 Task: Forward email as attachment with the signature Colton Mitchell with the subject Follow up on a demo or trial from softage.1@softage.net to softage.8@softage.net with the message Would it be possible to provide a progress report on the project by the end of the week?
Action: Mouse moved to (1159, 99)
Screenshot: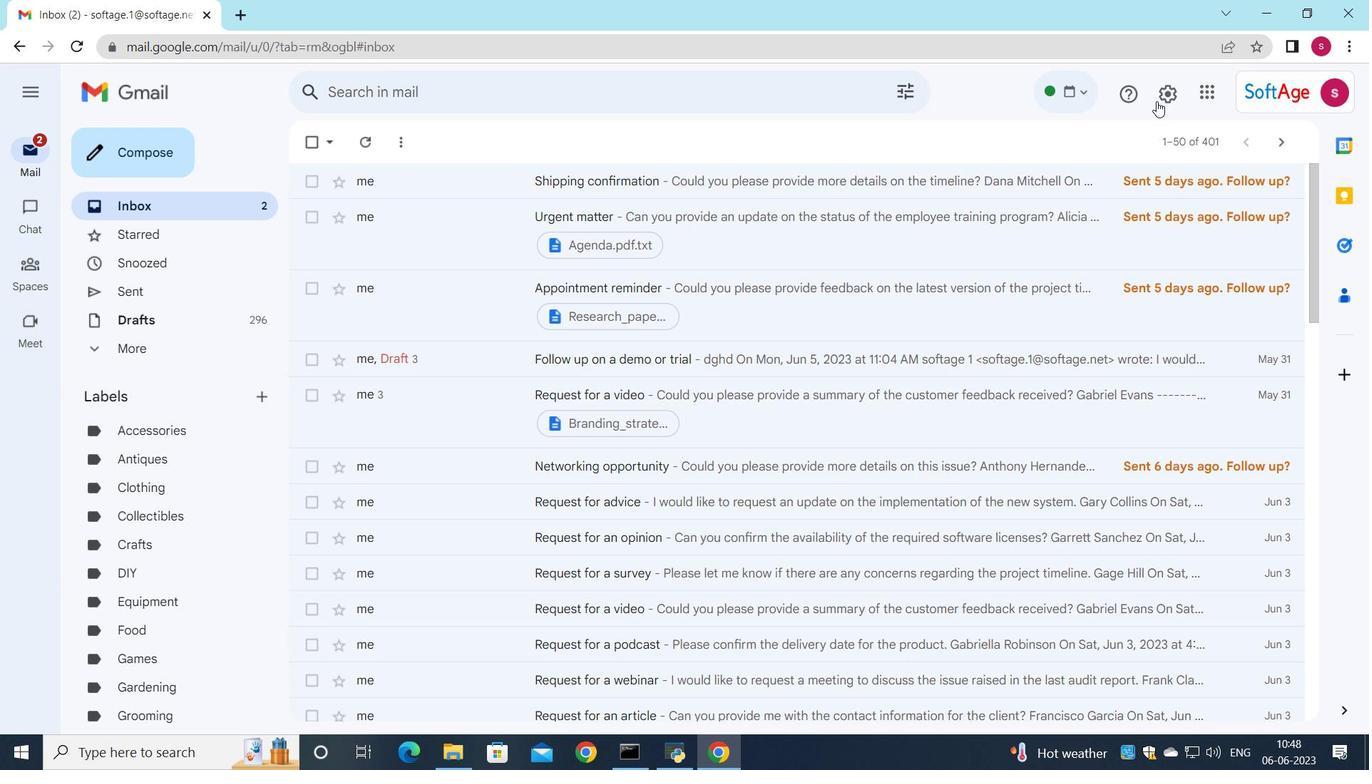
Action: Mouse pressed left at (1159, 99)
Screenshot: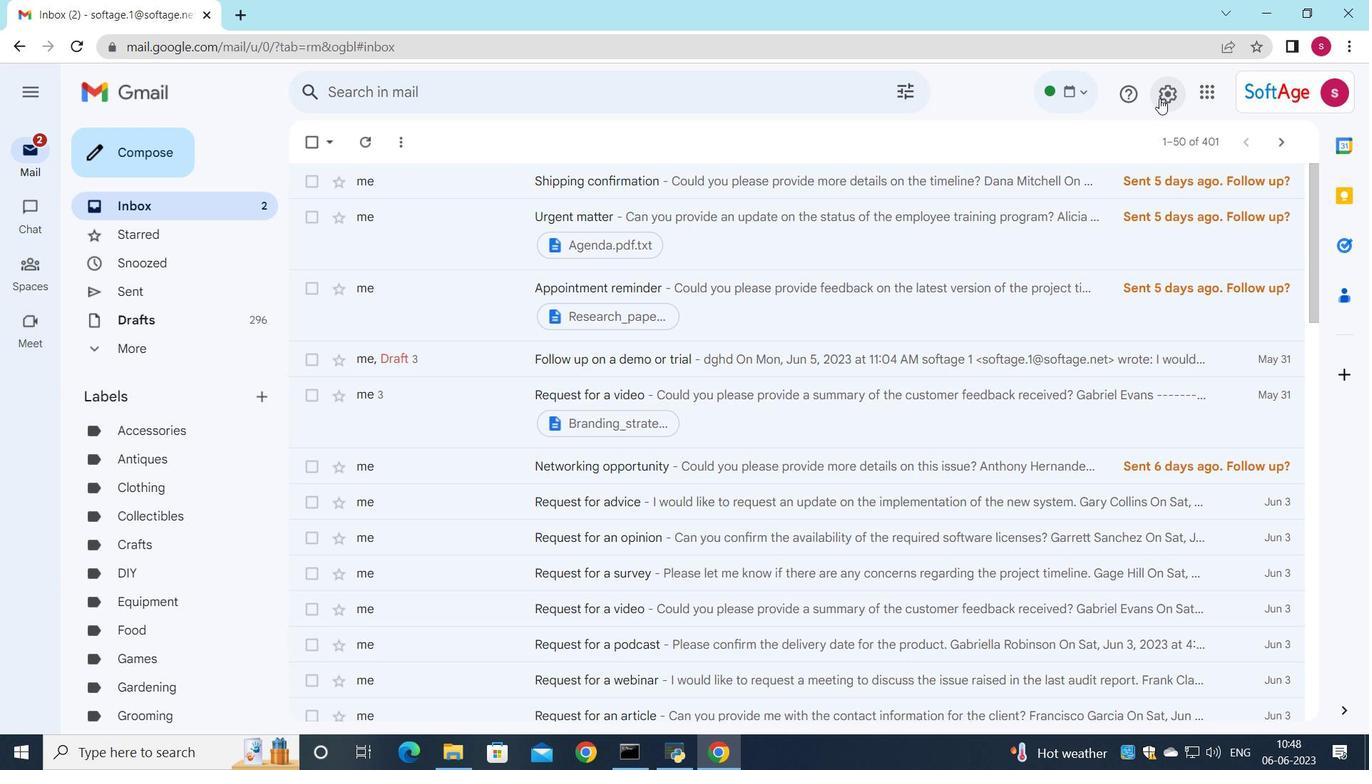 
Action: Mouse moved to (1147, 174)
Screenshot: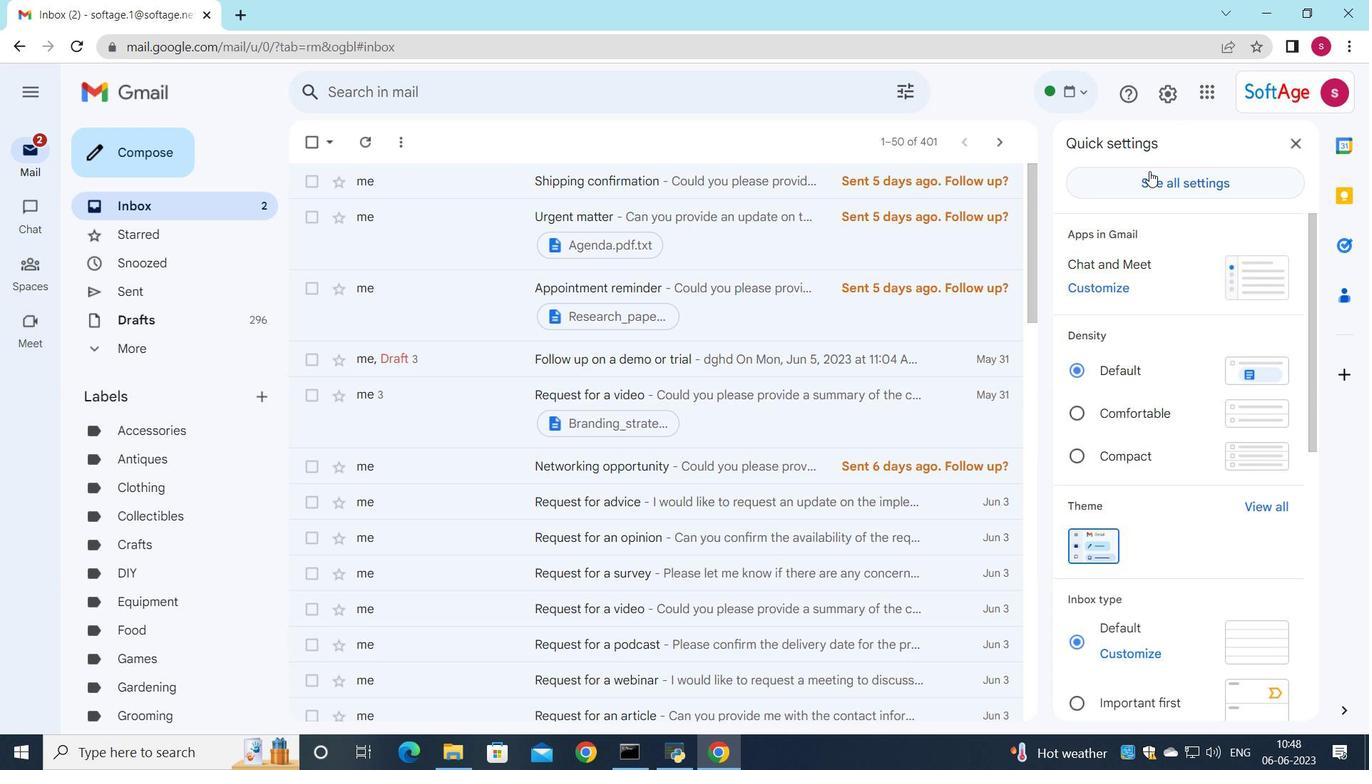 
Action: Mouse pressed left at (1147, 174)
Screenshot: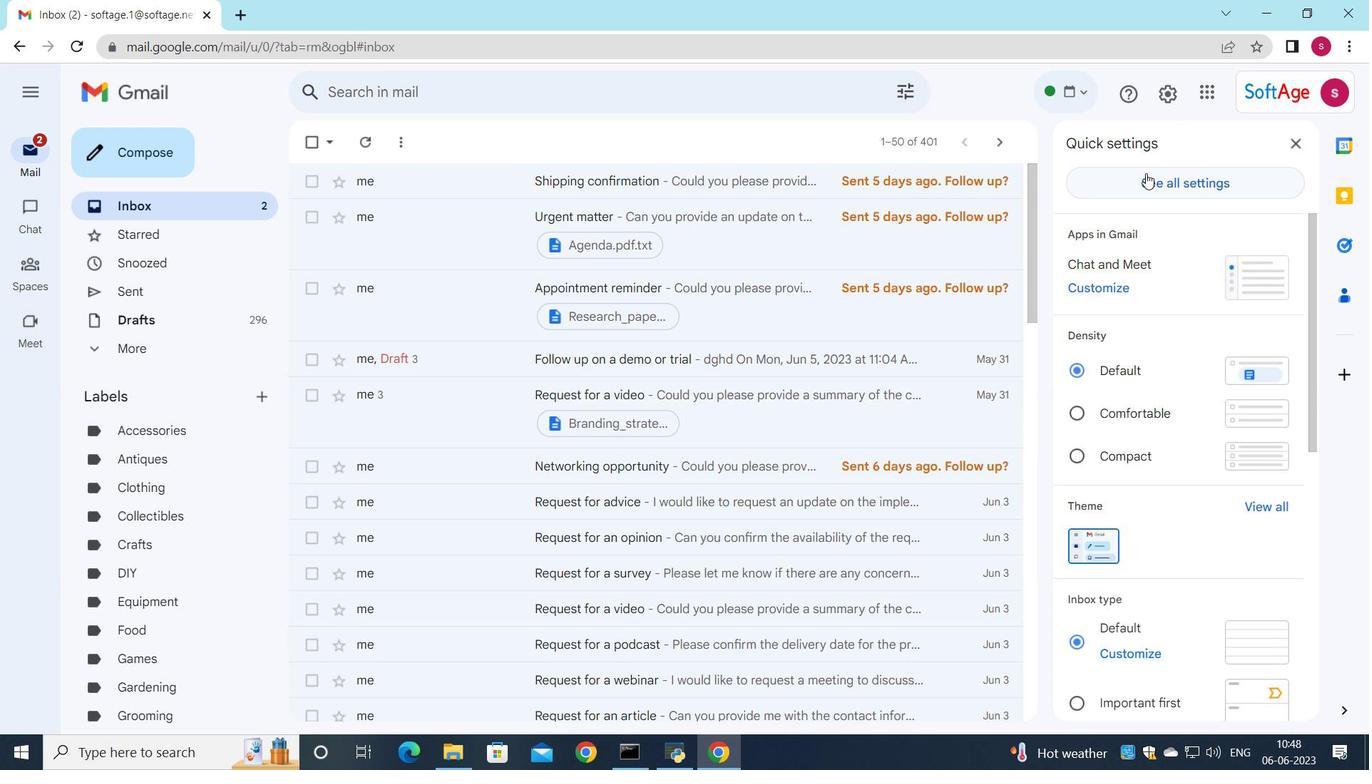 
Action: Mouse moved to (722, 348)
Screenshot: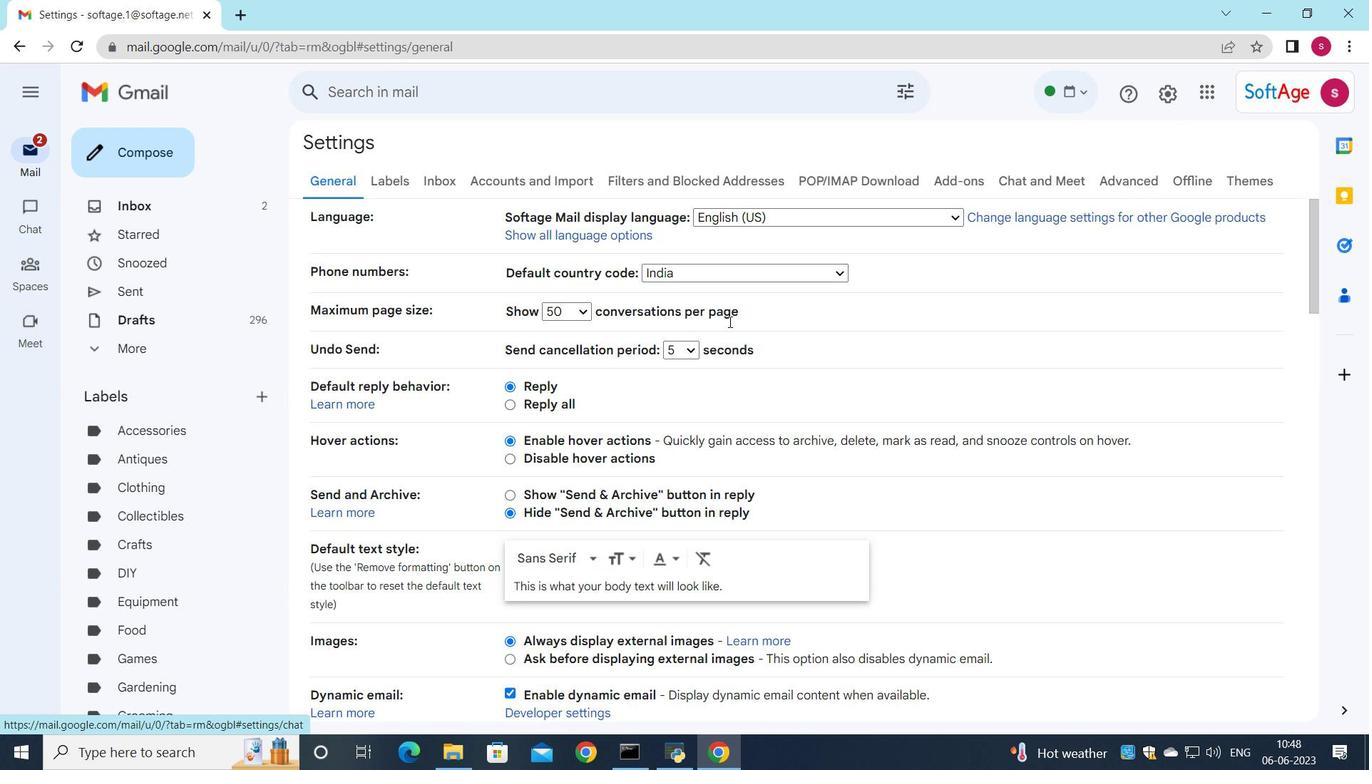 
Action: Mouse scrolled (722, 348) with delta (0, 0)
Screenshot: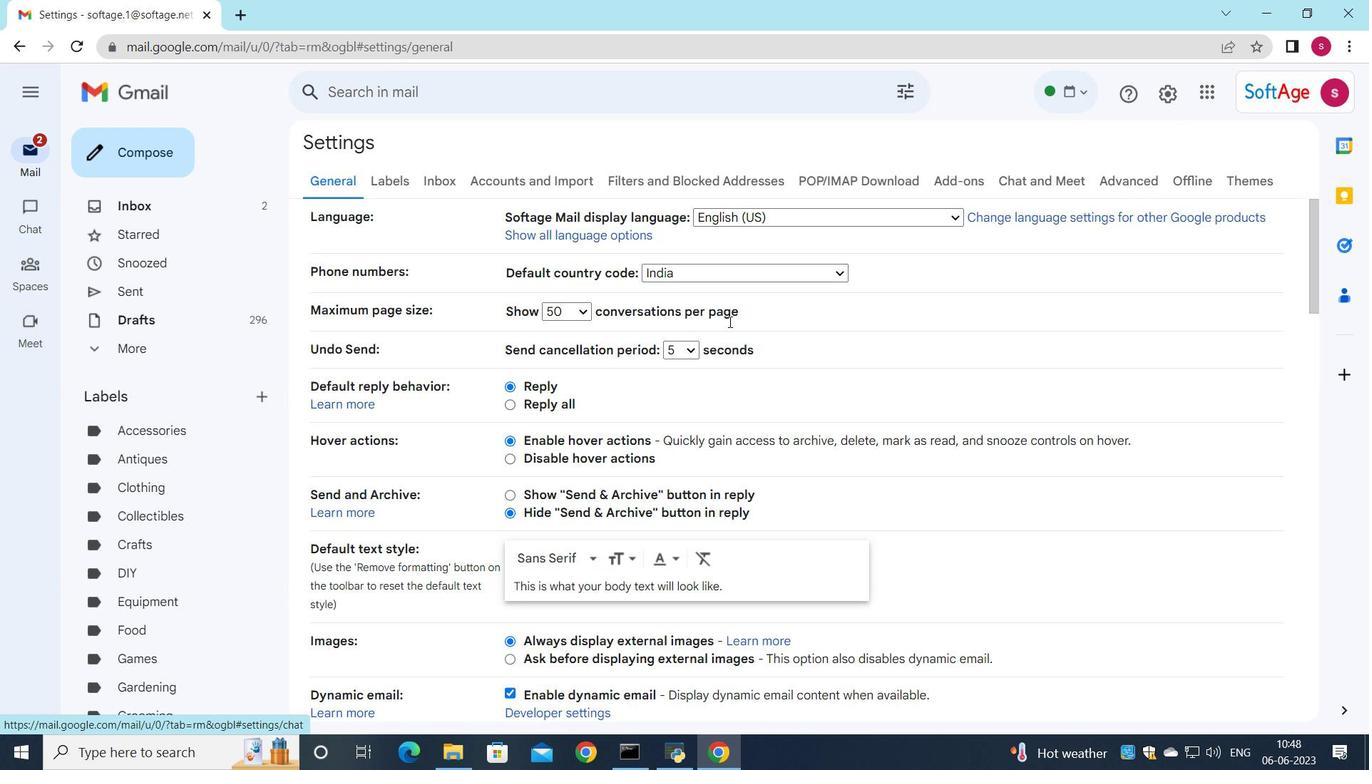 
Action: Mouse moved to (722, 350)
Screenshot: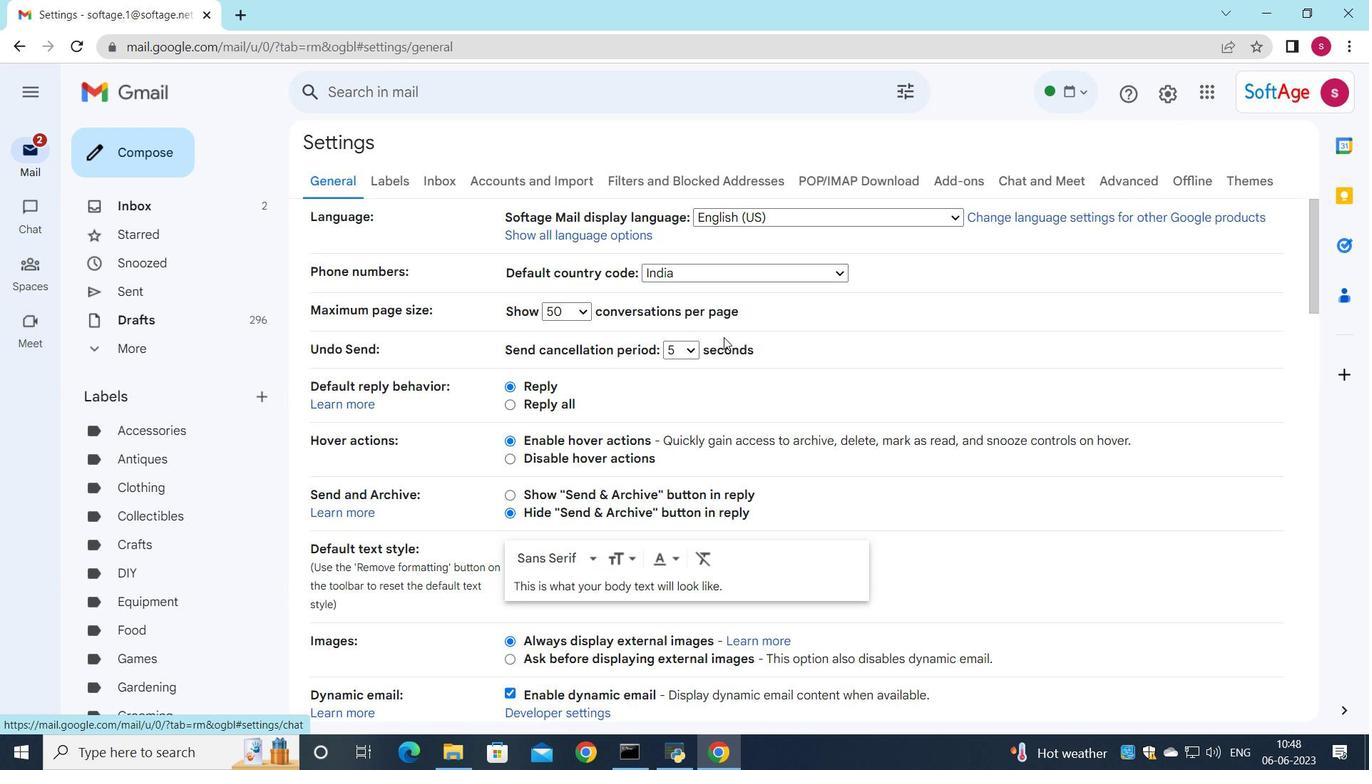 
Action: Mouse scrolled (722, 350) with delta (0, 0)
Screenshot: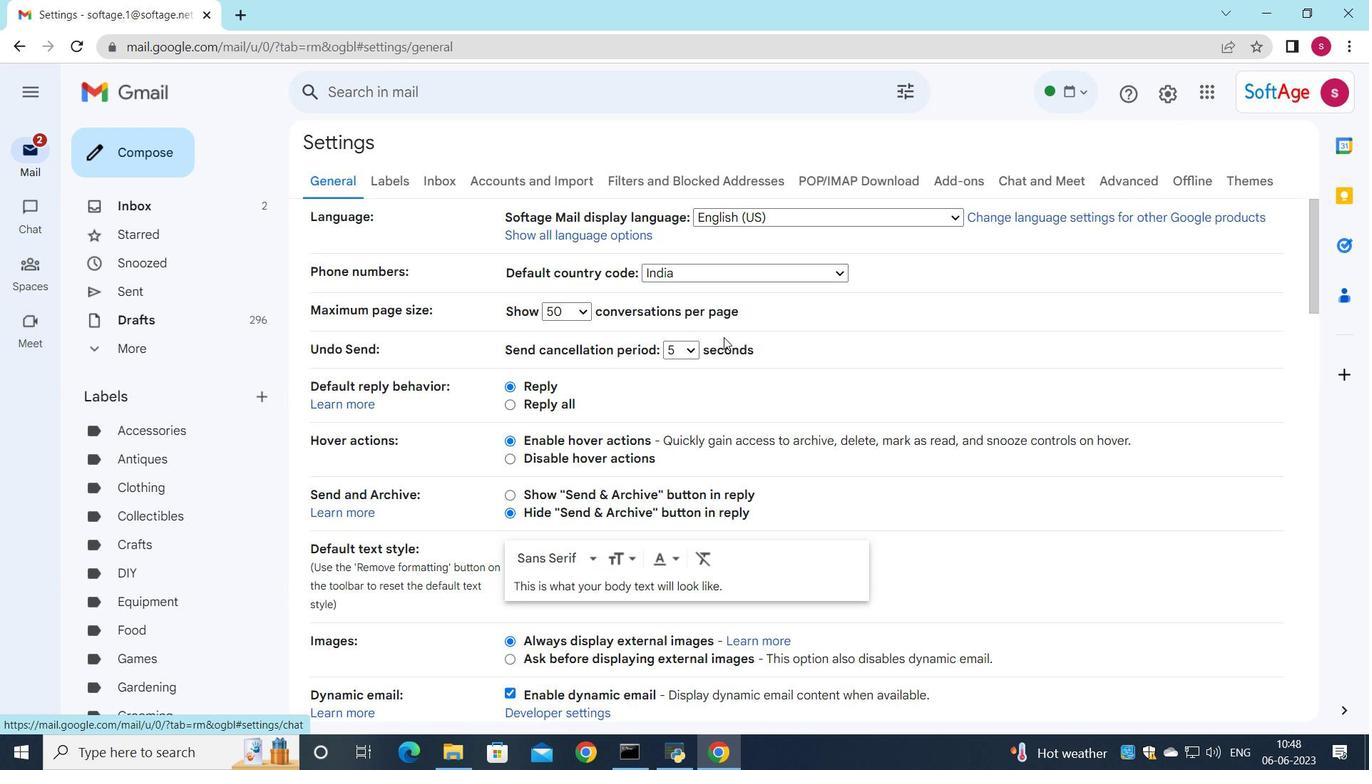 
Action: Mouse moved to (722, 351)
Screenshot: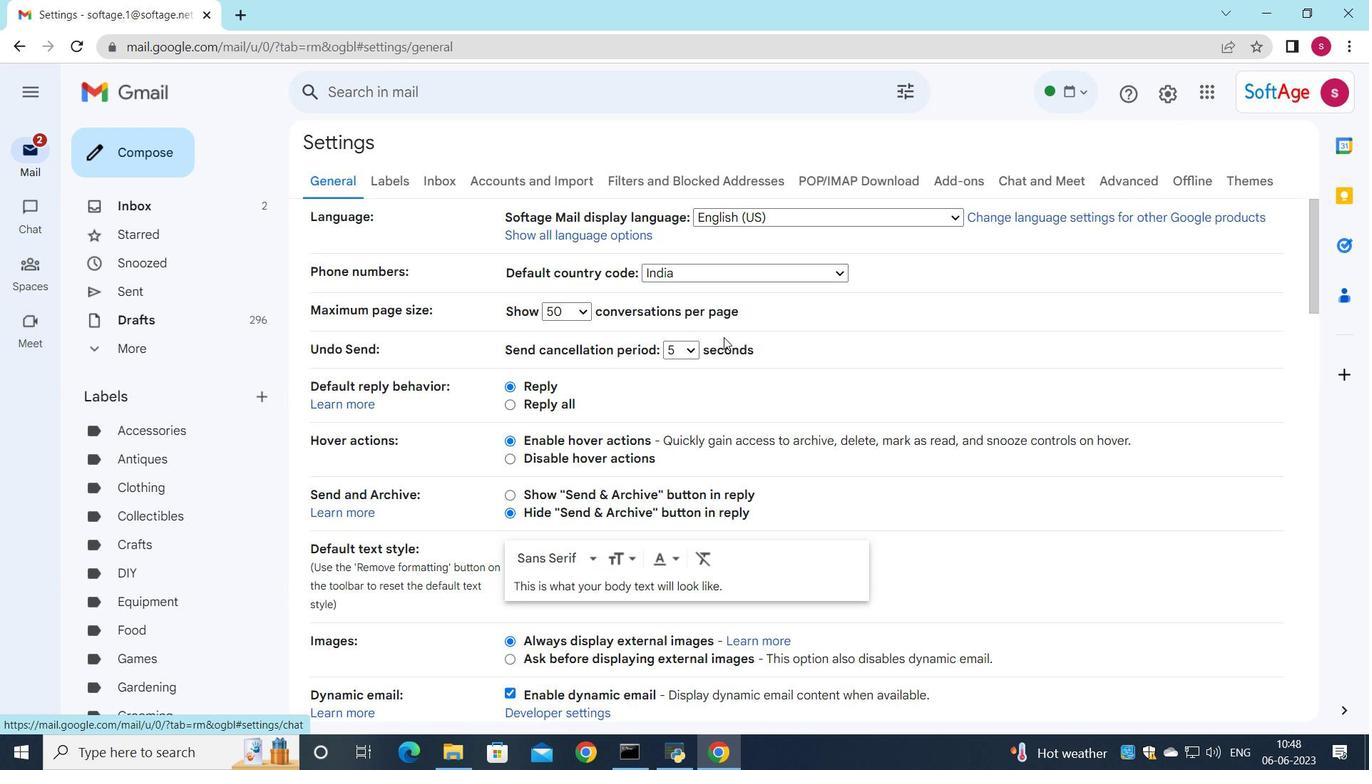 
Action: Mouse scrolled (722, 350) with delta (0, 0)
Screenshot: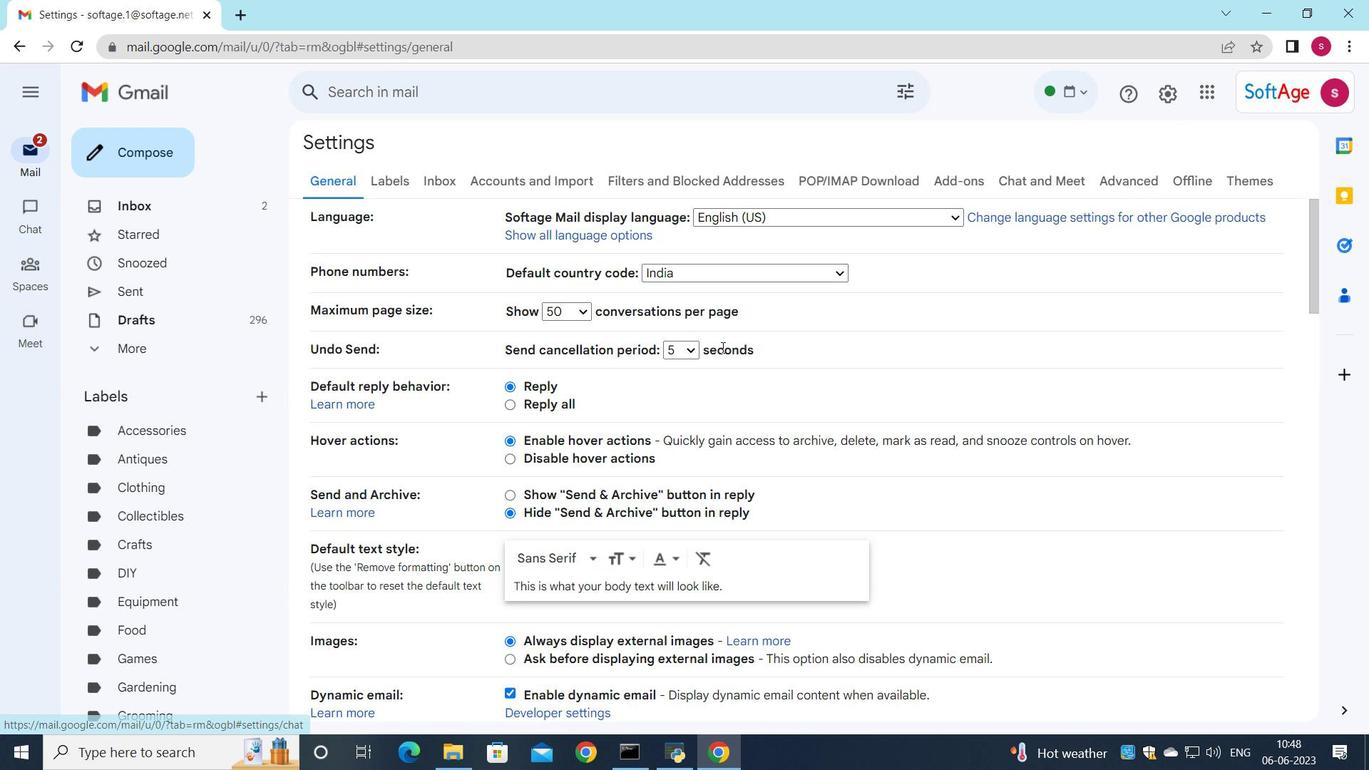 
Action: Mouse moved to (726, 345)
Screenshot: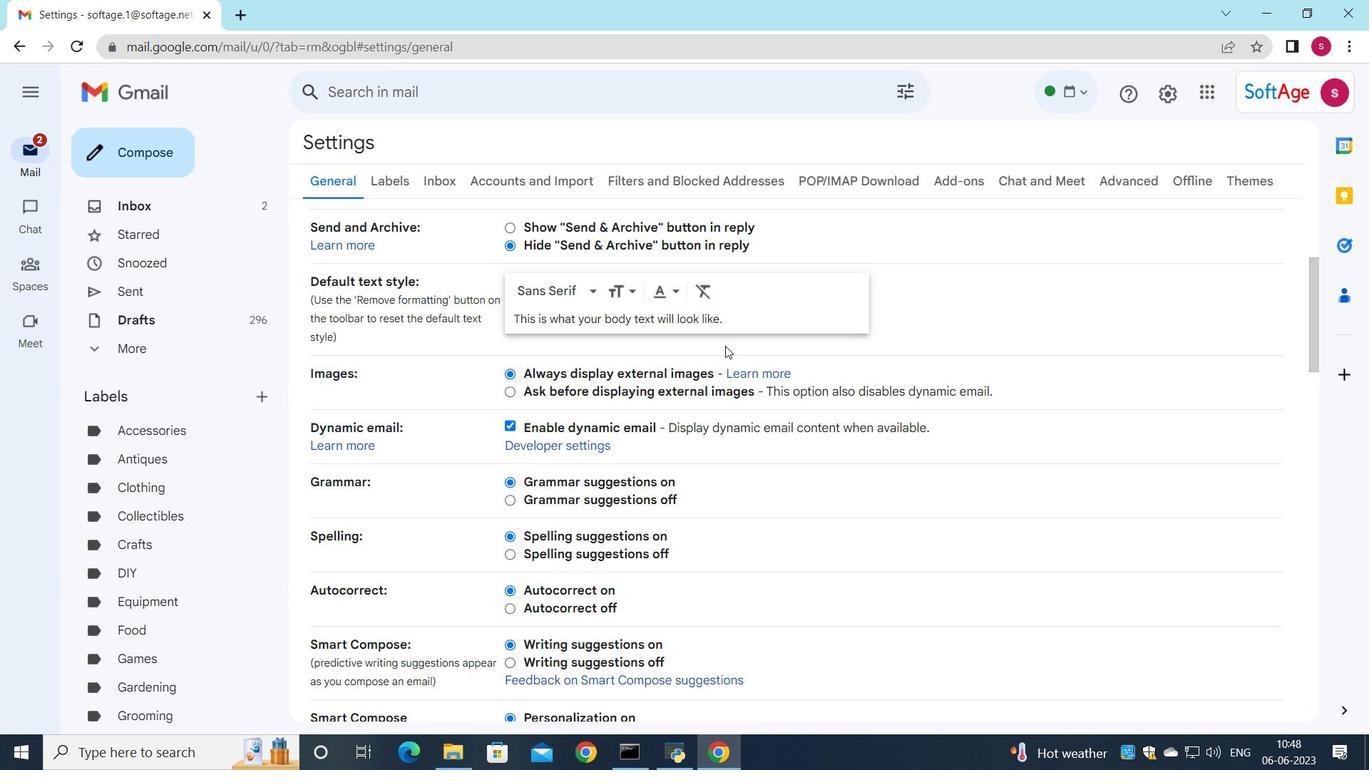 
Action: Mouse scrolled (726, 344) with delta (0, 0)
Screenshot: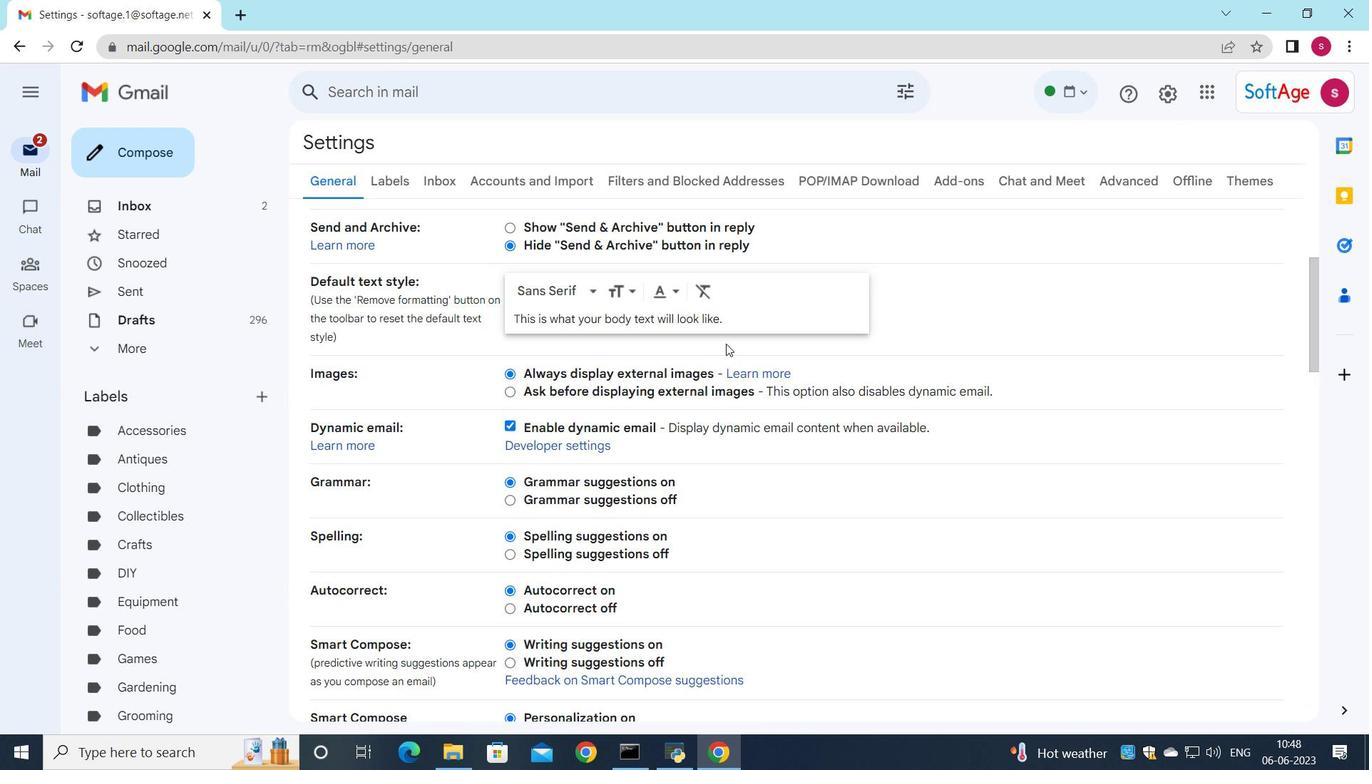 
Action: Mouse moved to (726, 346)
Screenshot: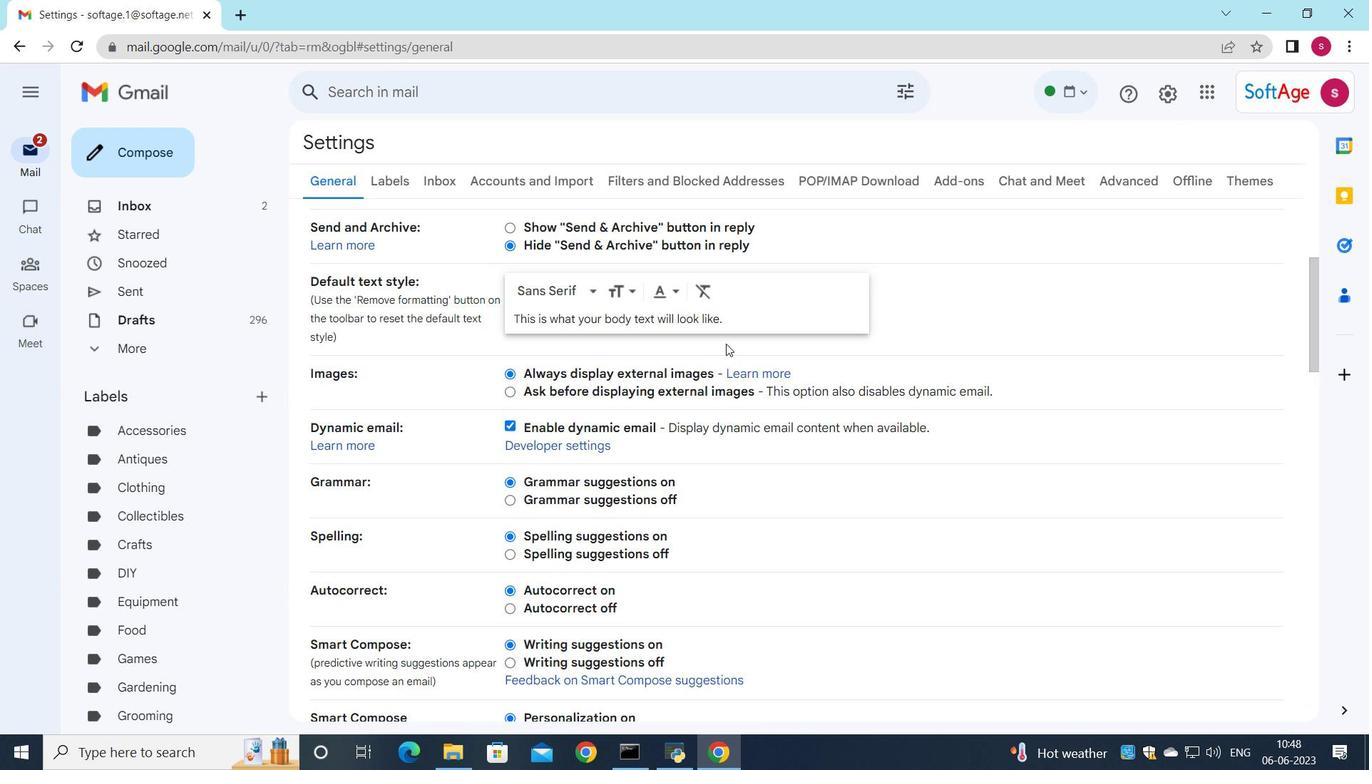 
Action: Mouse scrolled (726, 345) with delta (0, 0)
Screenshot: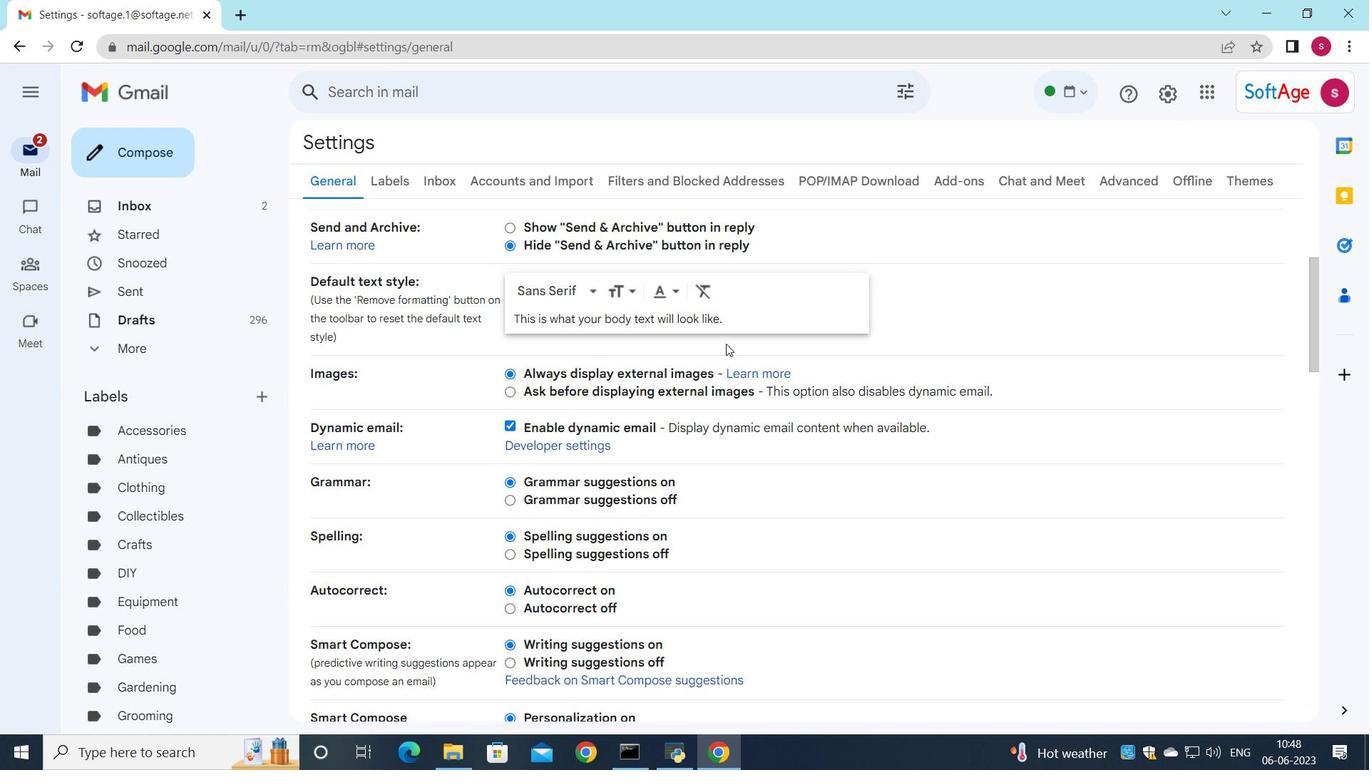 
Action: Mouse moved to (726, 345)
Screenshot: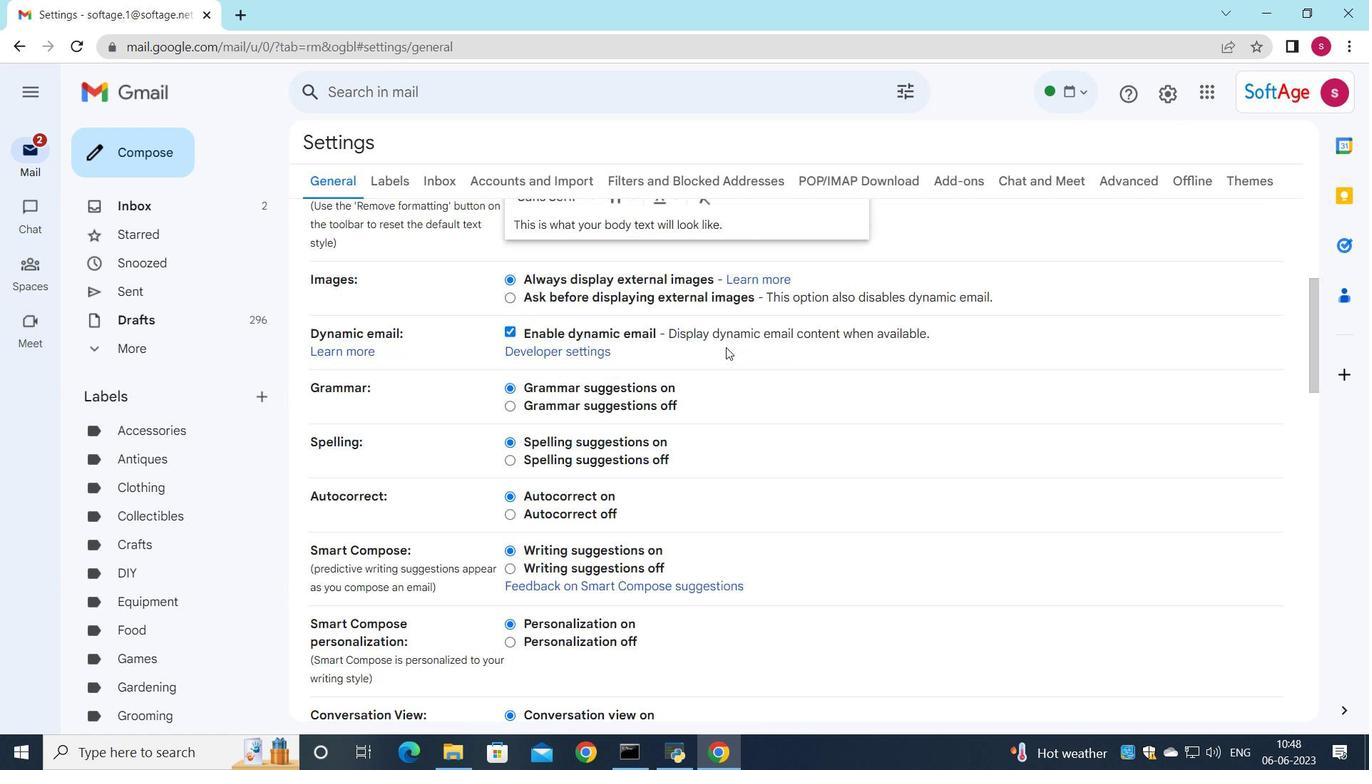 
Action: Mouse scrolled (726, 345) with delta (0, 0)
Screenshot: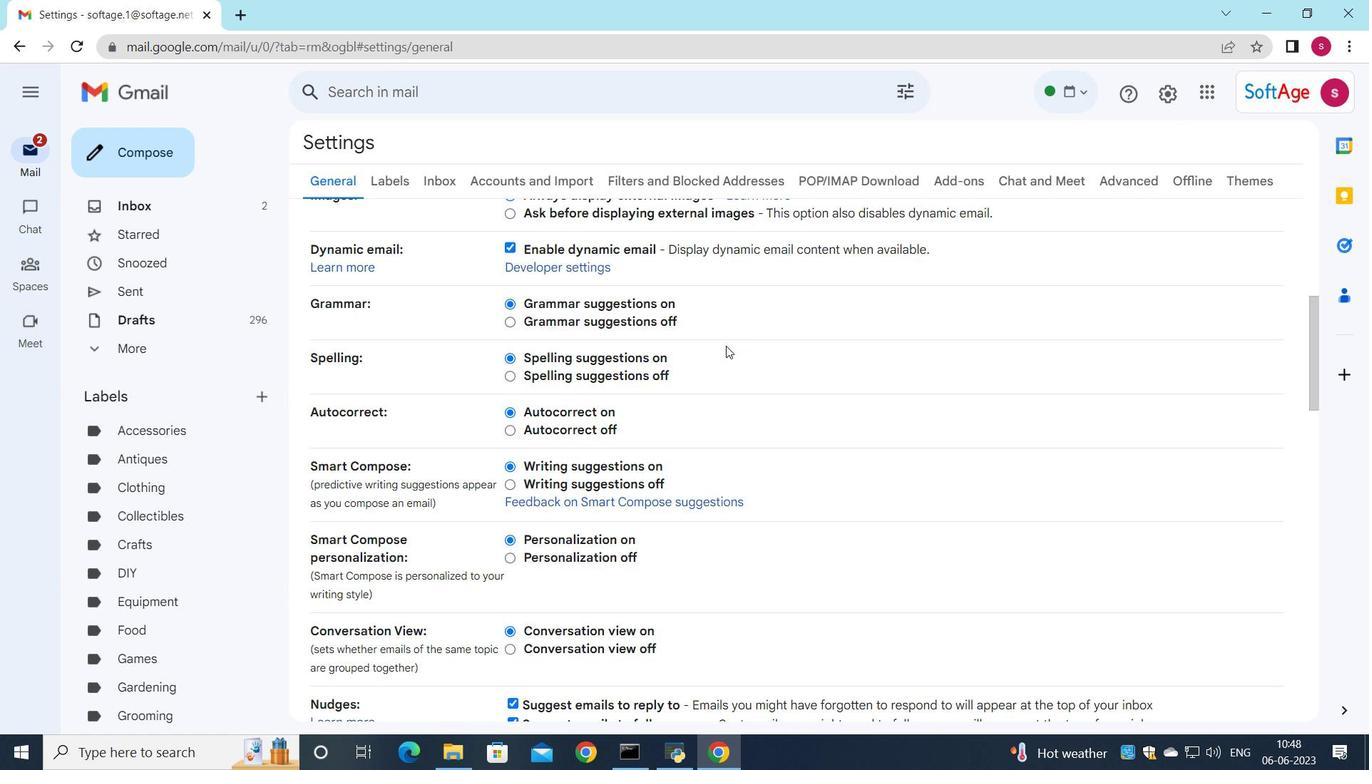
Action: Mouse moved to (726, 345)
Screenshot: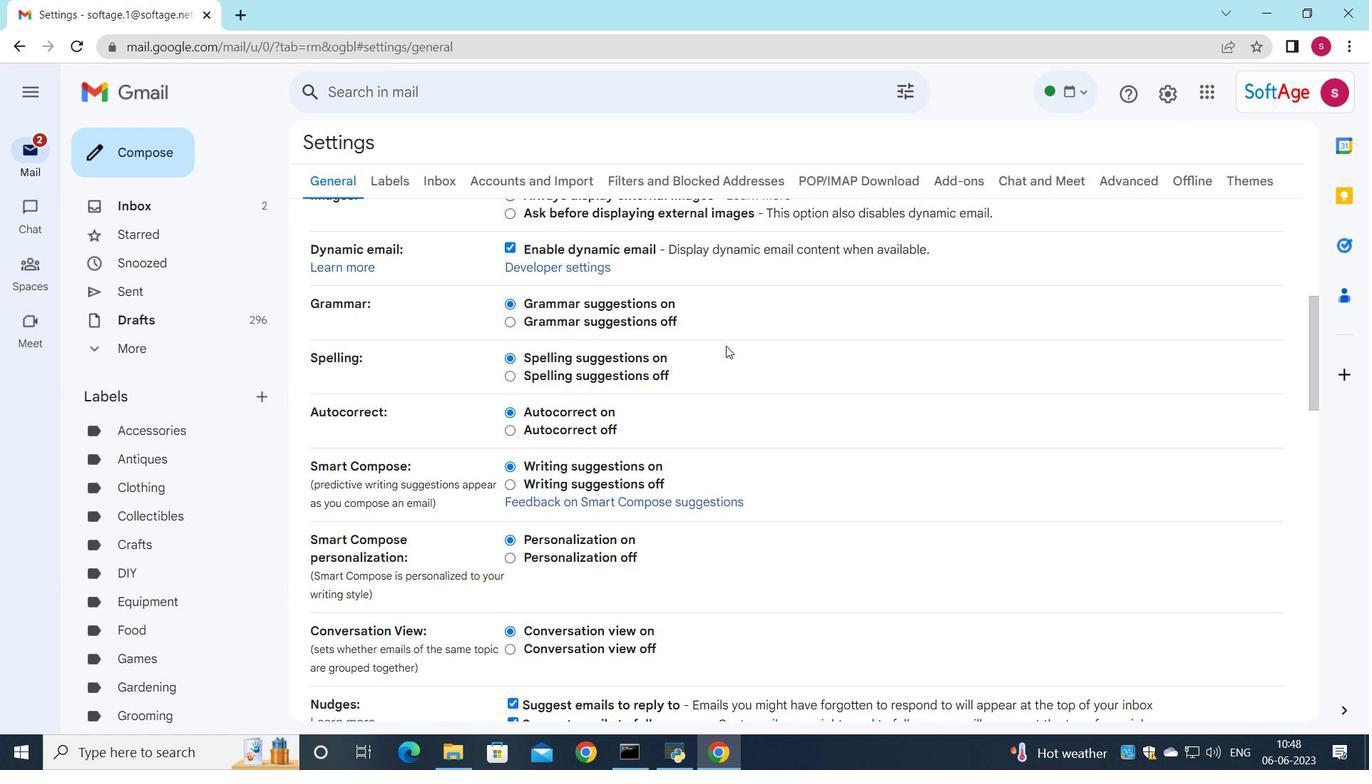 
Action: Mouse scrolled (726, 345) with delta (0, 0)
Screenshot: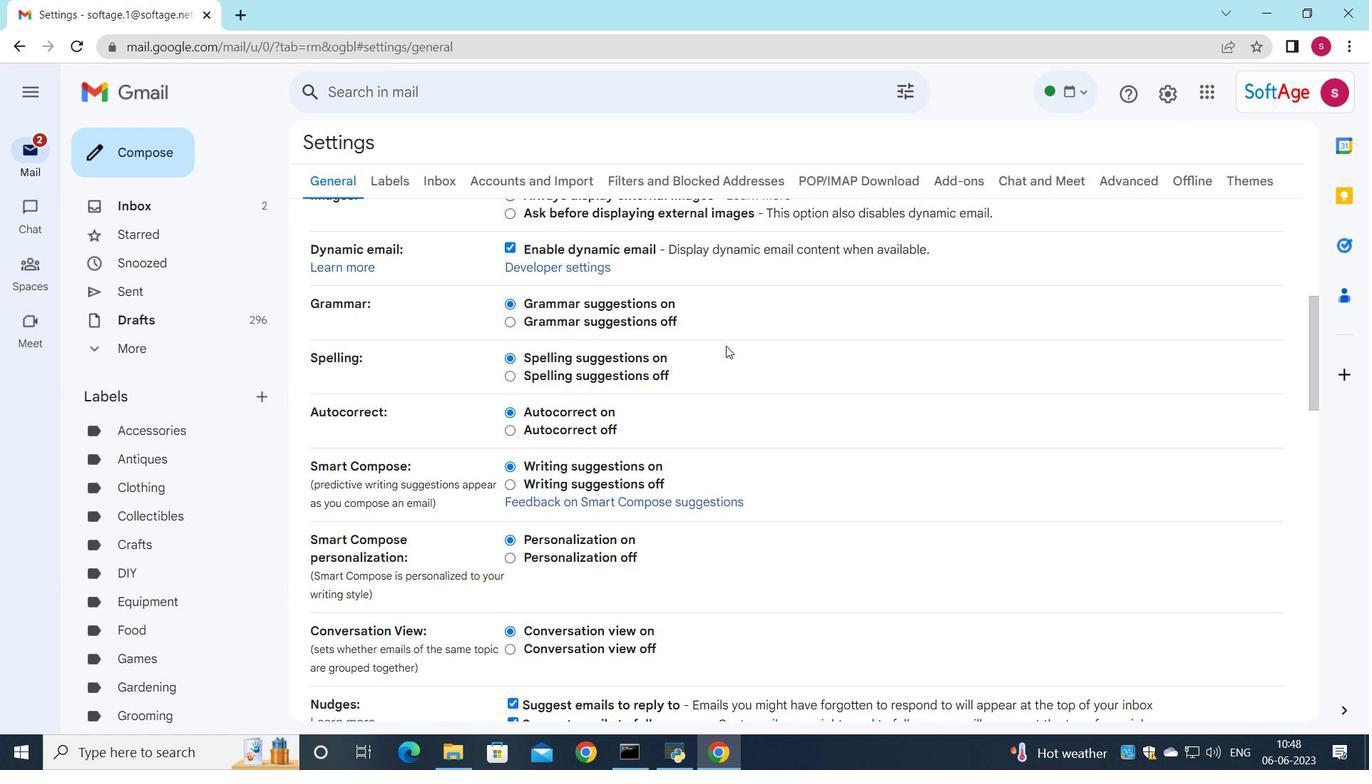 
Action: Mouse moved to (728, 345)
Screenshot: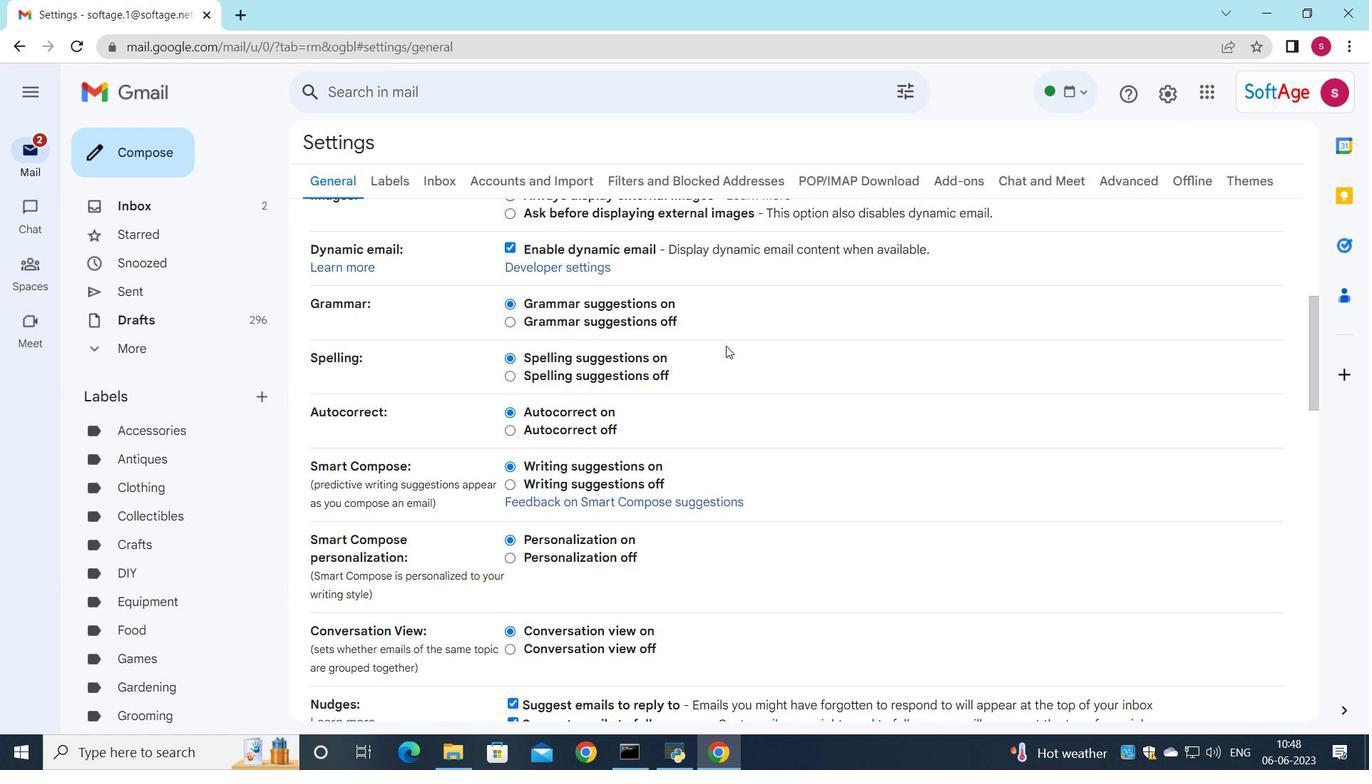 
Action: Mouse scrolled (728, 345) with delta (0, 0)
Screenshot: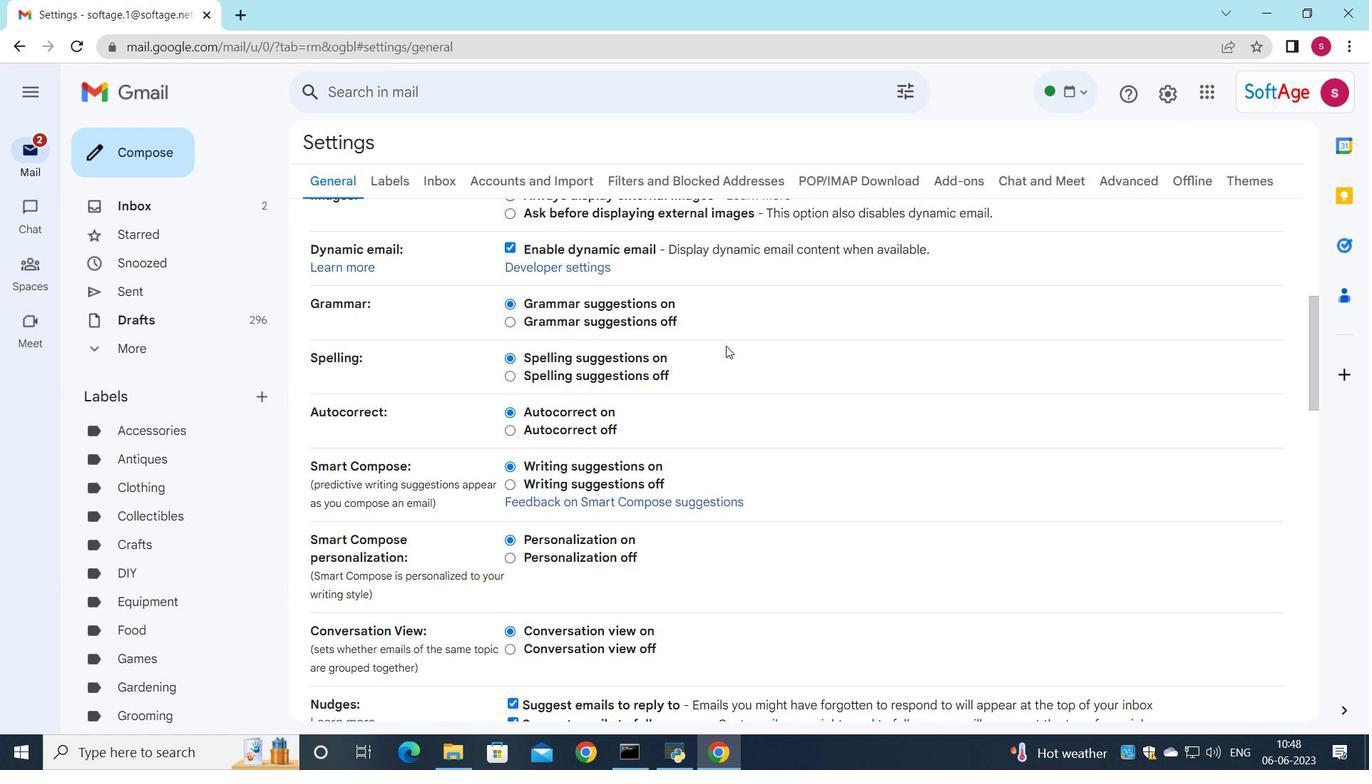 
Action: Mouse moved to (728, 345)
Screenshot: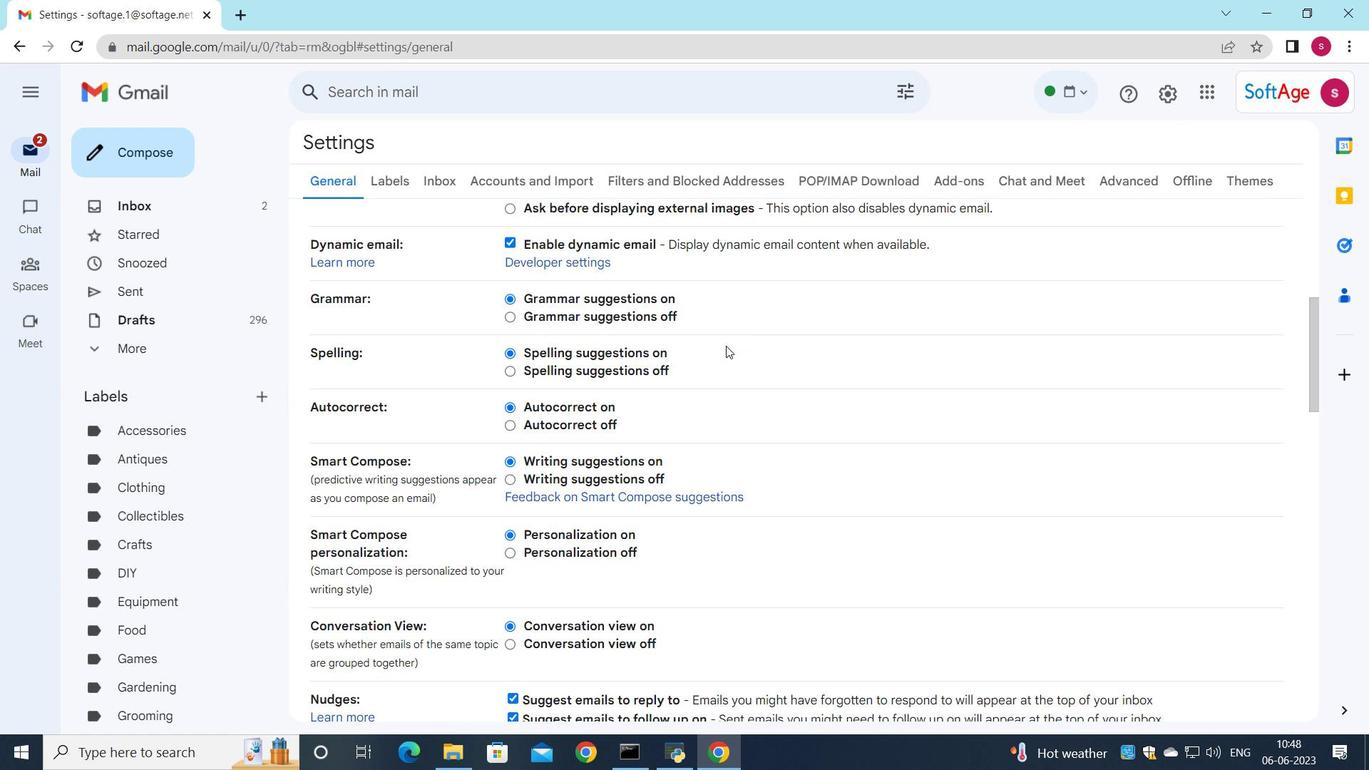 
Action: Mouse scrolled (728, 345) with delta (0, 0)
Screenshot: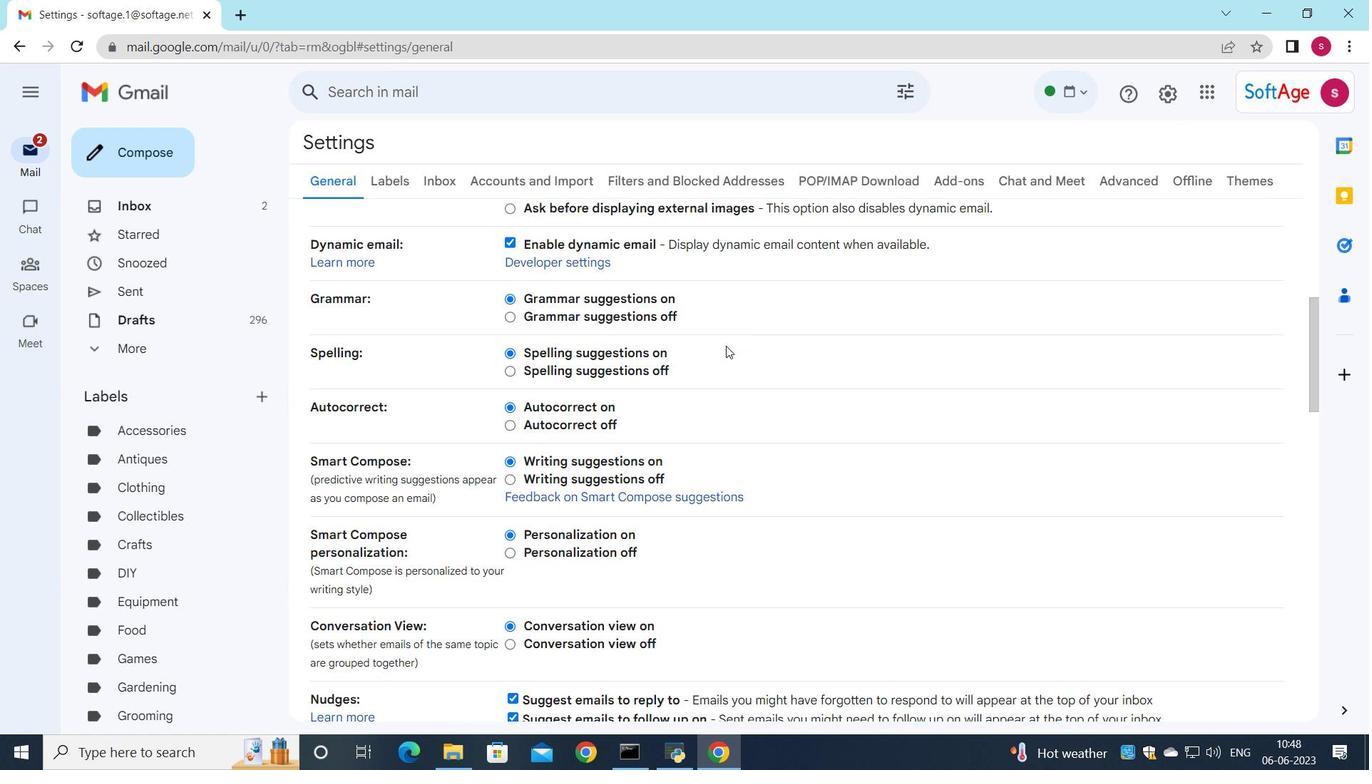 
Action: Mouse moved to (727, 353)
Screenshot: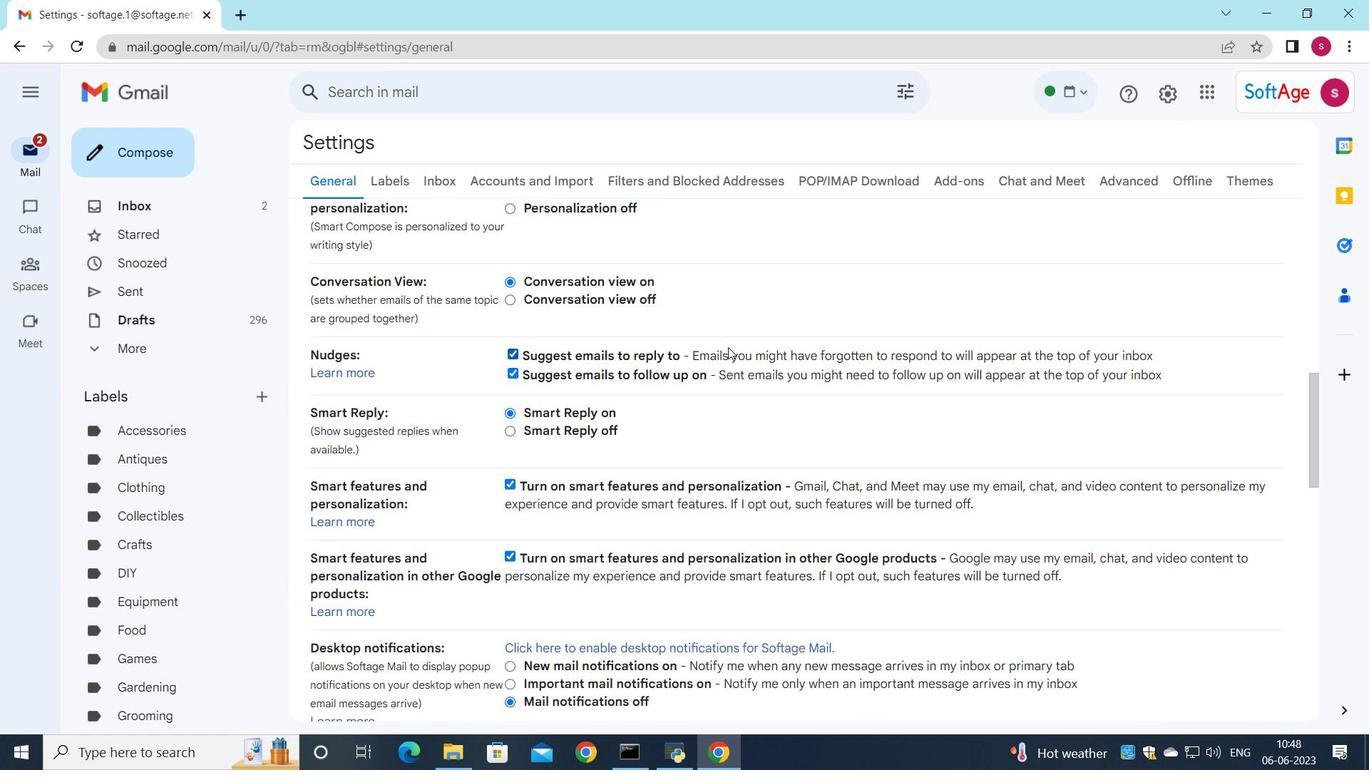 
Action: Mouse scrolled (727, 352) with delta (0, 0)
Screenshot: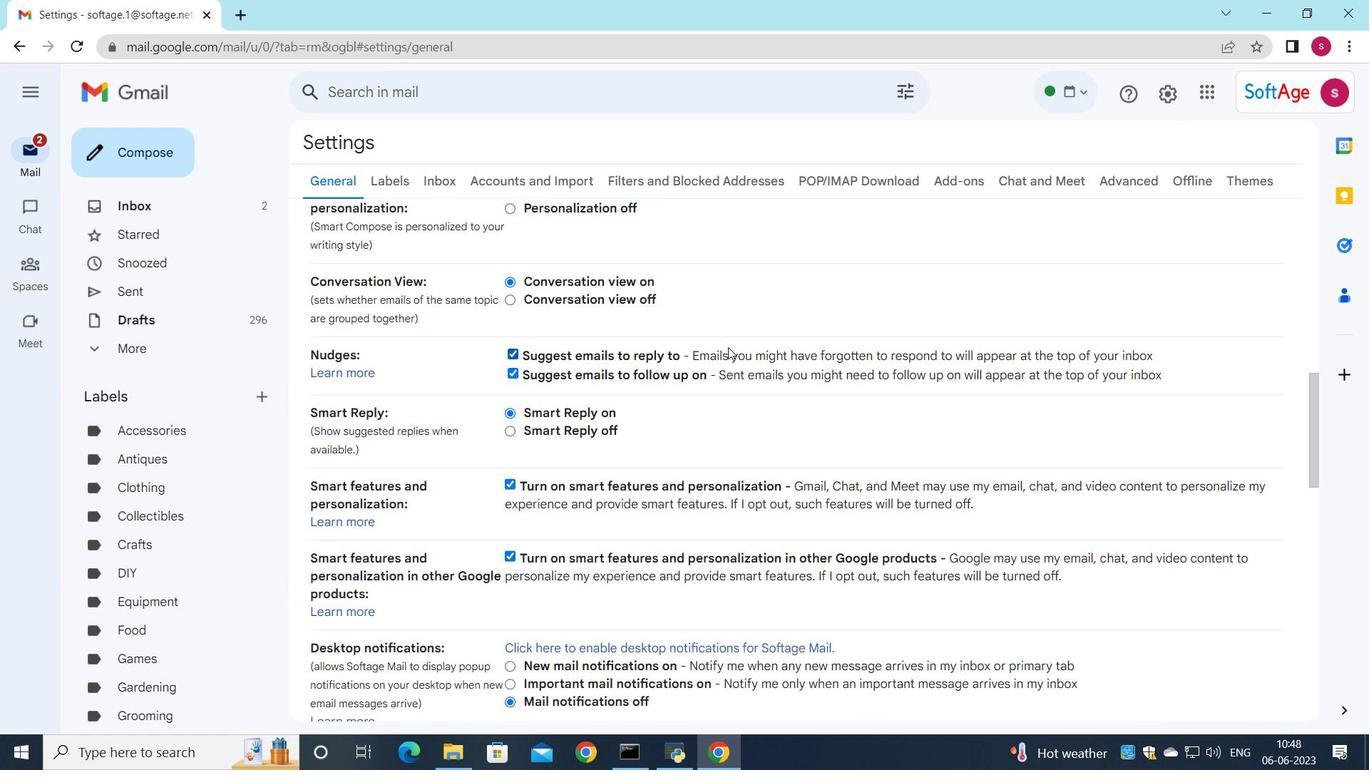 
Action: Mouse moved to (727, 353)
Screenshot: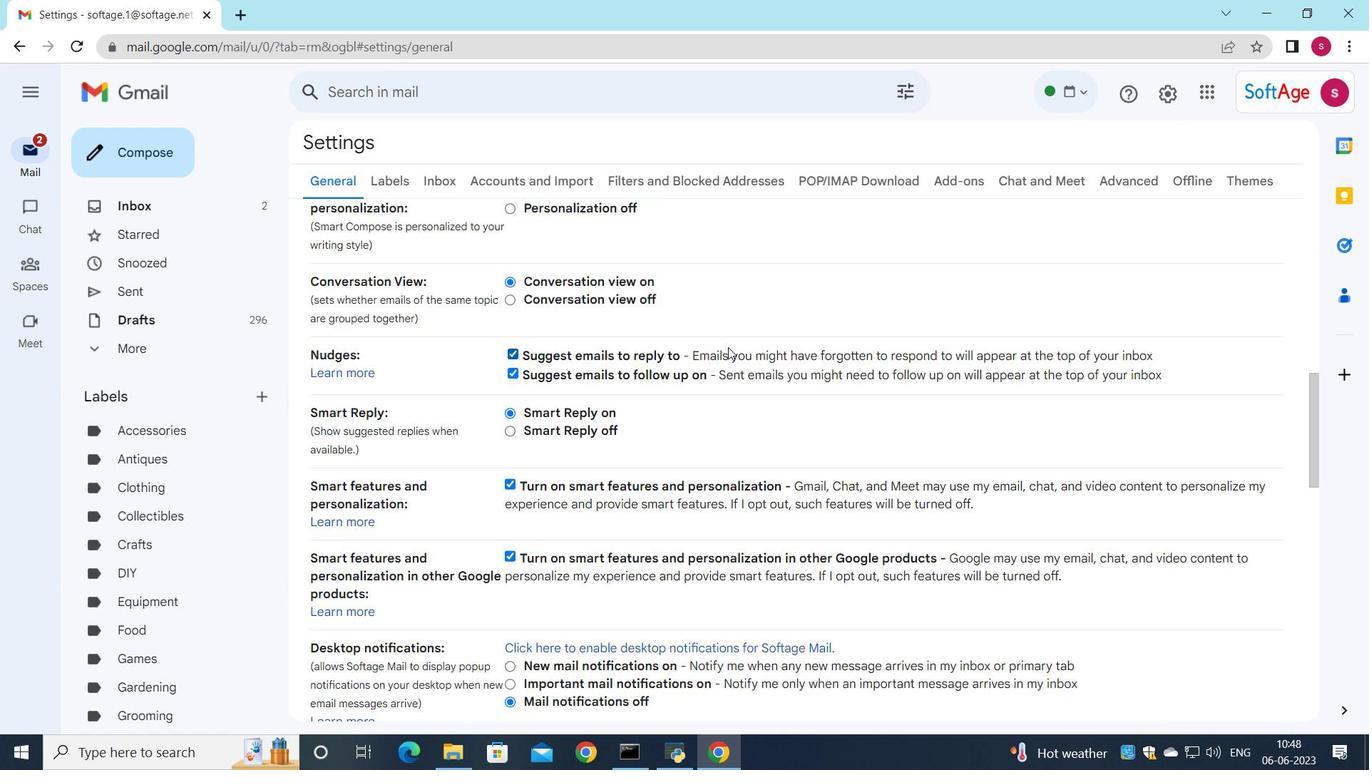 
Action: Mouse scrolled (727, 353) with delta (0, 0)
Screenshot: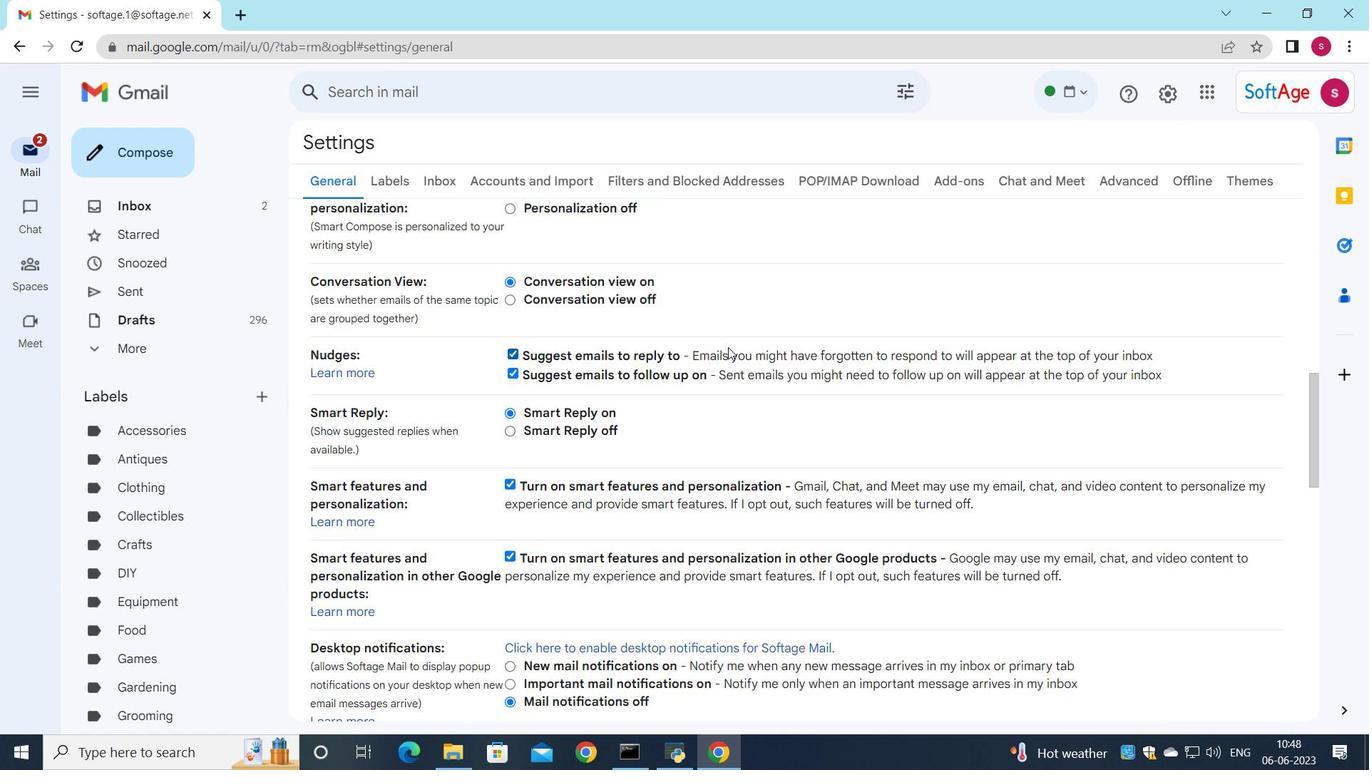 
Action: Mouse moved to (720, 368)
Screenshot: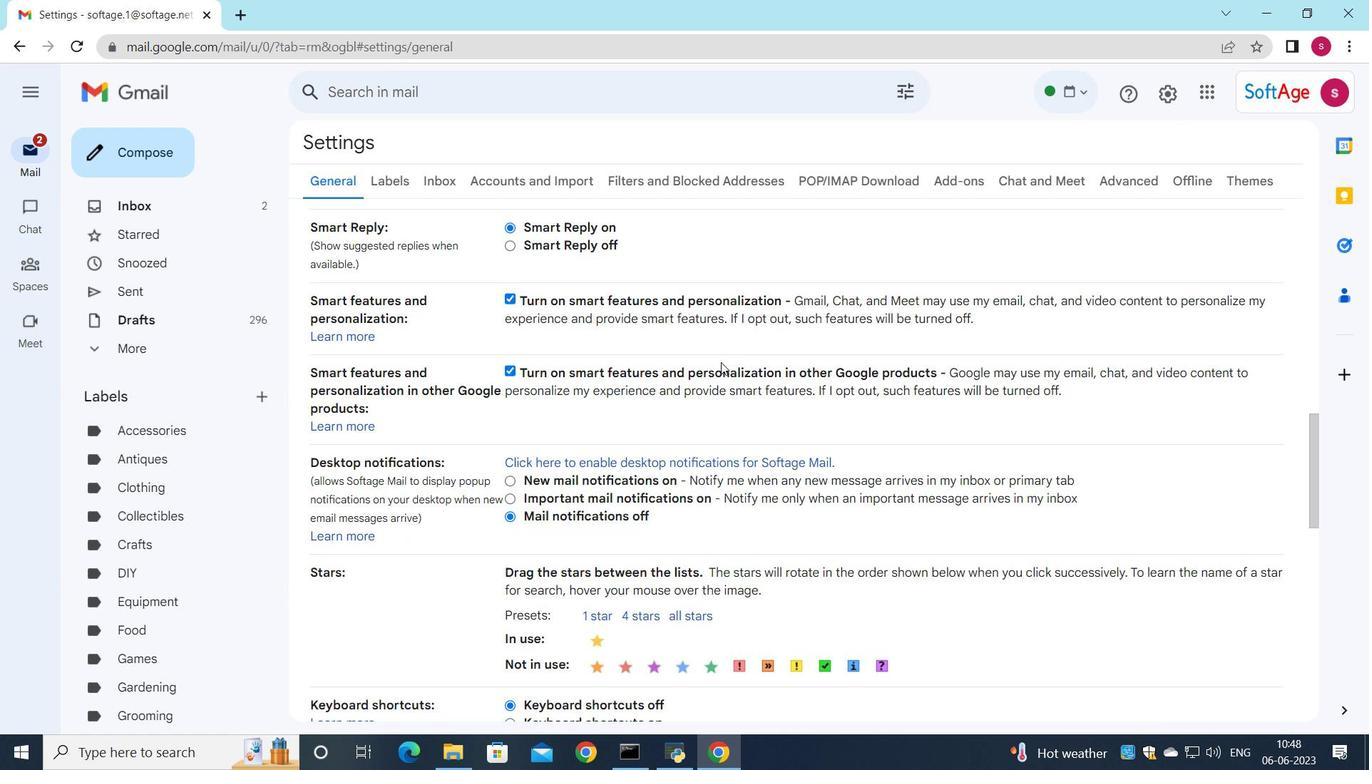 
Action: Mouse scrolled (720, 364) with delta (0, 0)
Screenshot: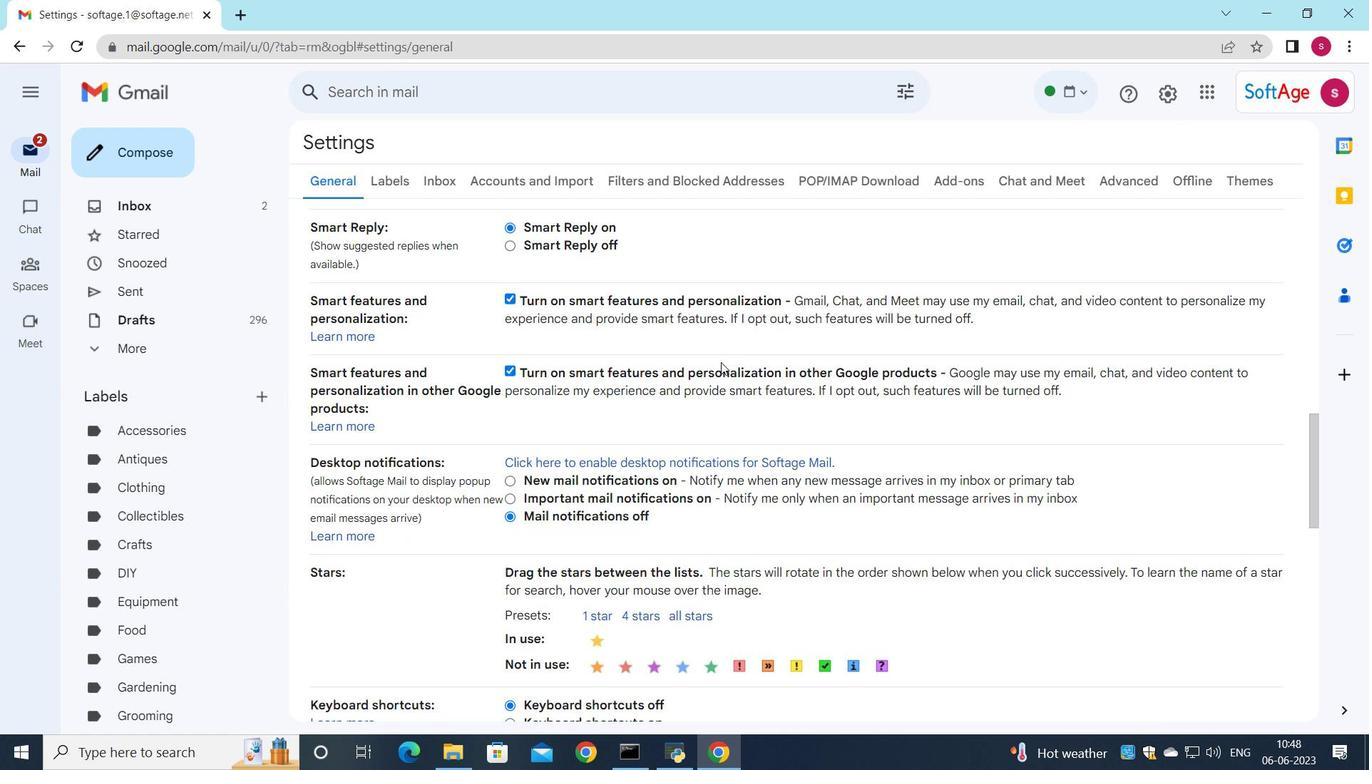 
Action: Mouse scrolled (720, 365) with delta (0, 0)
Screenshot: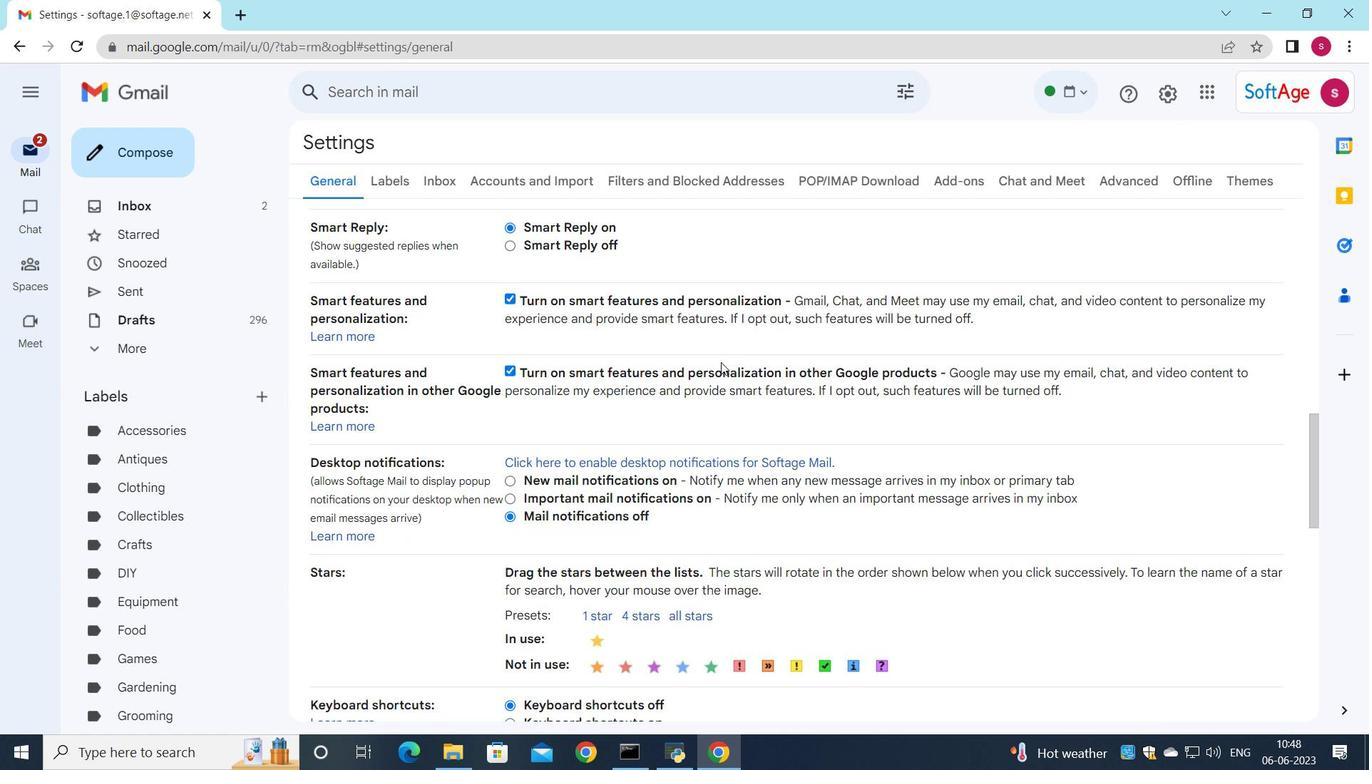 
Action: Mouse moved to (720, 368)
Screenshot: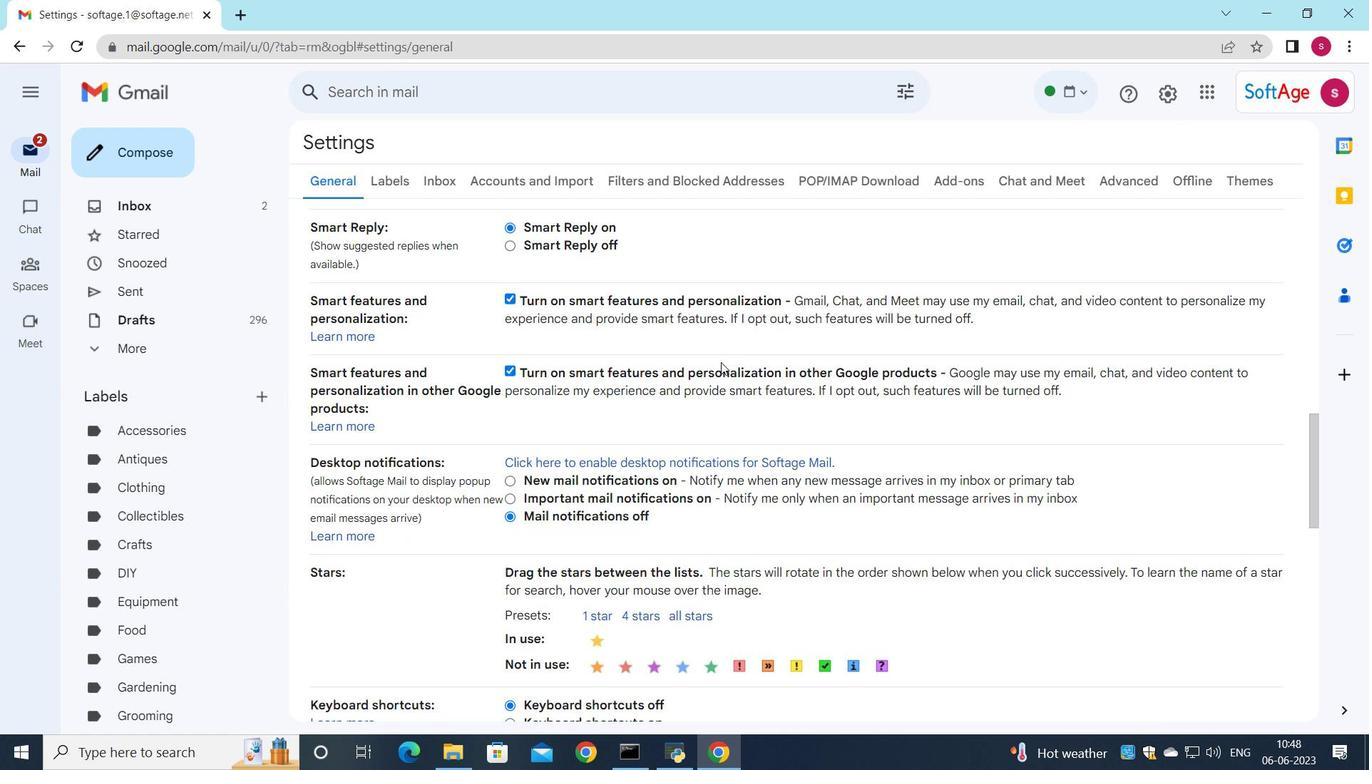 
Action: Mouse scrolled (720, 367) with delta (0, 0)
Screenshot: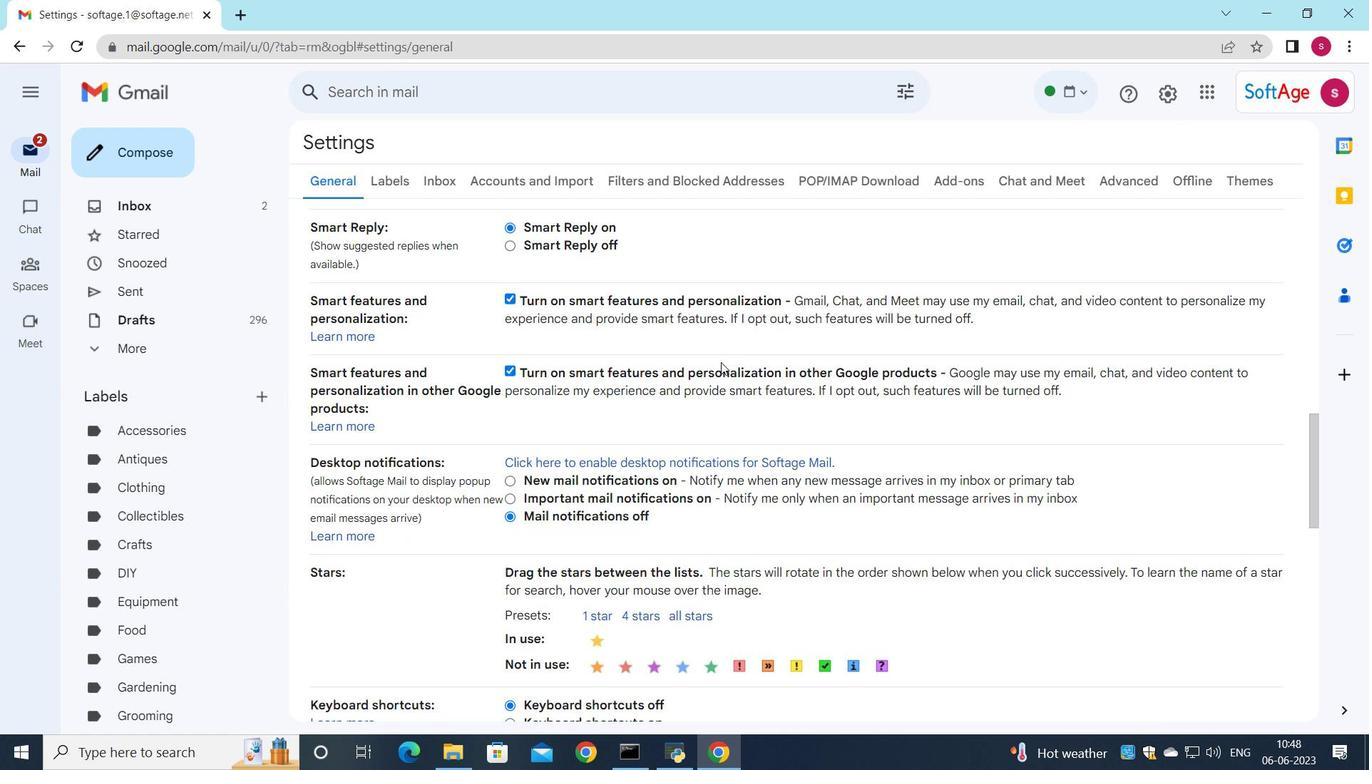 
Action: Mouse moved to (711, 399)
Screenshot: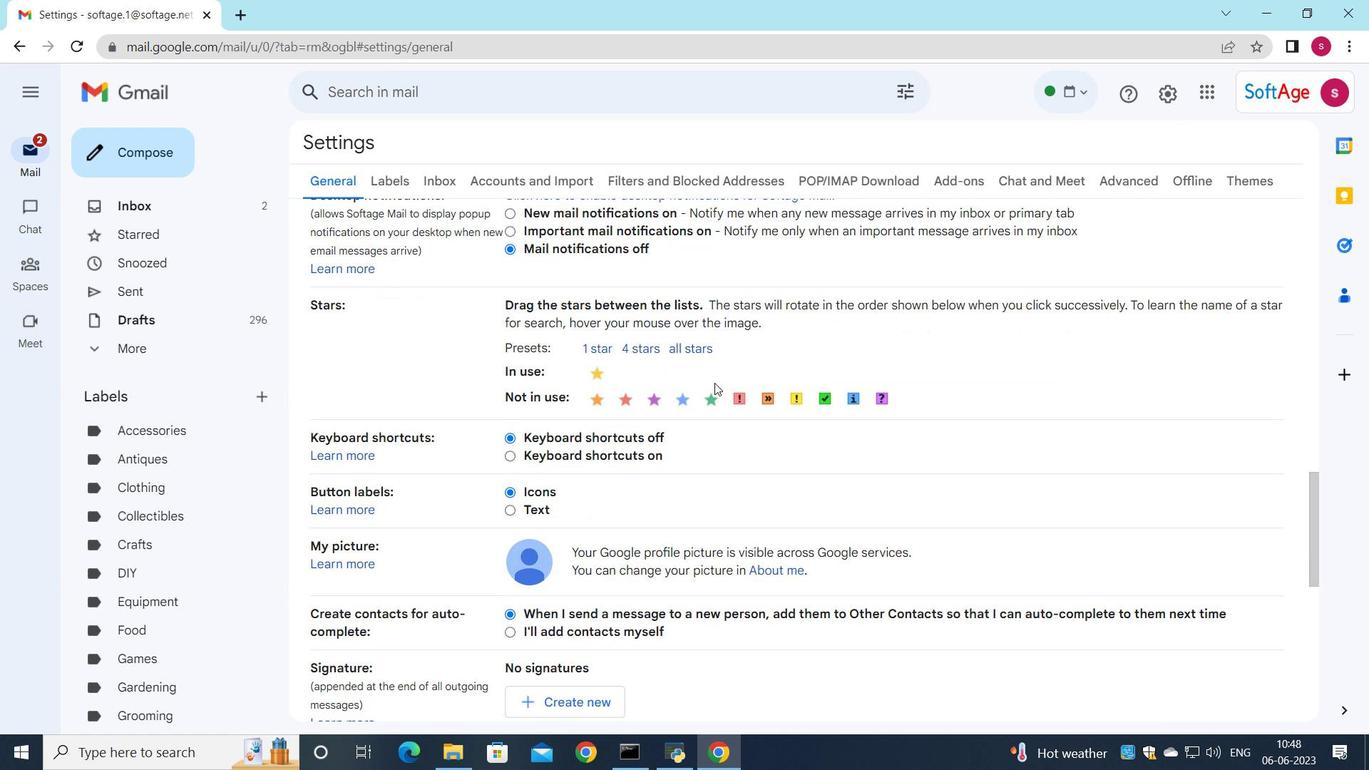 
Action: Mouse scrolled (711, 398) with delta (0, 0)
Screenshot: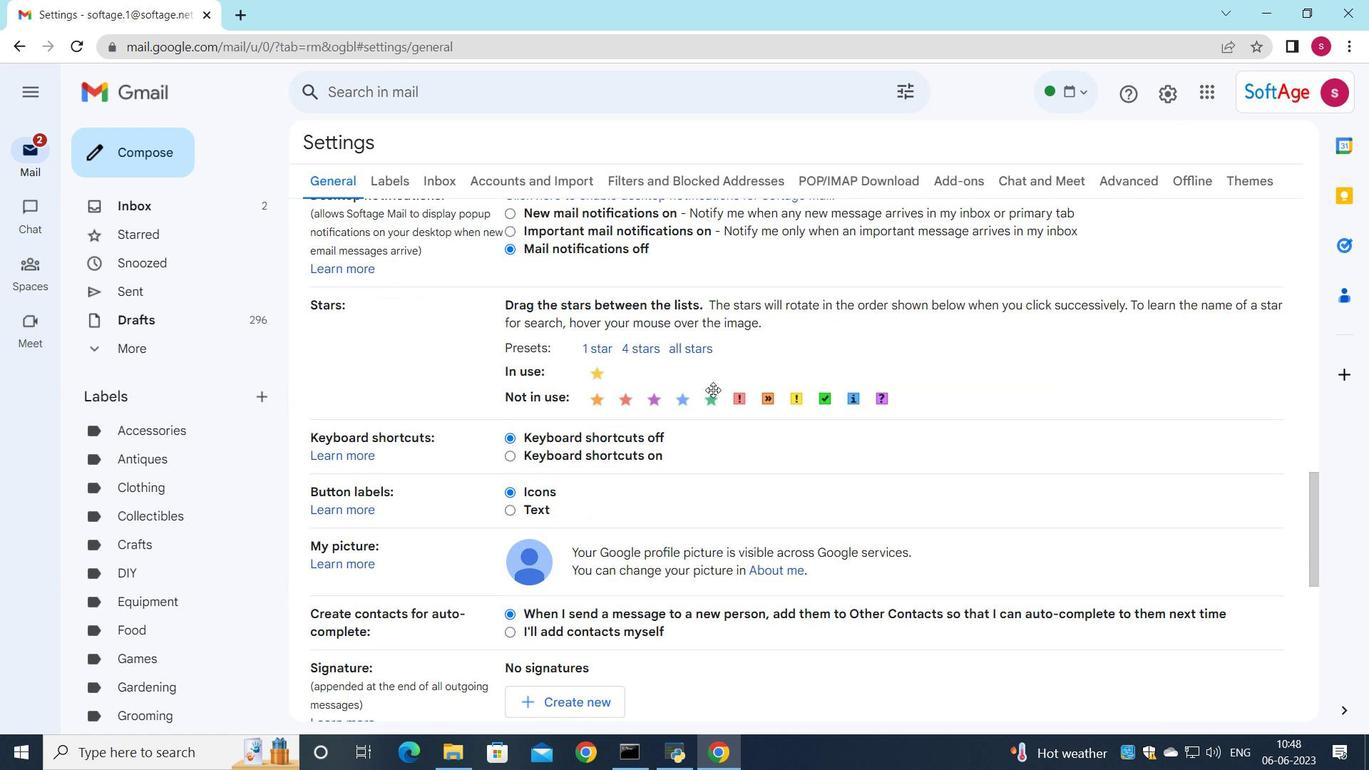 
Action: Mouse moved to (711, 399)
Screenshot: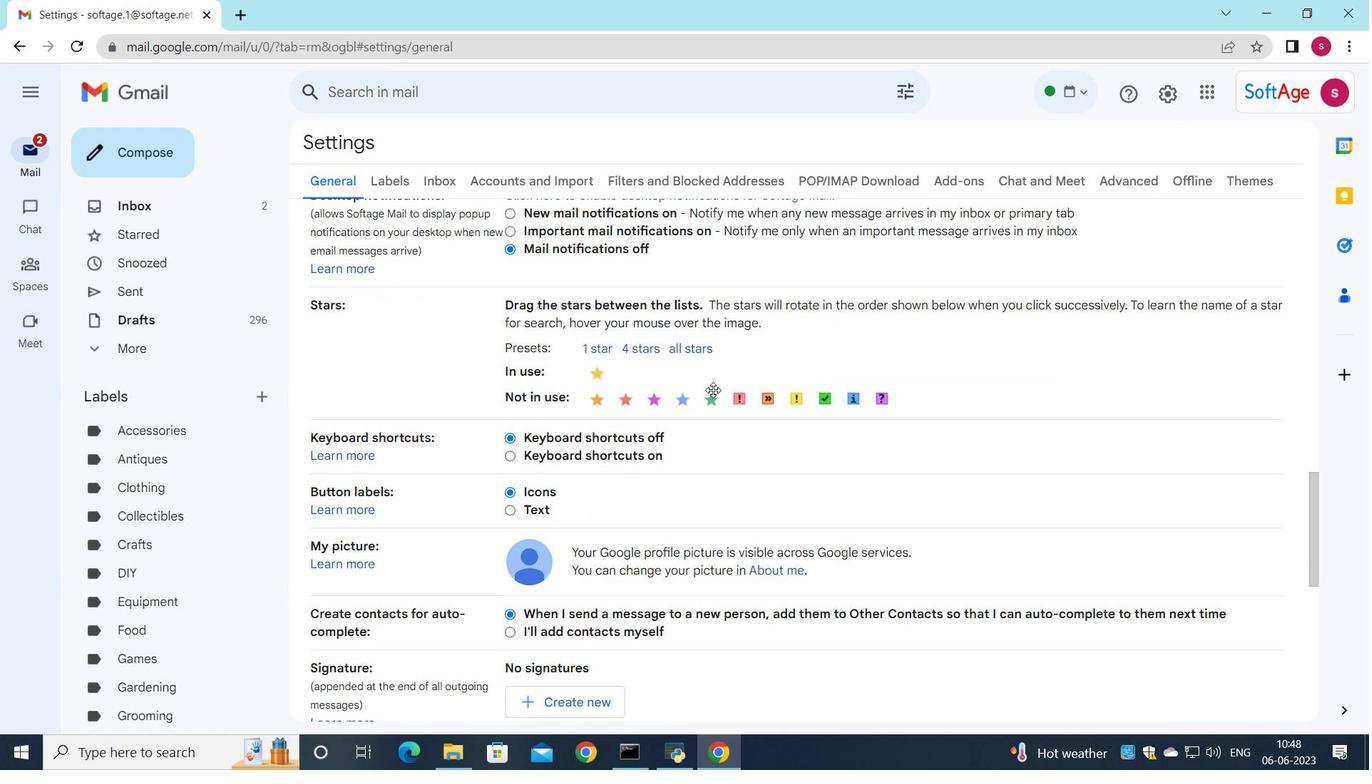 
Action: Mouse scrolled (711, 398) with delta (0, 0)
Screenshot: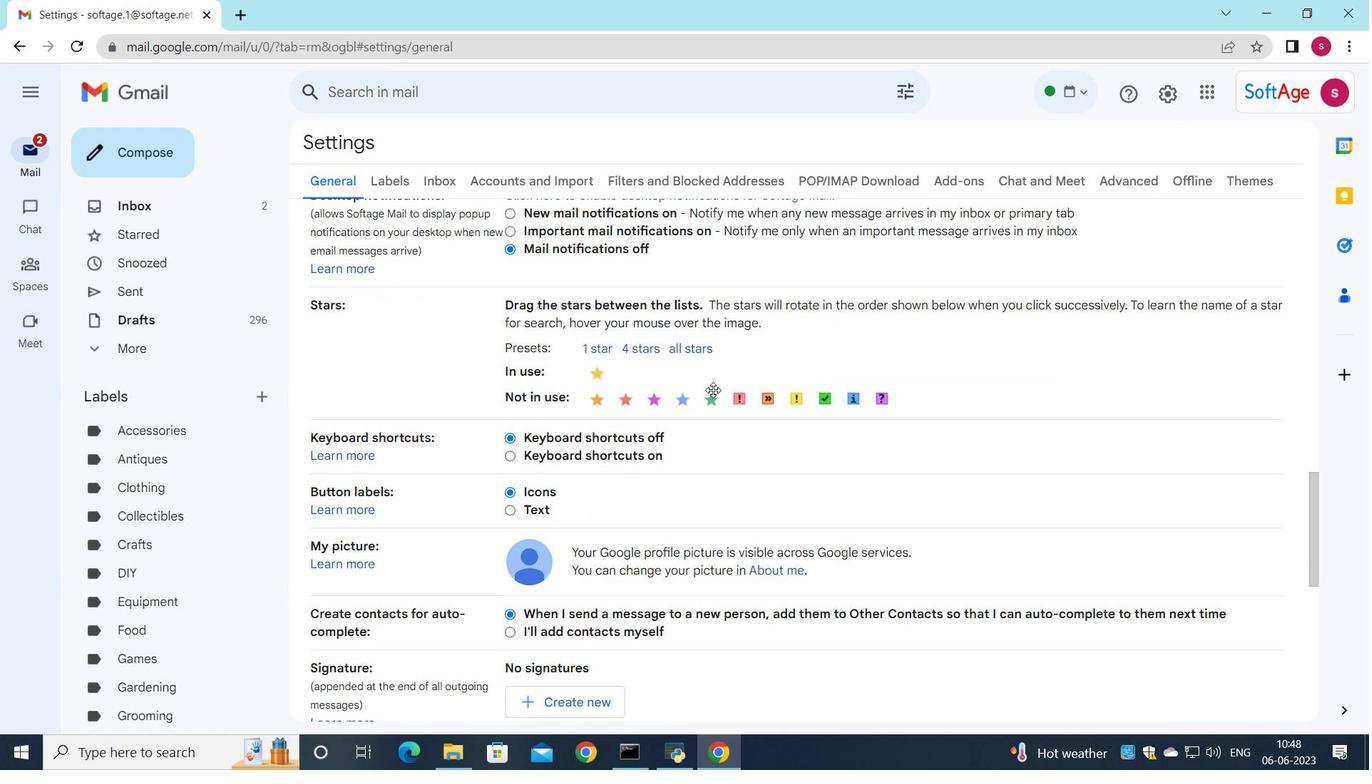 
Action: Mouse moved to (711, 400)
Screenshot: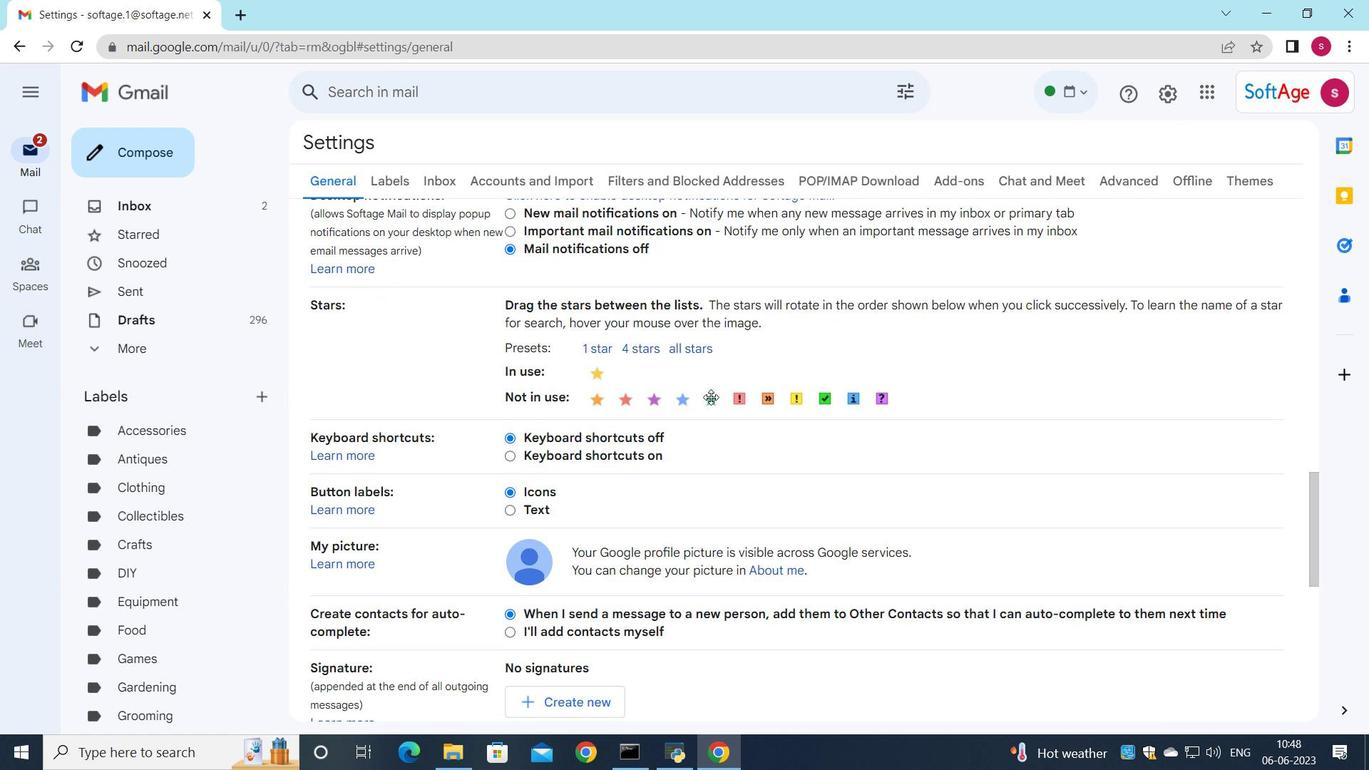 
Action: Mouse scrolled (711, 400) with delta (0, 0)
Screenshot: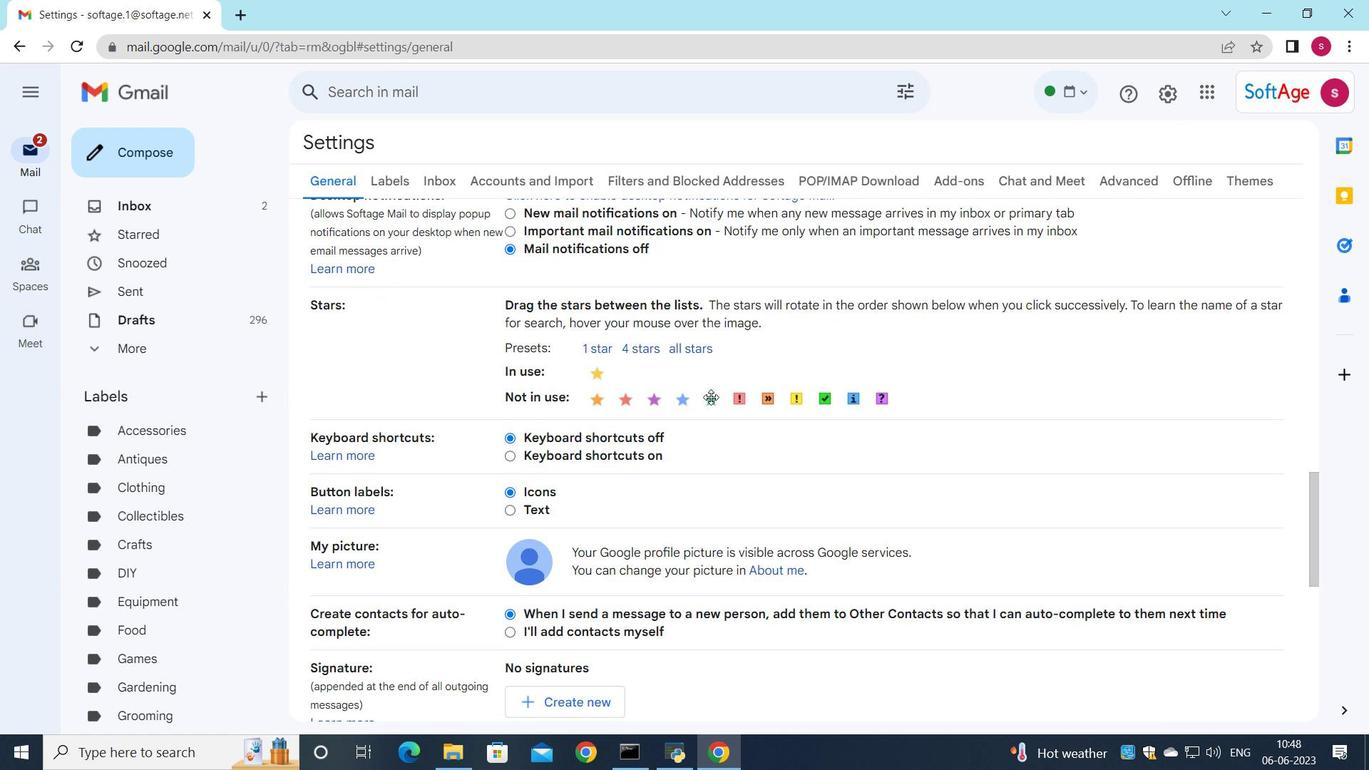 
Action: Mouse moved to (606, 437)
Screenshot: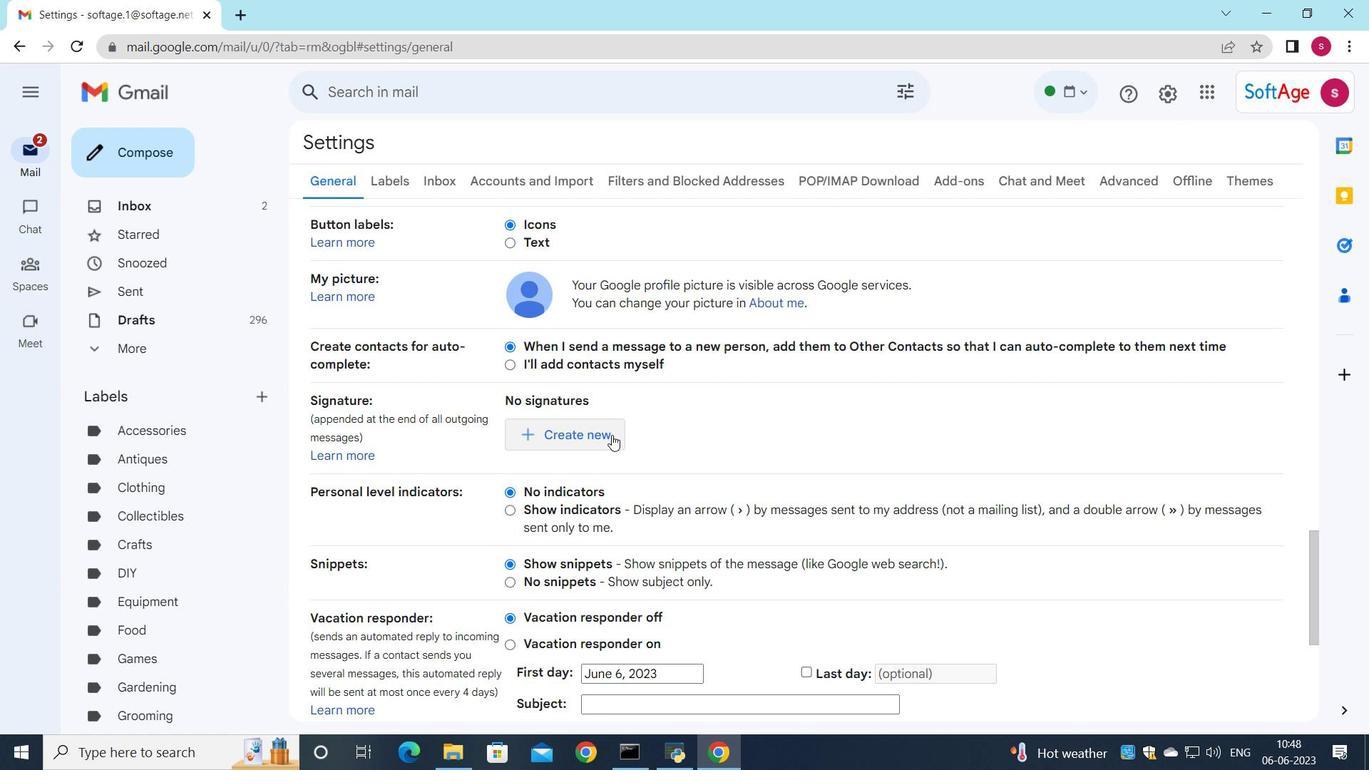 
Action: Mouse pressed left at (606, 437)
Screenshot: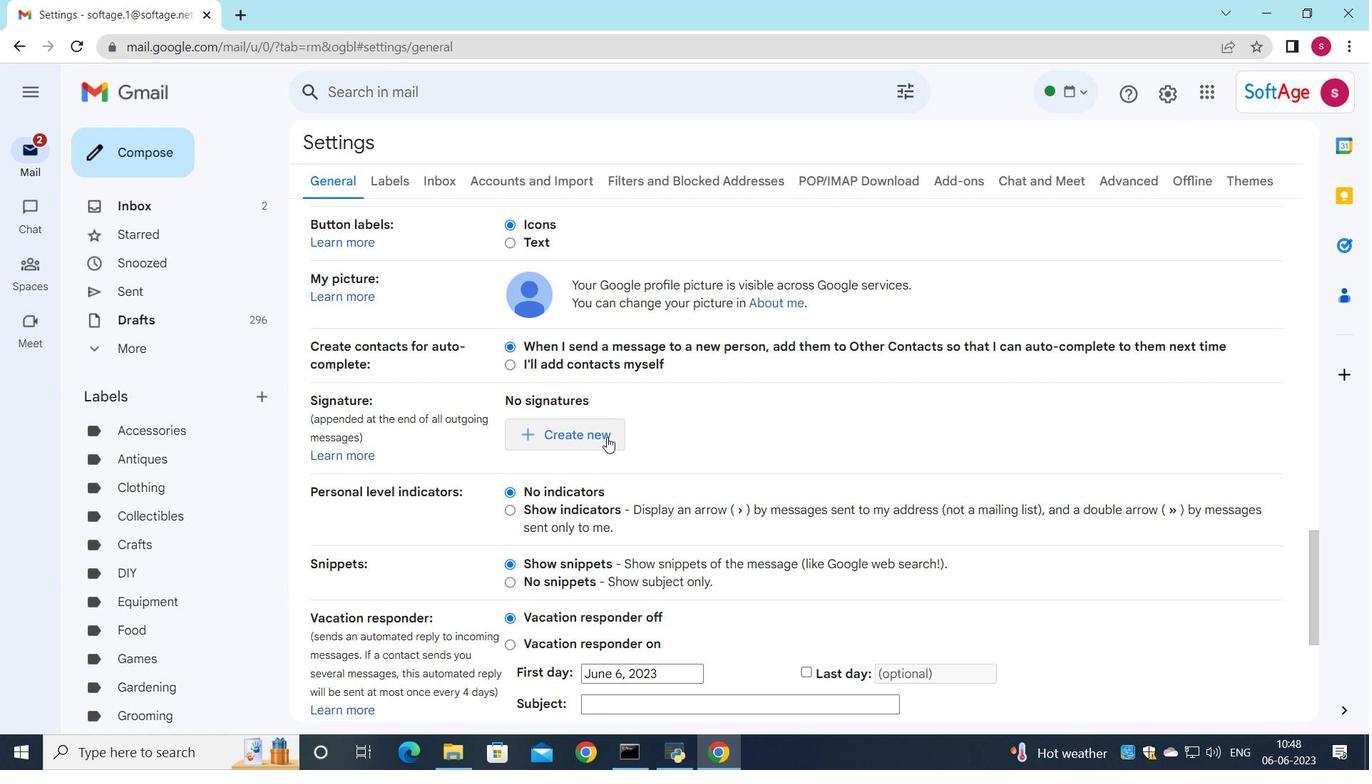 
Action: Mouse moved to (656, 380)
Screenshot: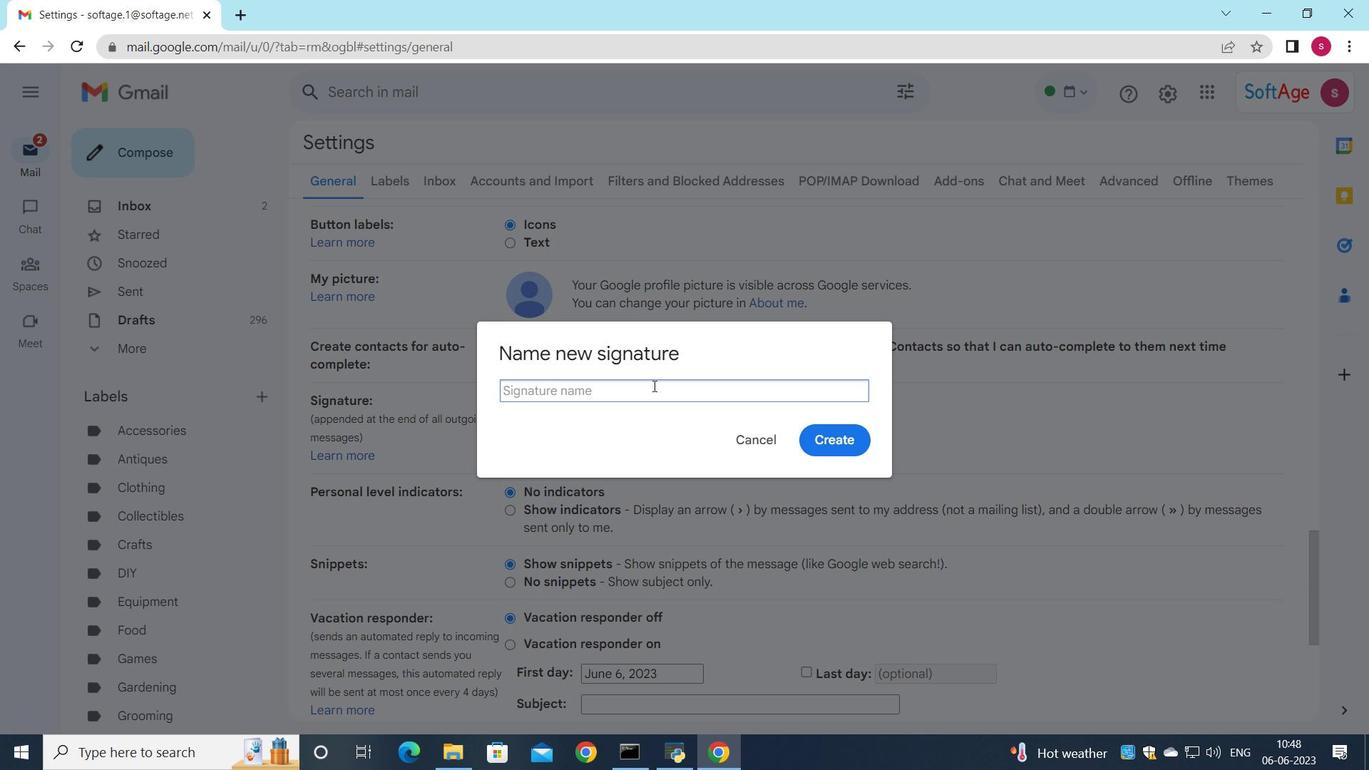 
Action: Key pressed <Key.shift><Key.shift><Key.shift>Colton<Key.space><Key.shift_r><Key.shift_r><Key.shift_r>Mitchell
Screenshot: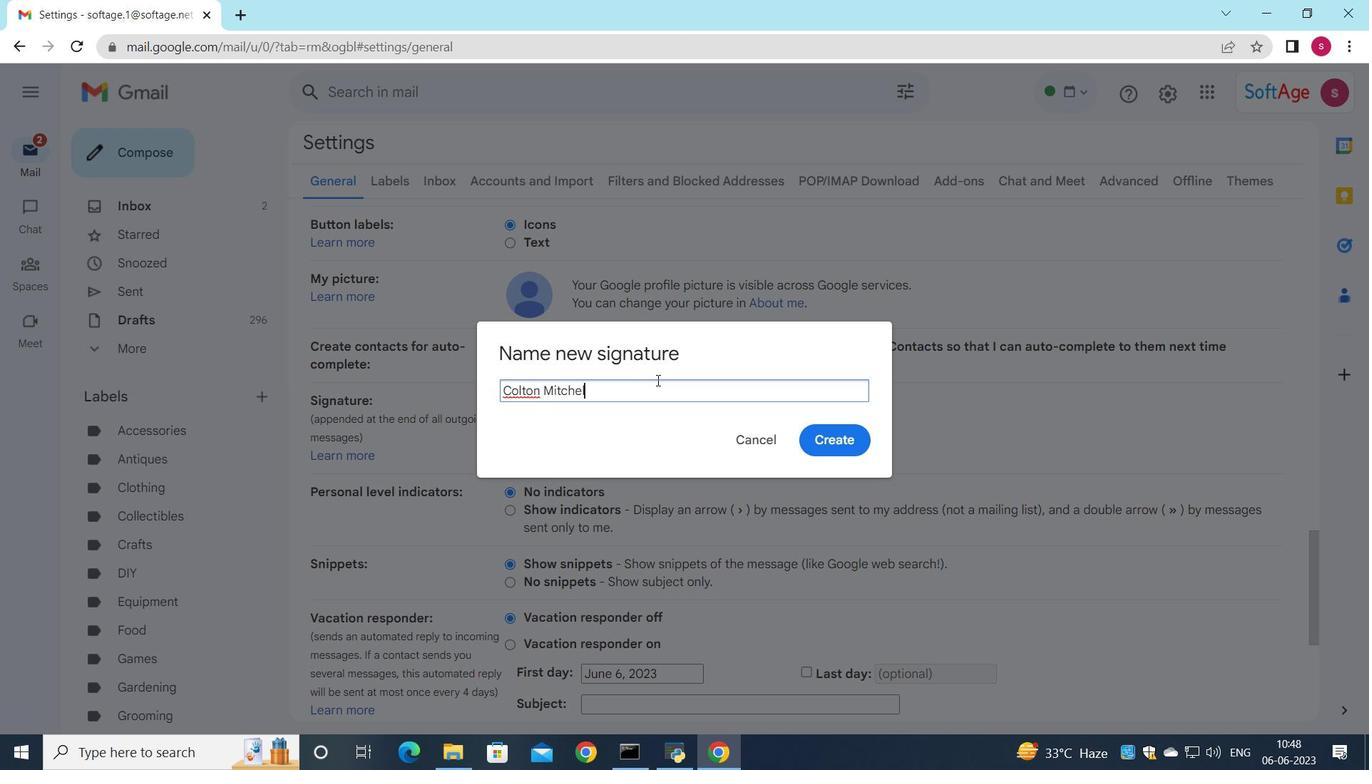 
Action: Mouse moved to (820, 440)
Screenshot: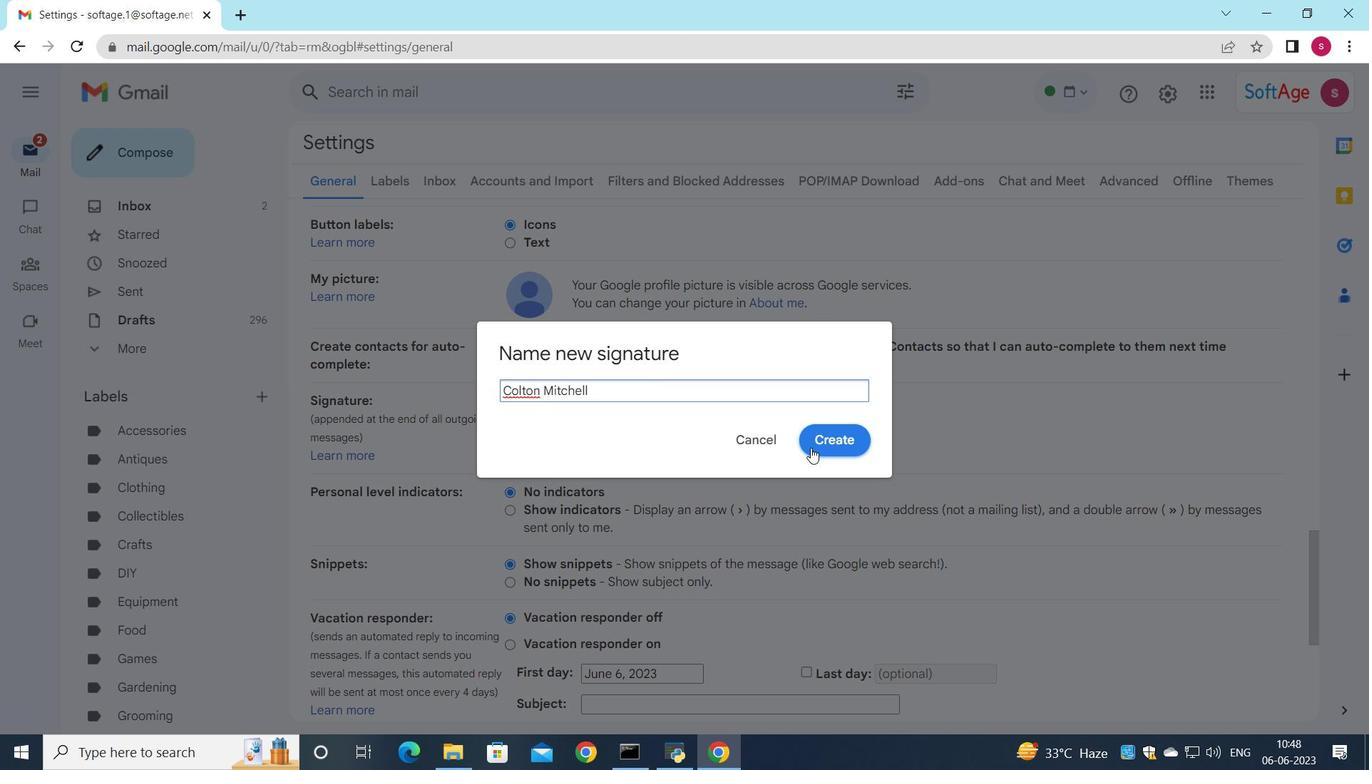 
Action: Mouse pressed left at (820, 440)
Screenshot: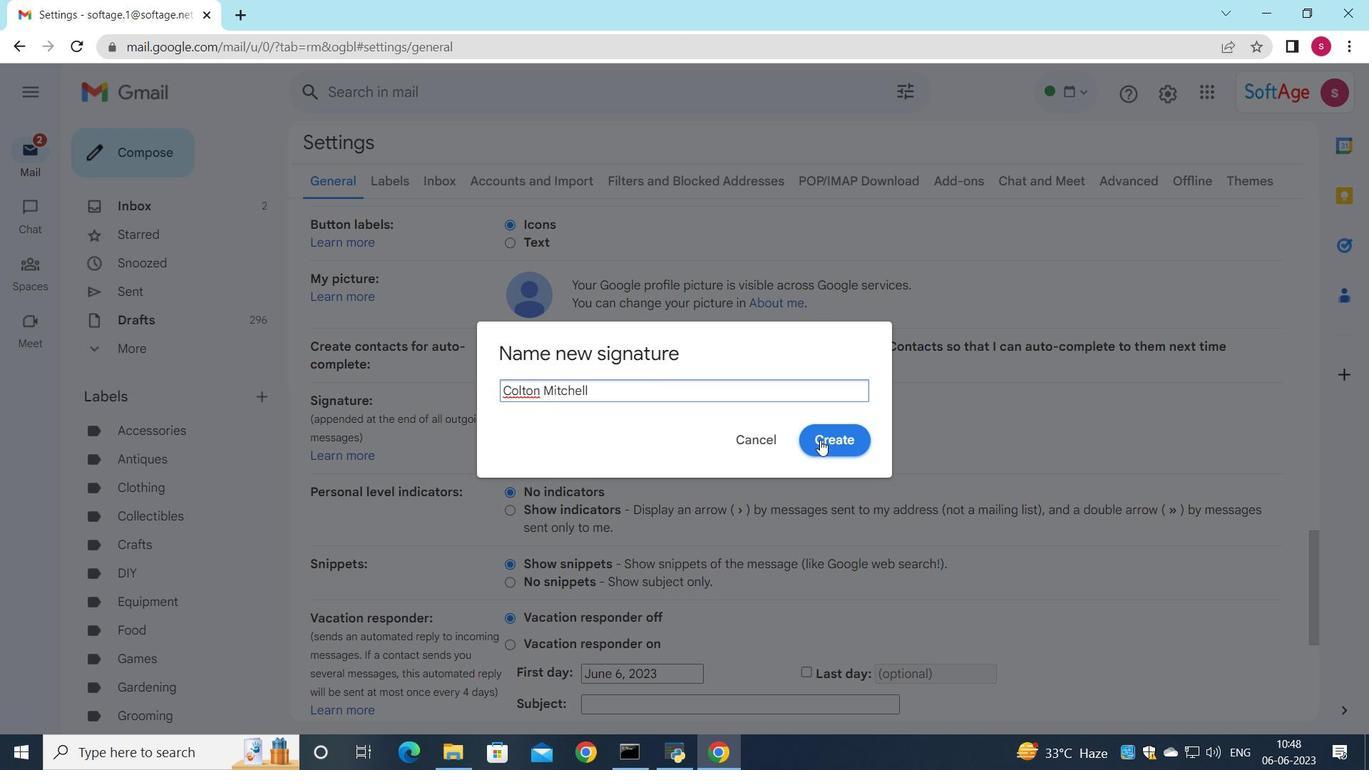 
Action: Mouse moved to (813, 438)
Screenshot: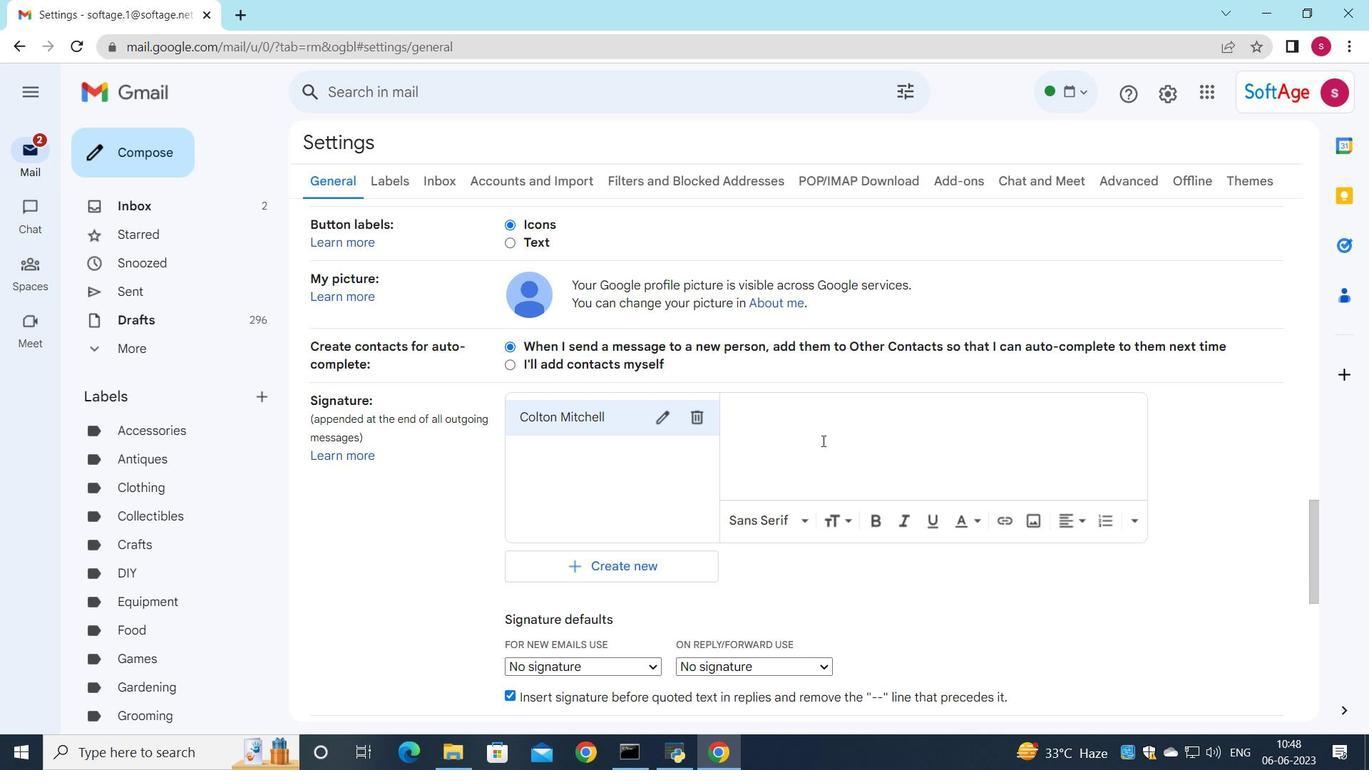 
Action: Mouse pressed left at (813, 438)
Screenshot: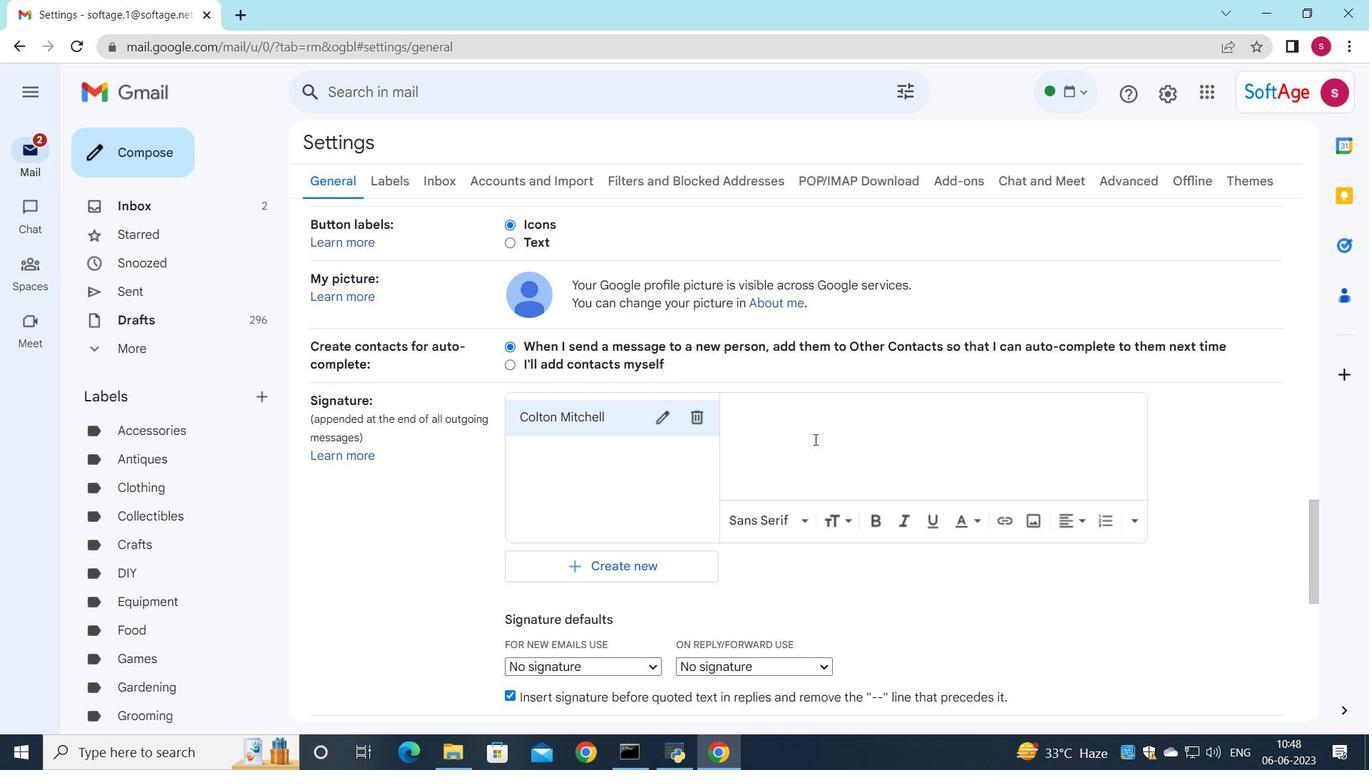 
Action: Key pressed <Key.shift>Colton<Key.space><Key.shift_r><Key.shift_r>Mitchell
Screenshot: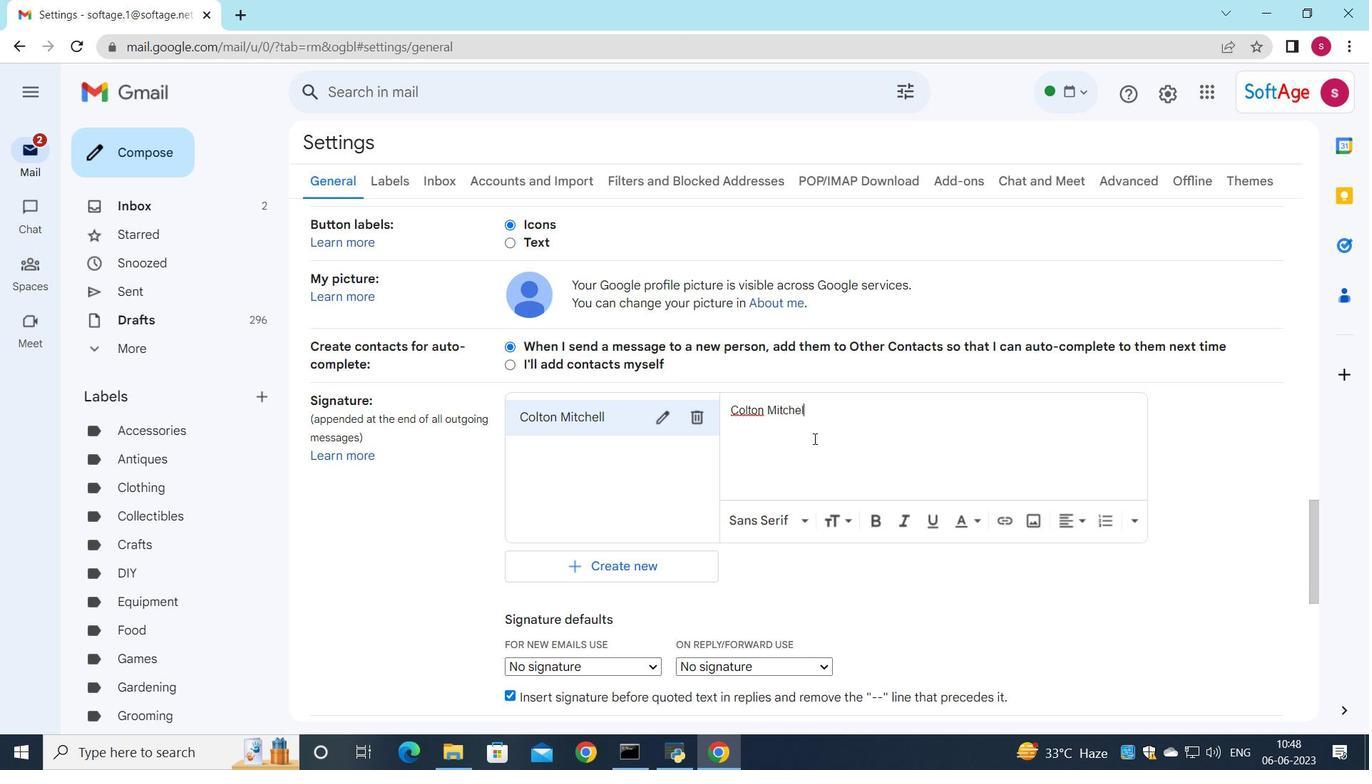 
Action: Mouse scrolled (813, 437) with delta (0, 0)
Screenshot: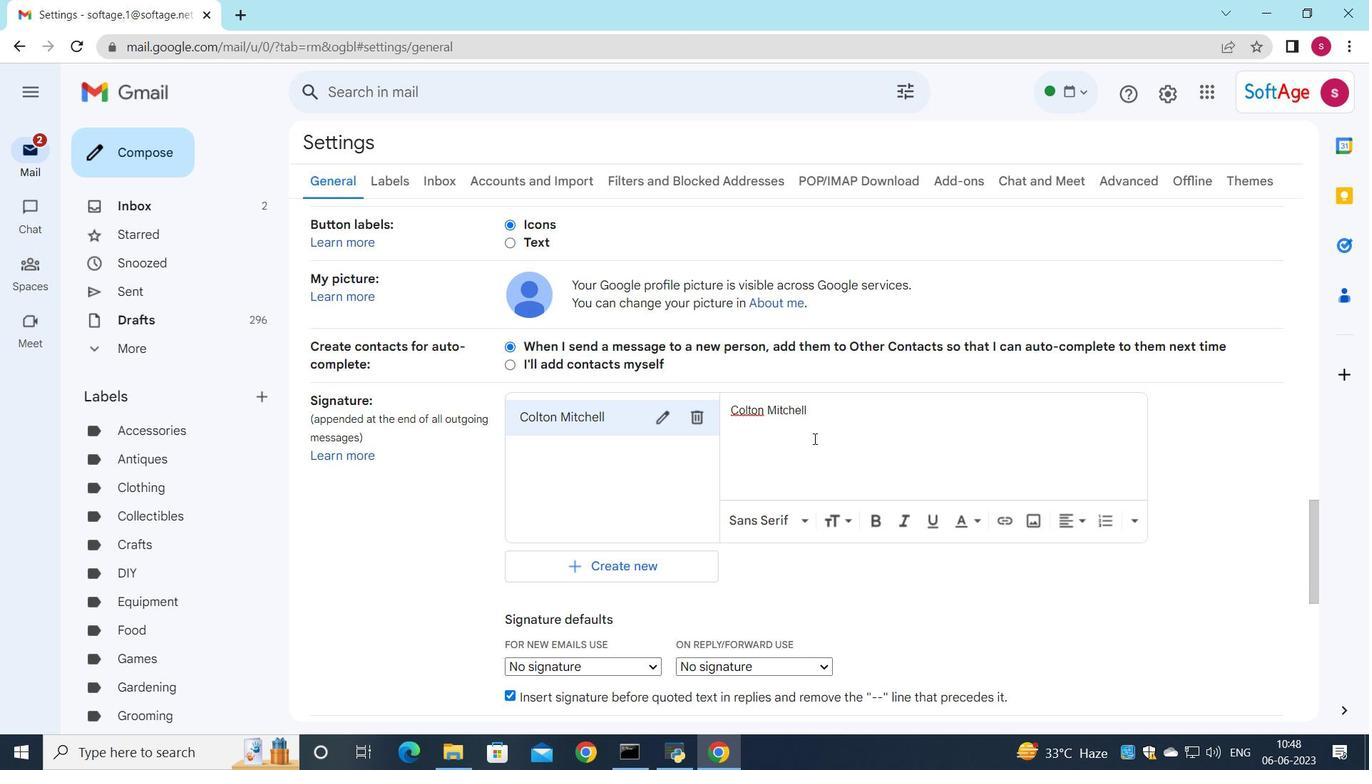 
Action: Mouse scrolled (813, 437) with delta (0, 0)
Screenshot: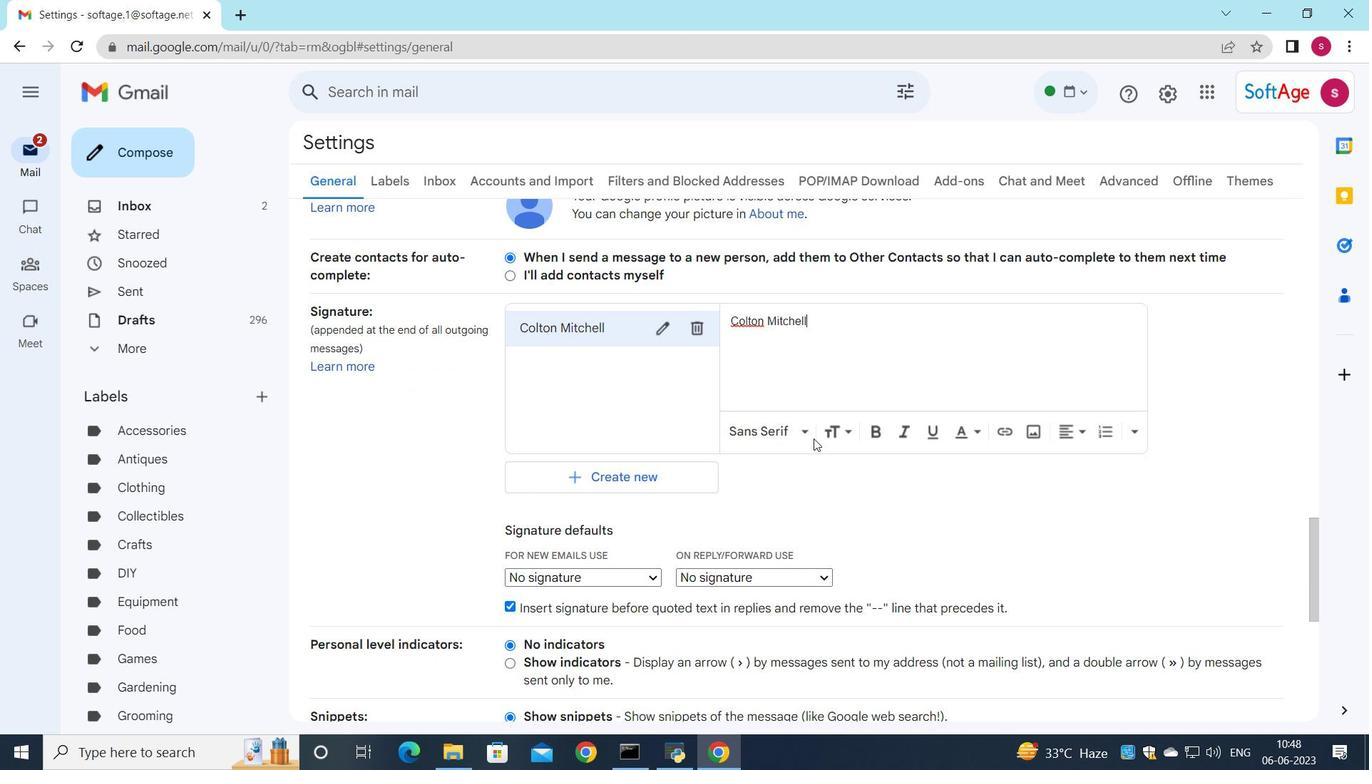 
Action: Mouse scrolled (813, 437) with delta (0, 0)
Screenshot: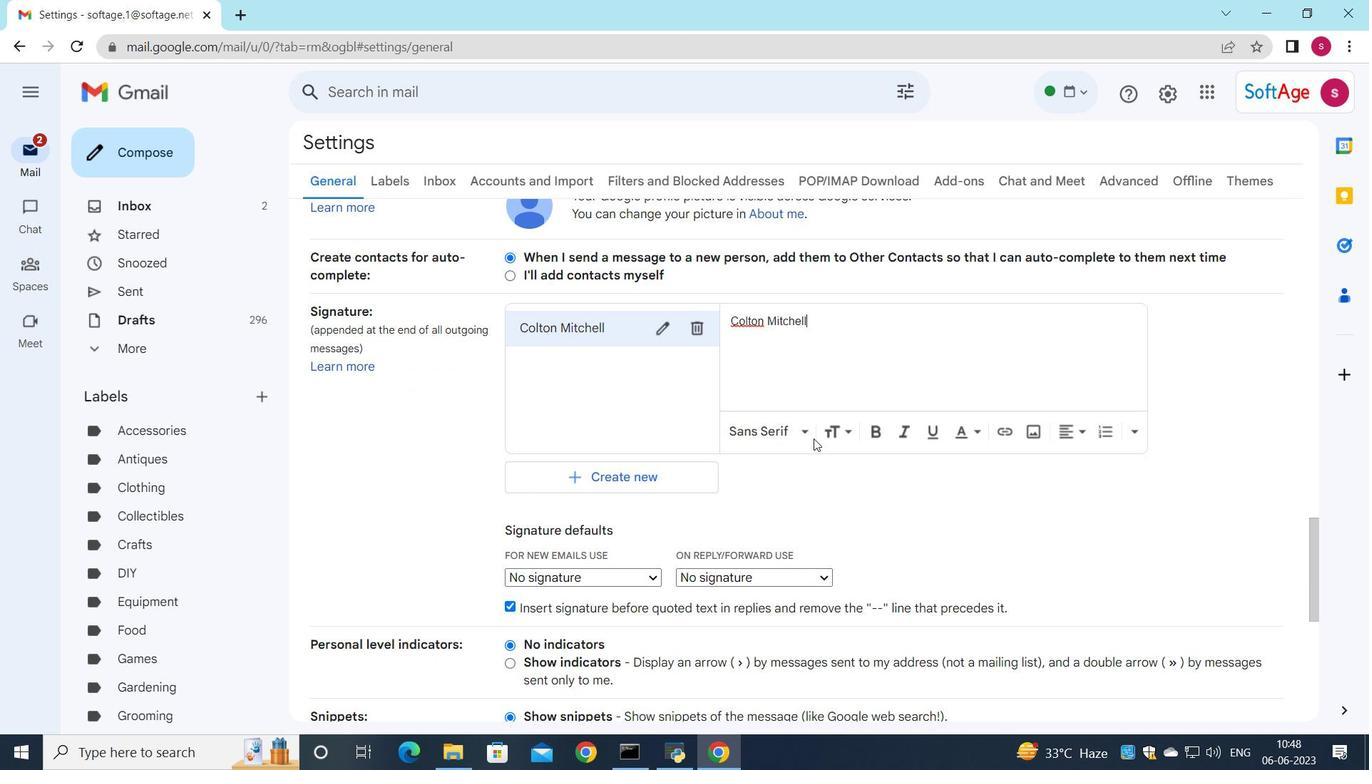 
Action: Mouse scrolled (813, 439) with delta (0, 0)
Screenshot: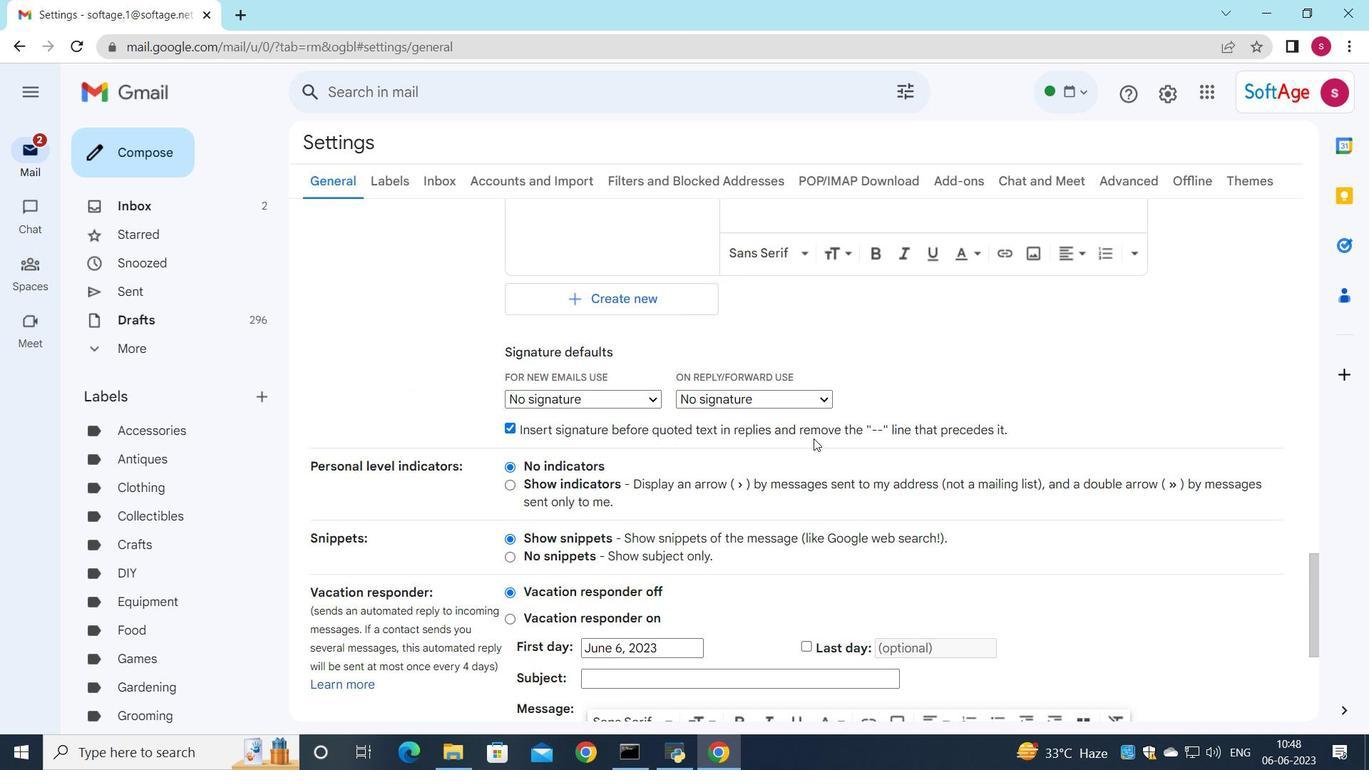 
Action: Mouse moved to (634, 489)
Screenshot: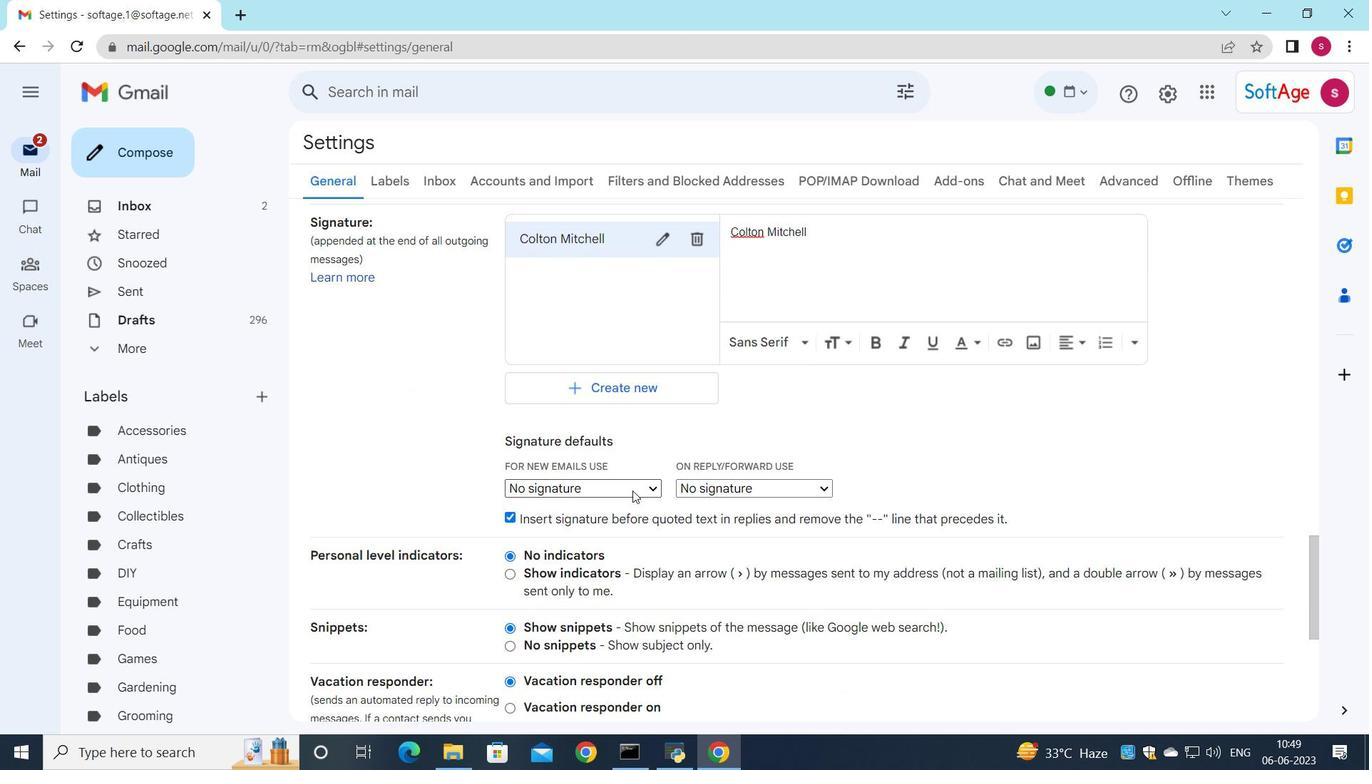
Action: Mouse pressed left at (634, 489)
Screenshot: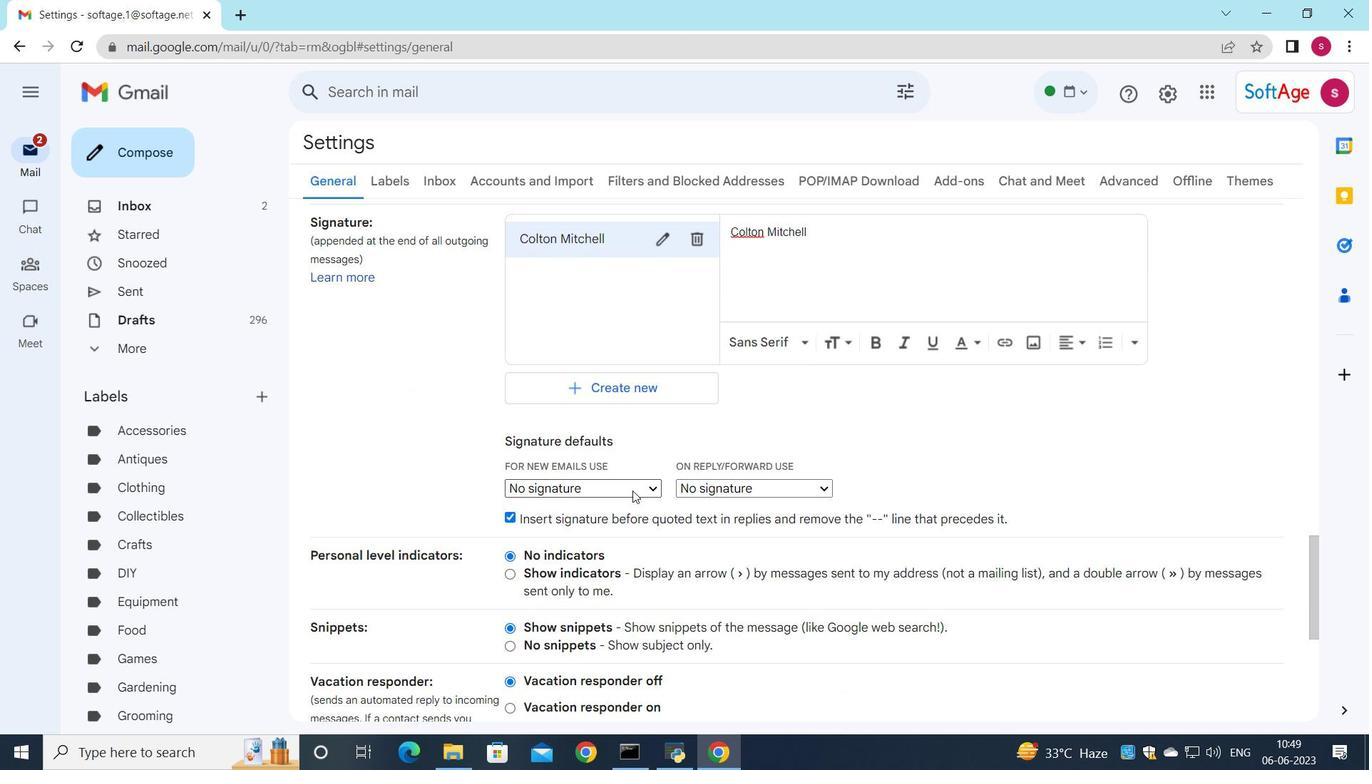 
Action: Mouse moved to (623, 523)
Screenshot: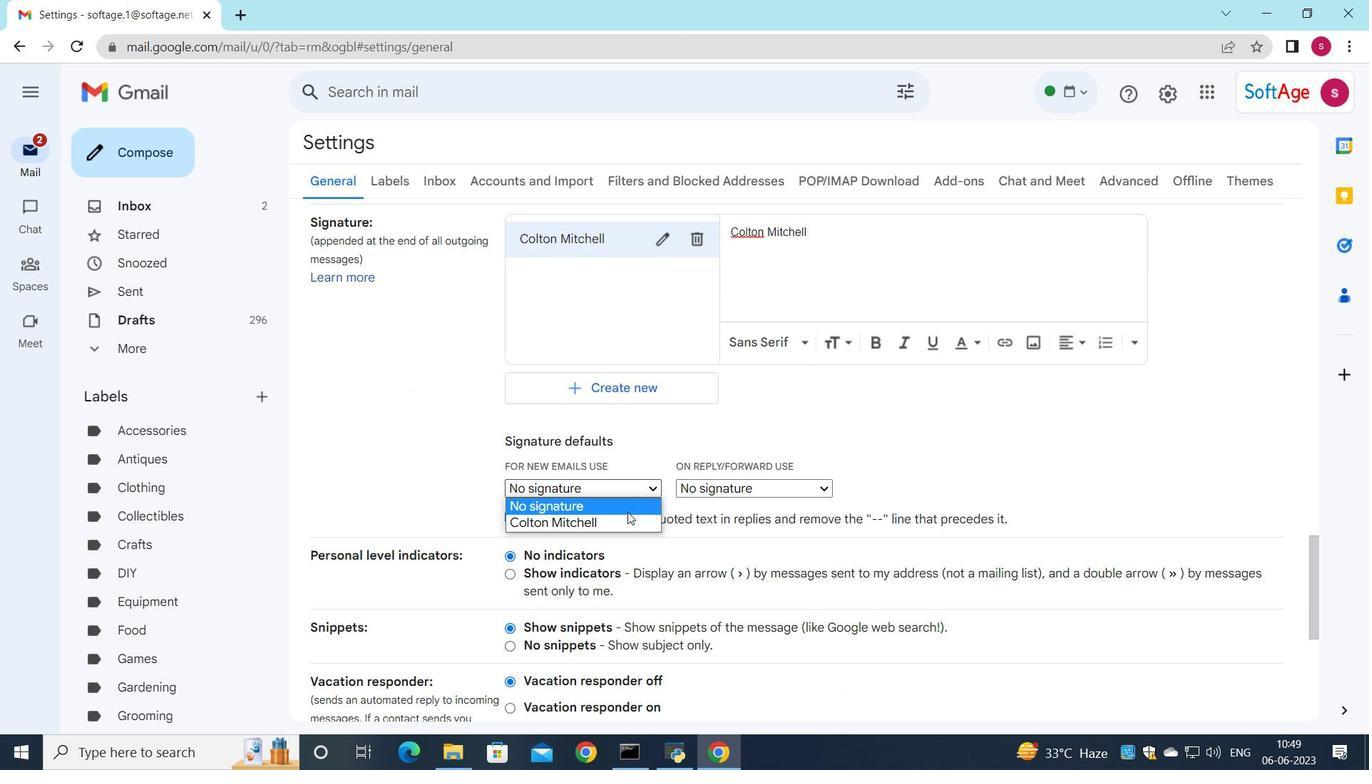 
Action: Mouse pressed left at (623, 523)
Screenshot: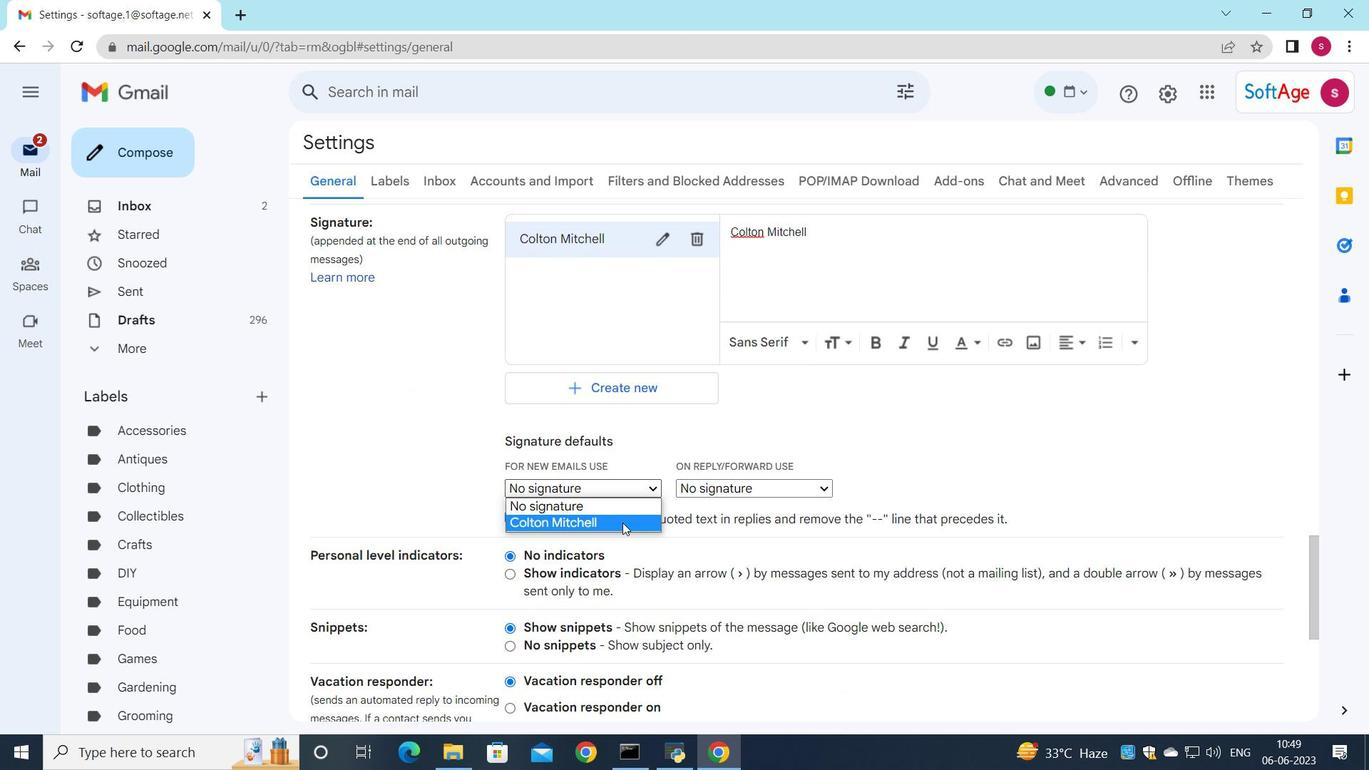 
Action: Mouse moved to (722, 486)
Screenshot: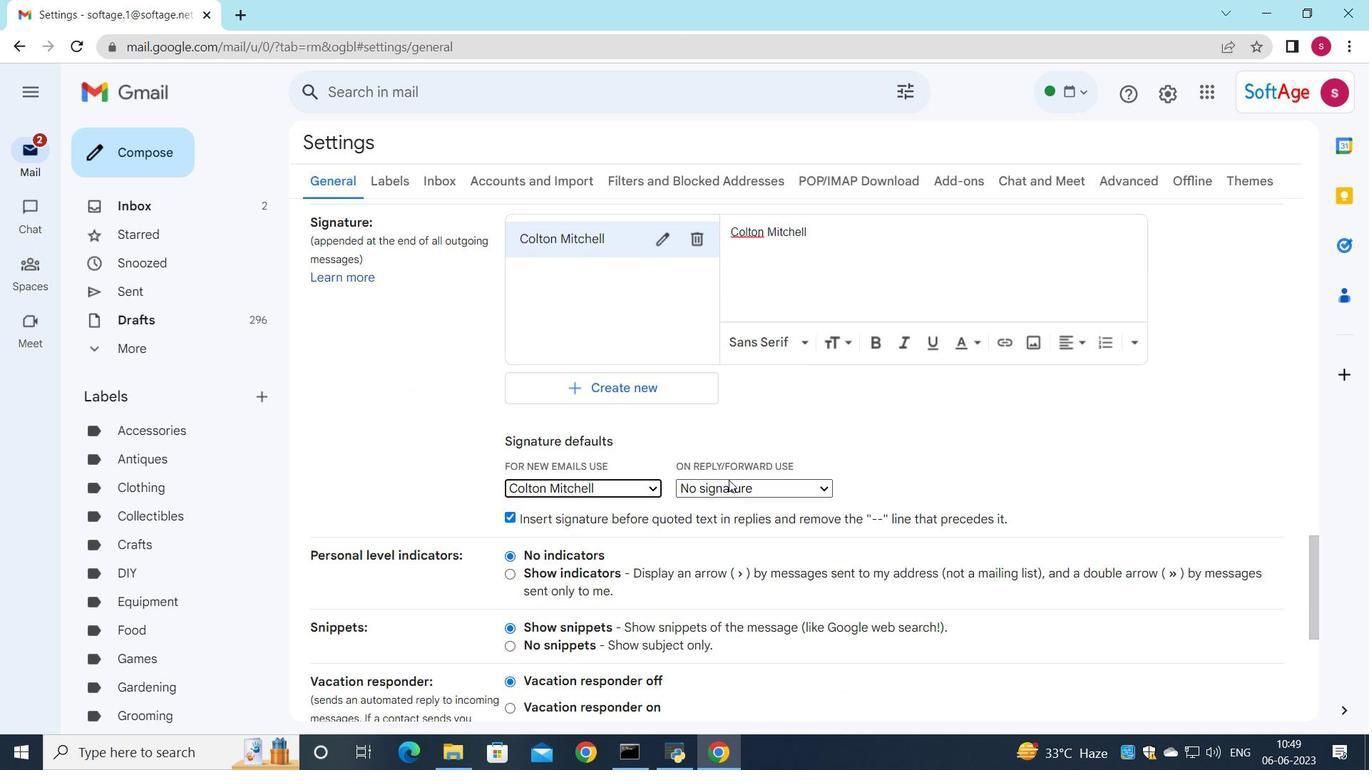 
Action: Mouse pressed left at (722, 486)
Screenshot: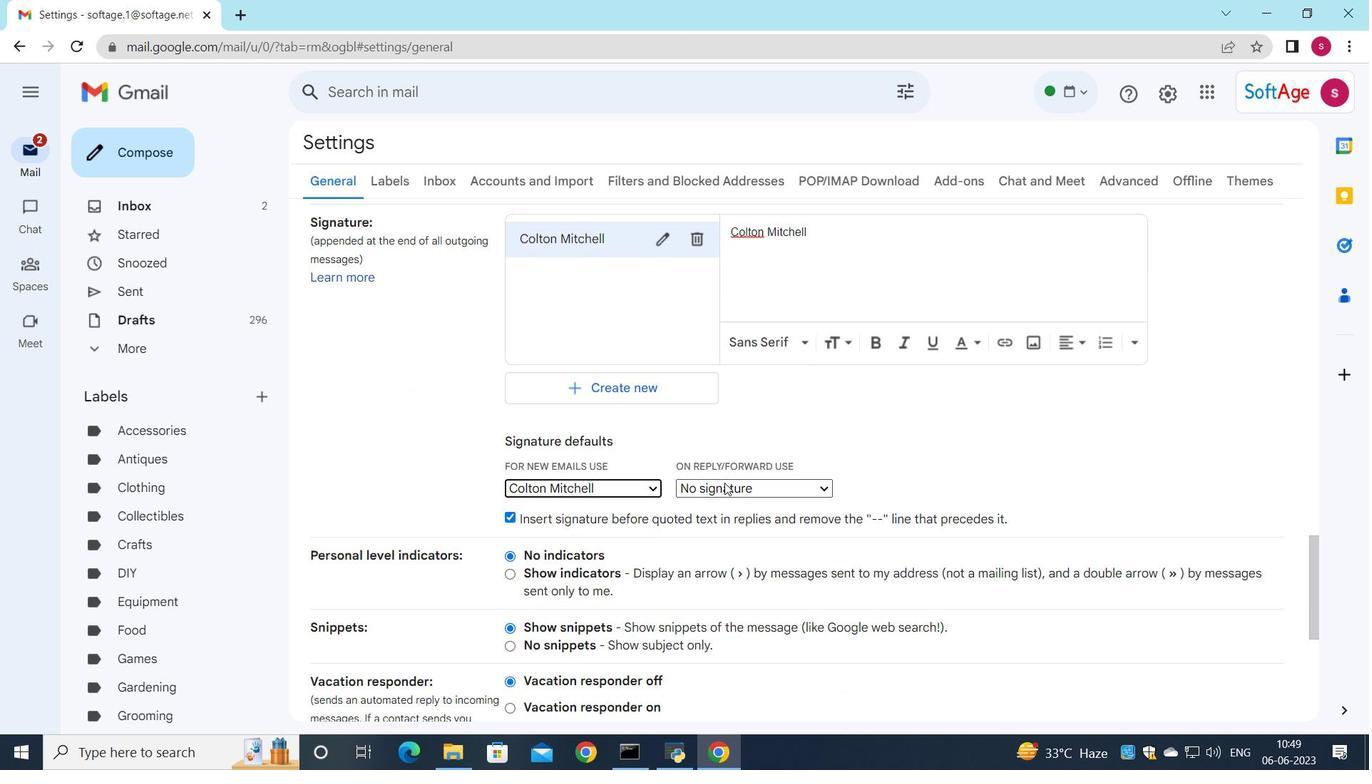 
Action: Mouse moved to (718, 535)
Screenshot: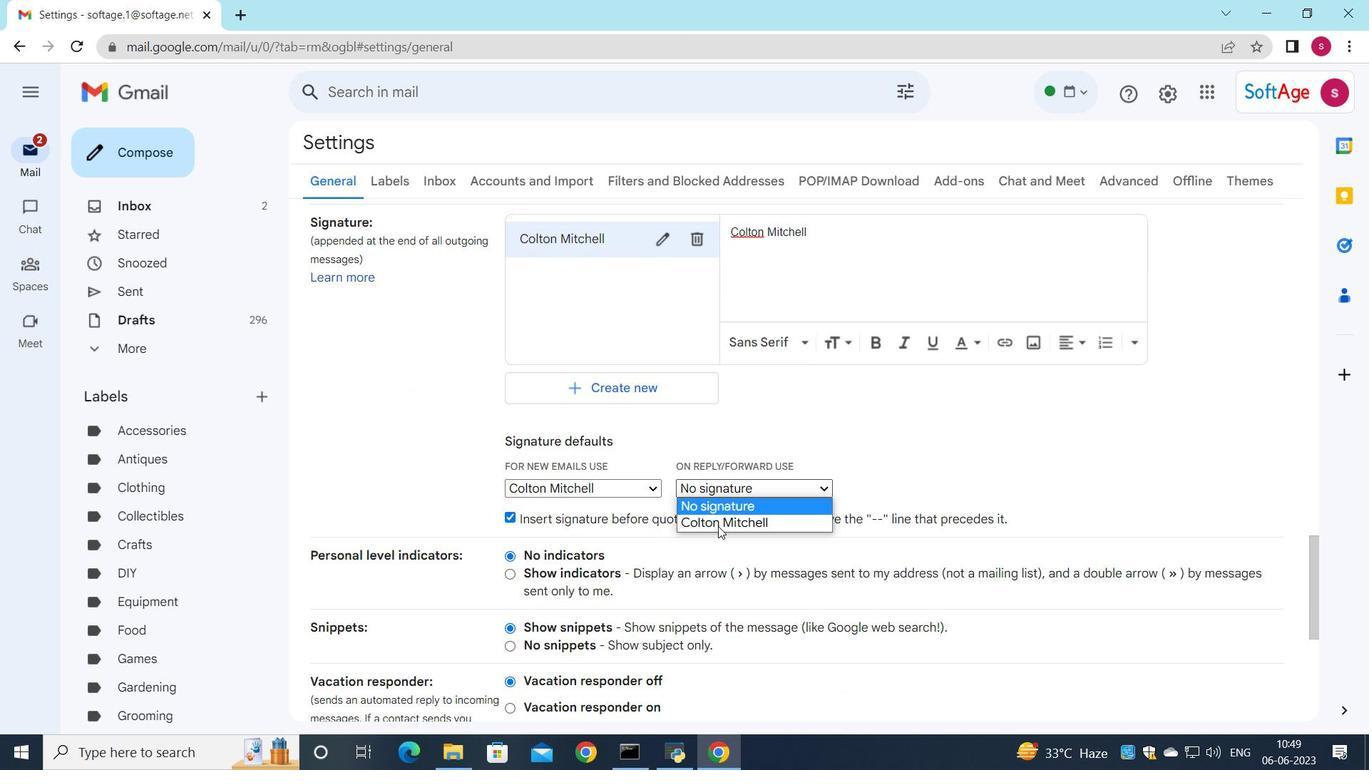 
Action: Mouse pressed left at (718, 535)
Screenshot: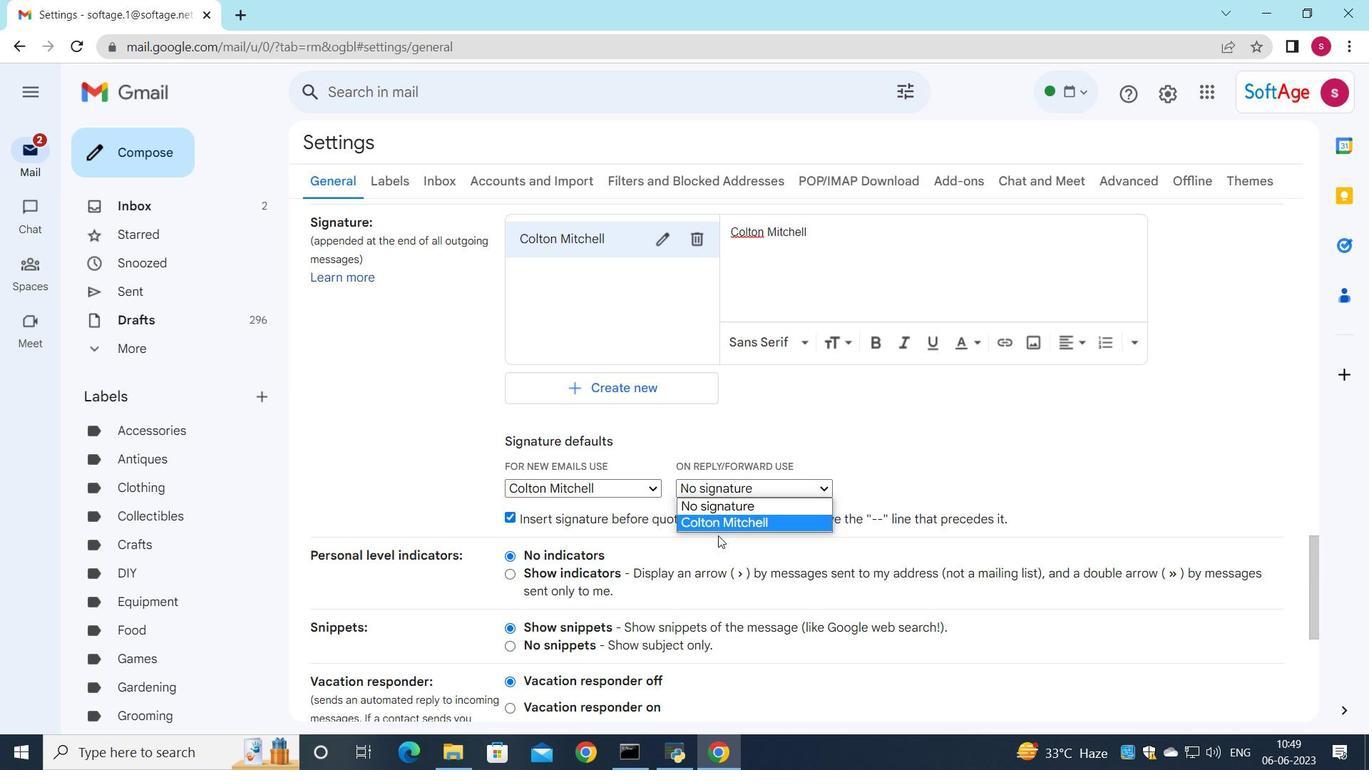 
Action: Mouse moved to (714, 491)
Screenshot: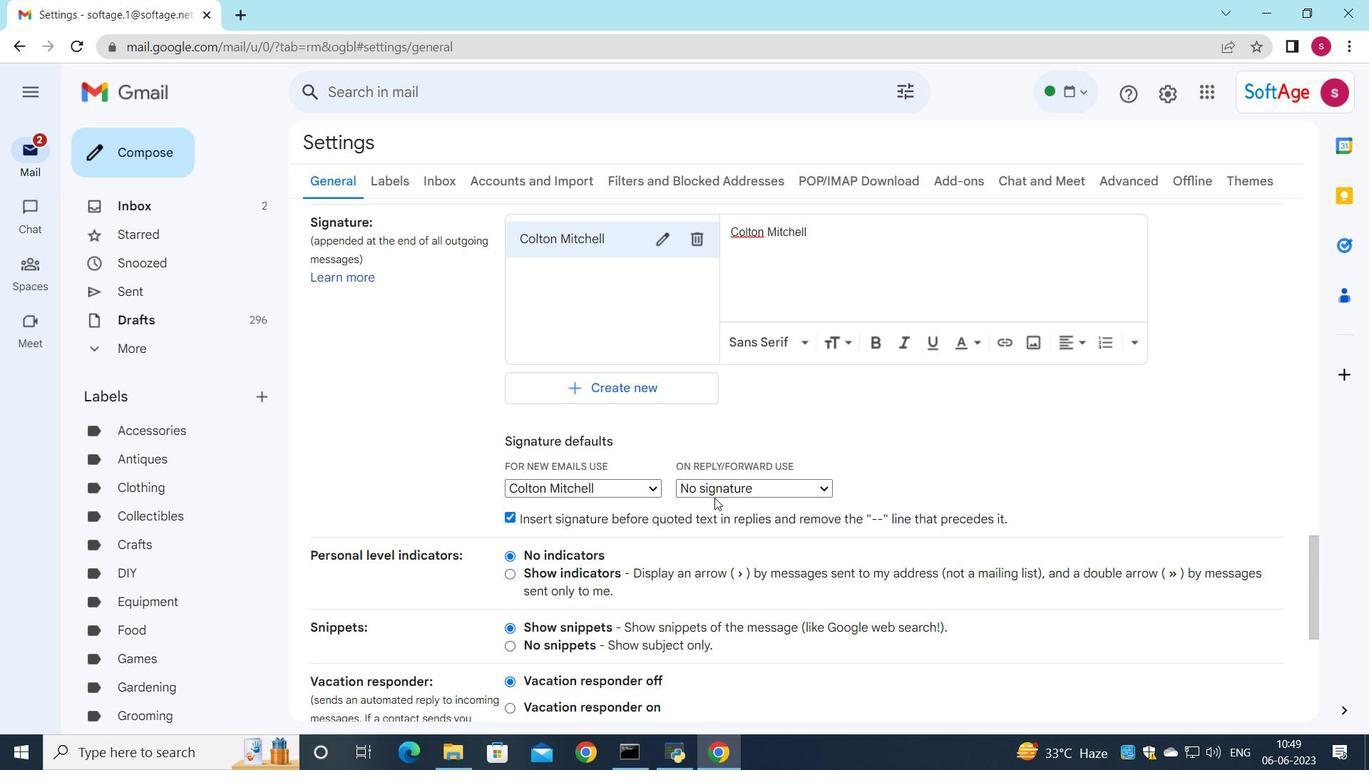 
Action: Mouse pressed left at (714, 491)
Screenshot: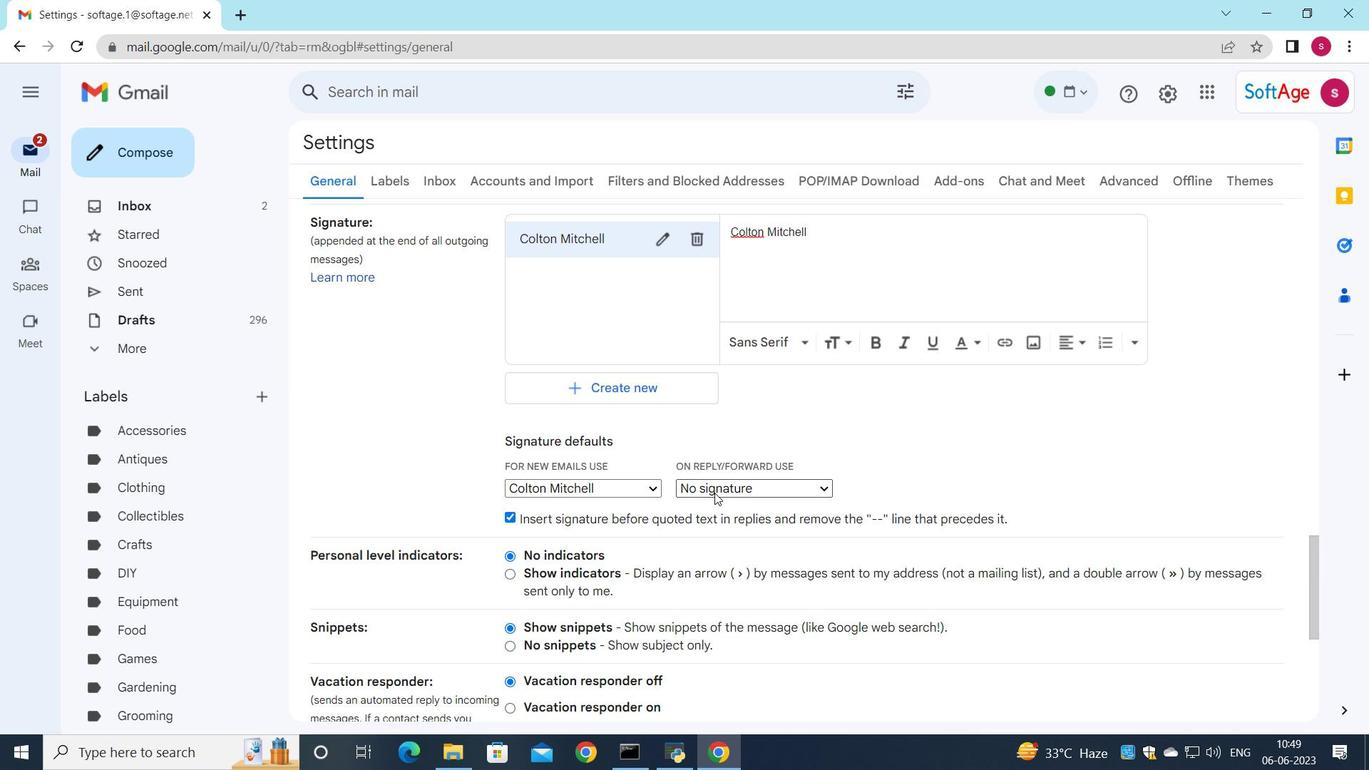 
Action: Mouse moved to (719, 519)
Screenshot: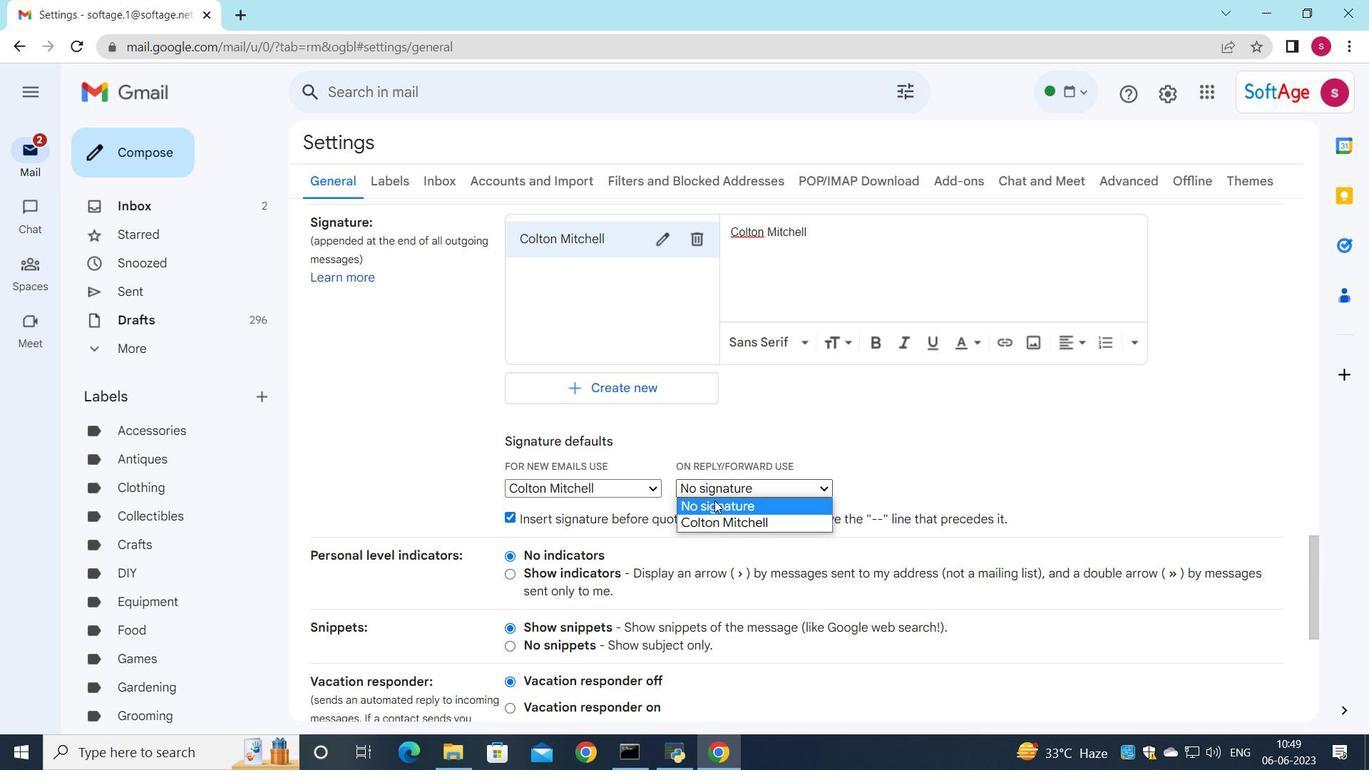 
Action: Mouse pressed left at (719, 519)
Screenshot: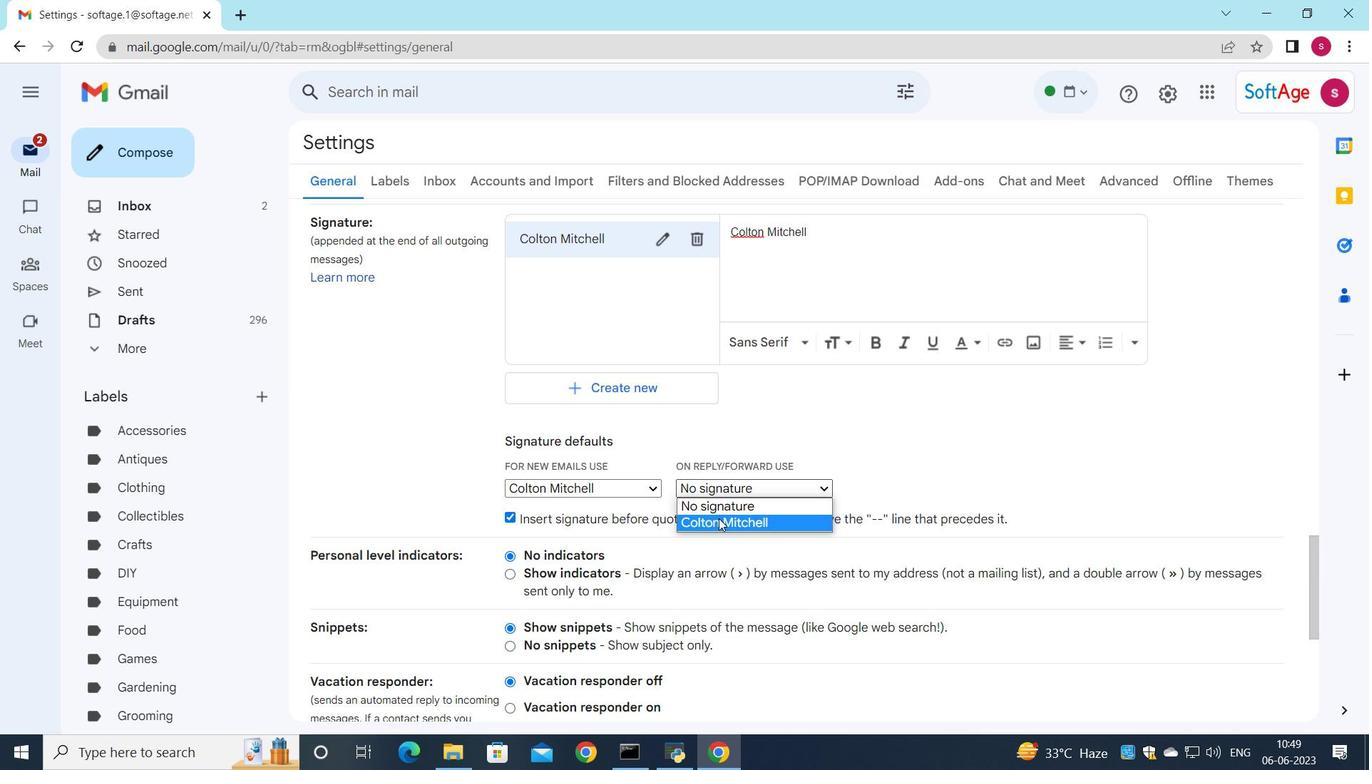 
Action: Mouse moved to (701, 504)
Screenshot: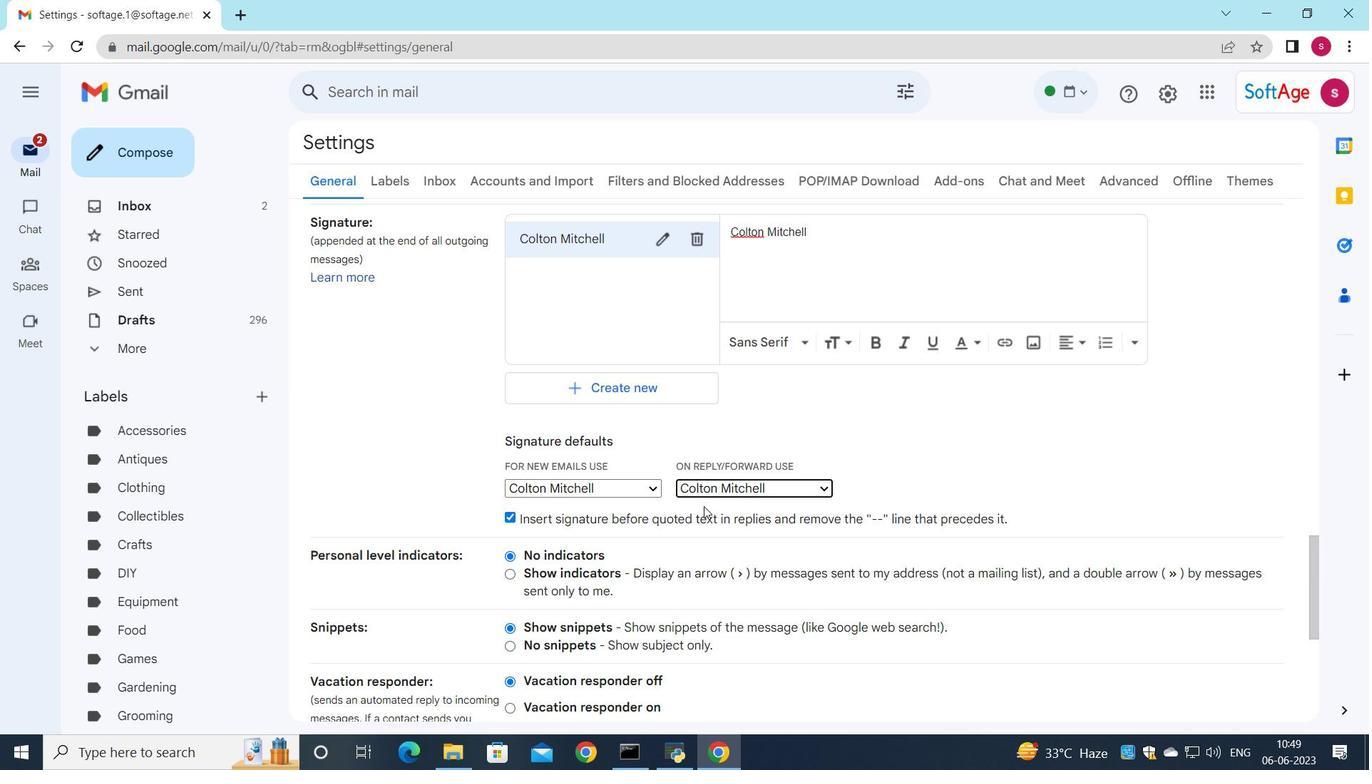 
Action: Mouse scrolled (701, 503) with delta (0, 0)
Screenshot: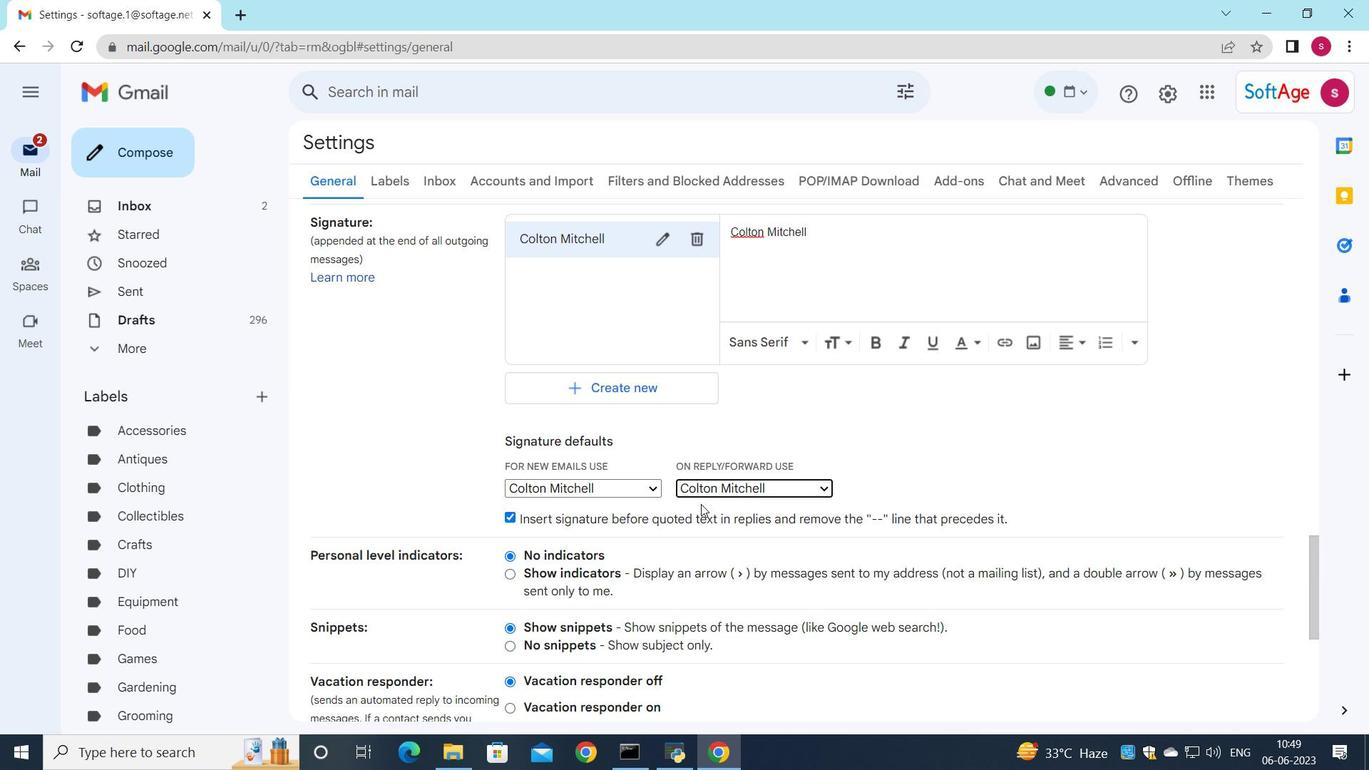 
Action: Mouse moved to (701, 504)
Screenshot: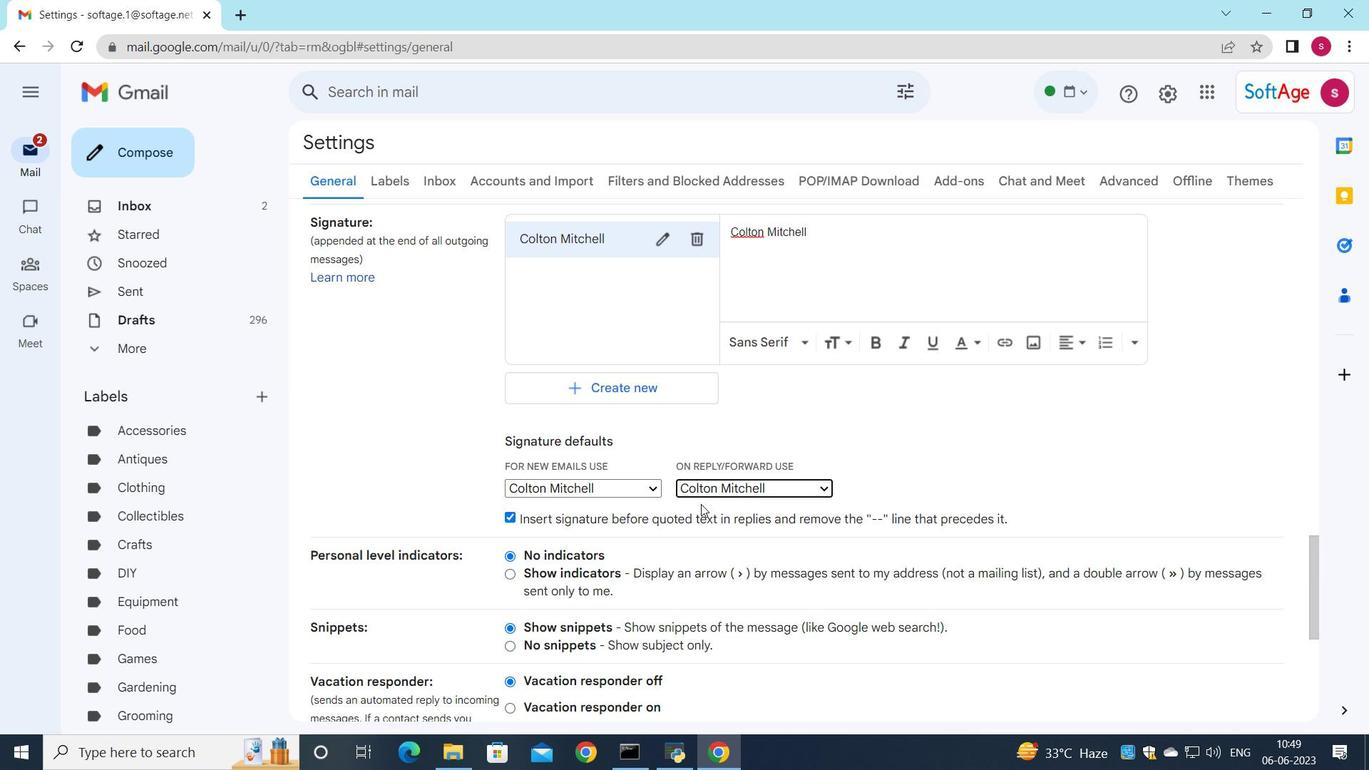 
Action: Mouse scrolled (701, 503) with delta (0, 0)
Screenshot: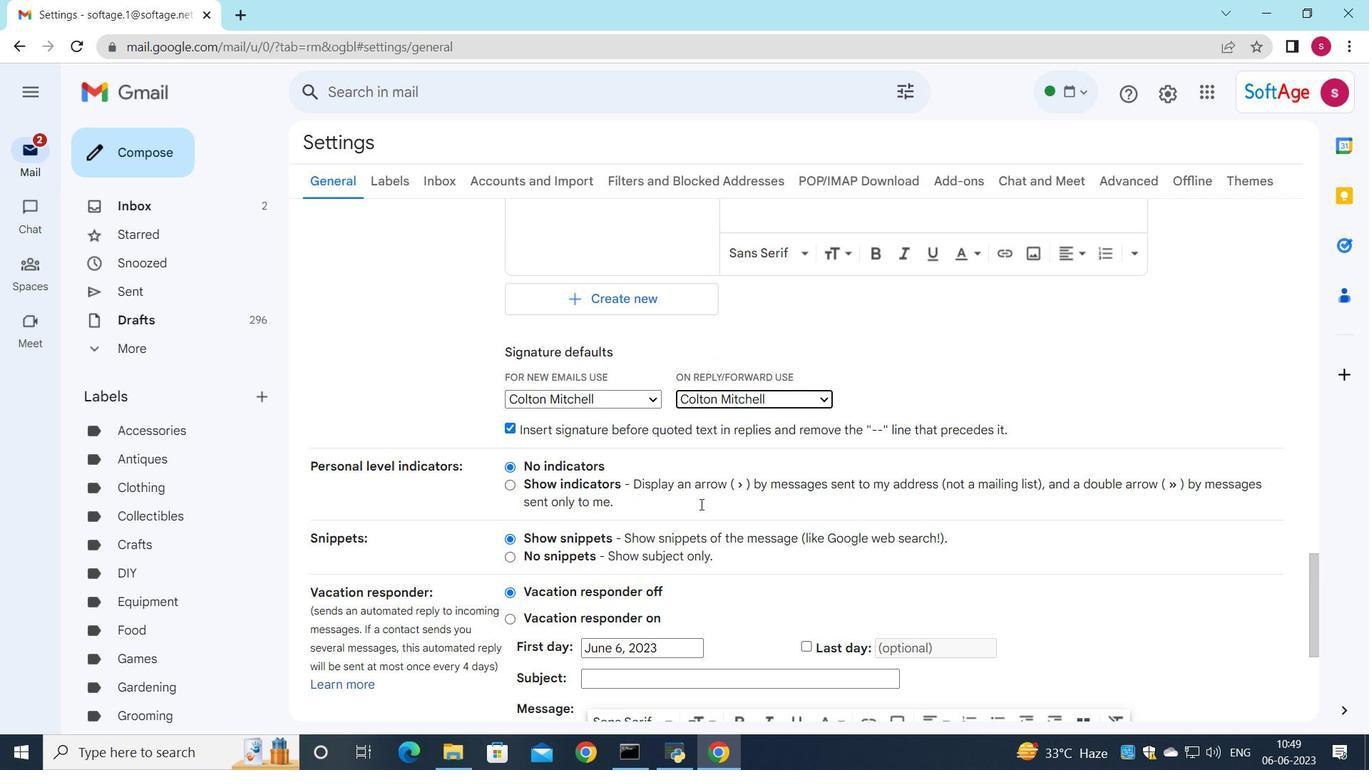 
Action: Mouse moved to (701, 505)
Screenshot: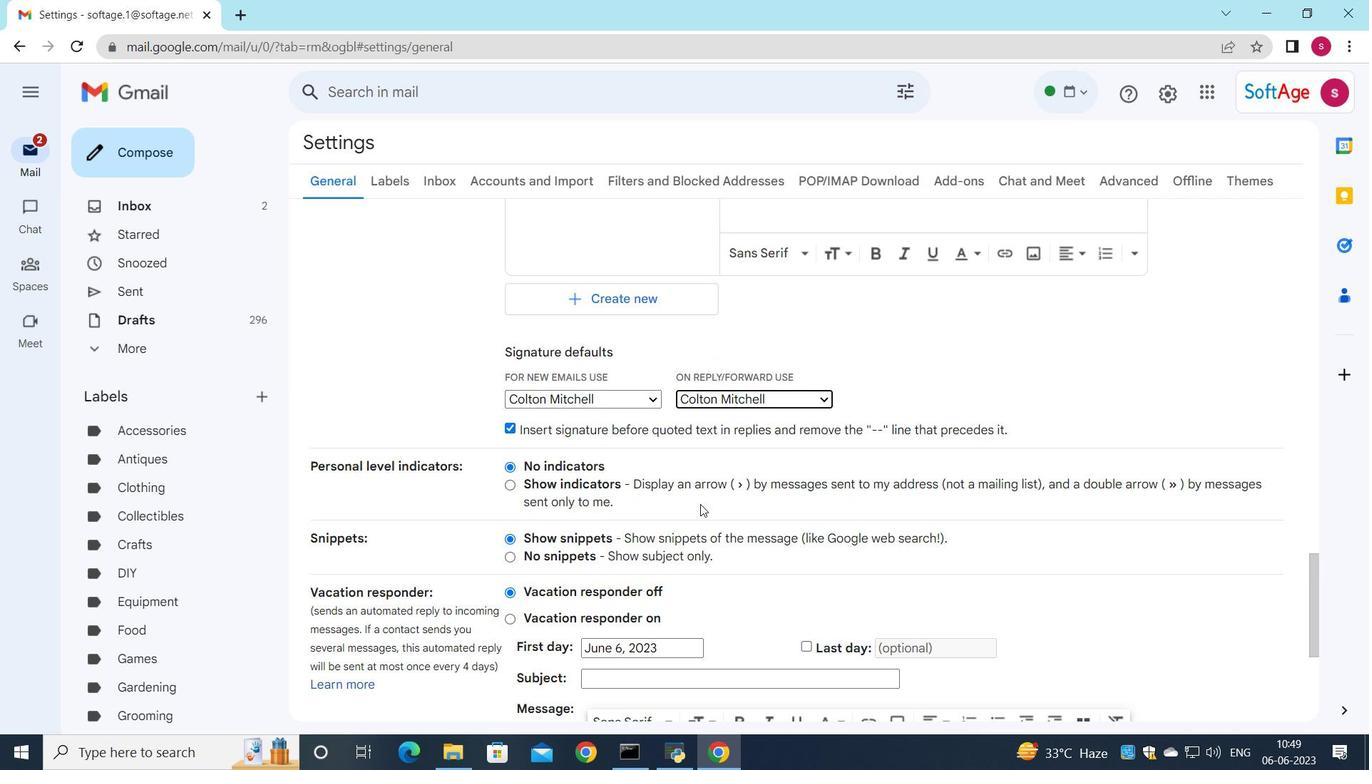 
Action: Mouse scrolled (701, 504) with delta (0, 0)
Screenshot: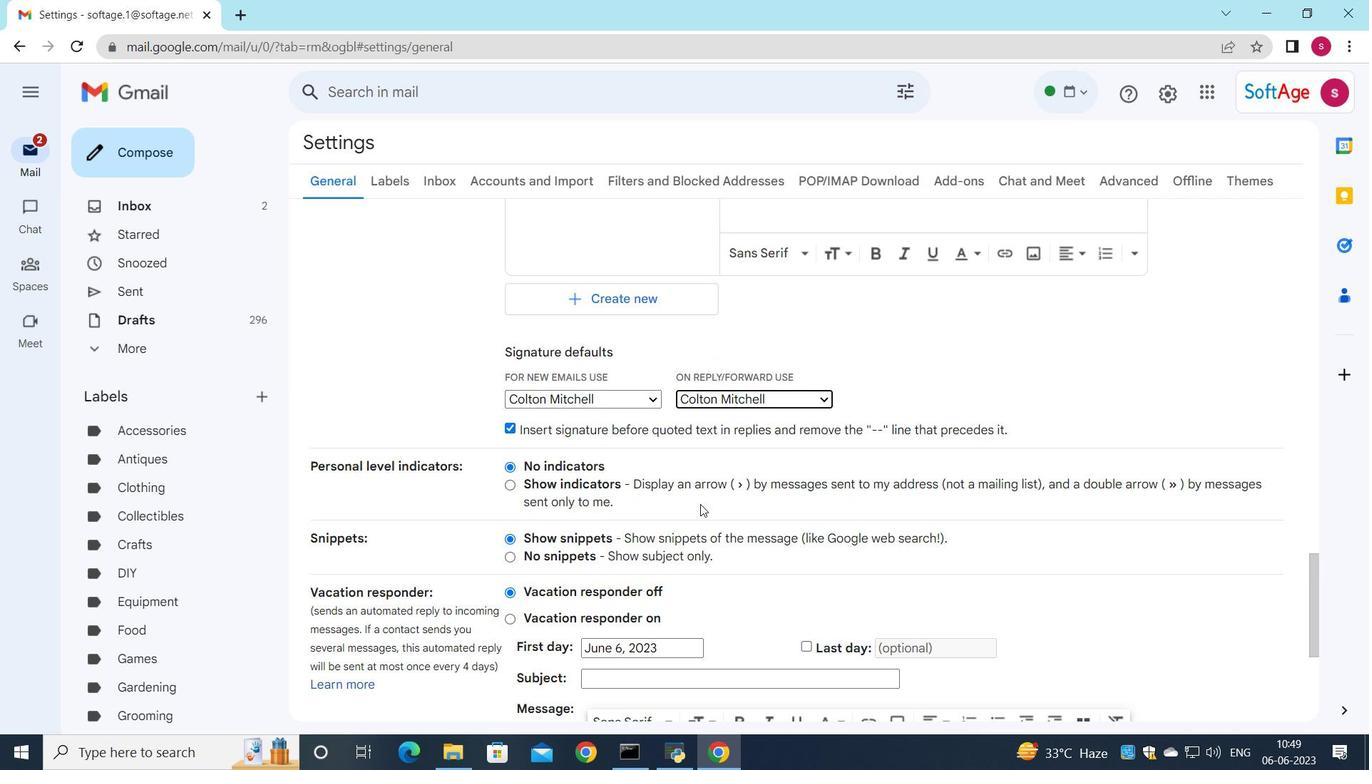 
Action: Mouse moved to (701, 505)
Screenshot: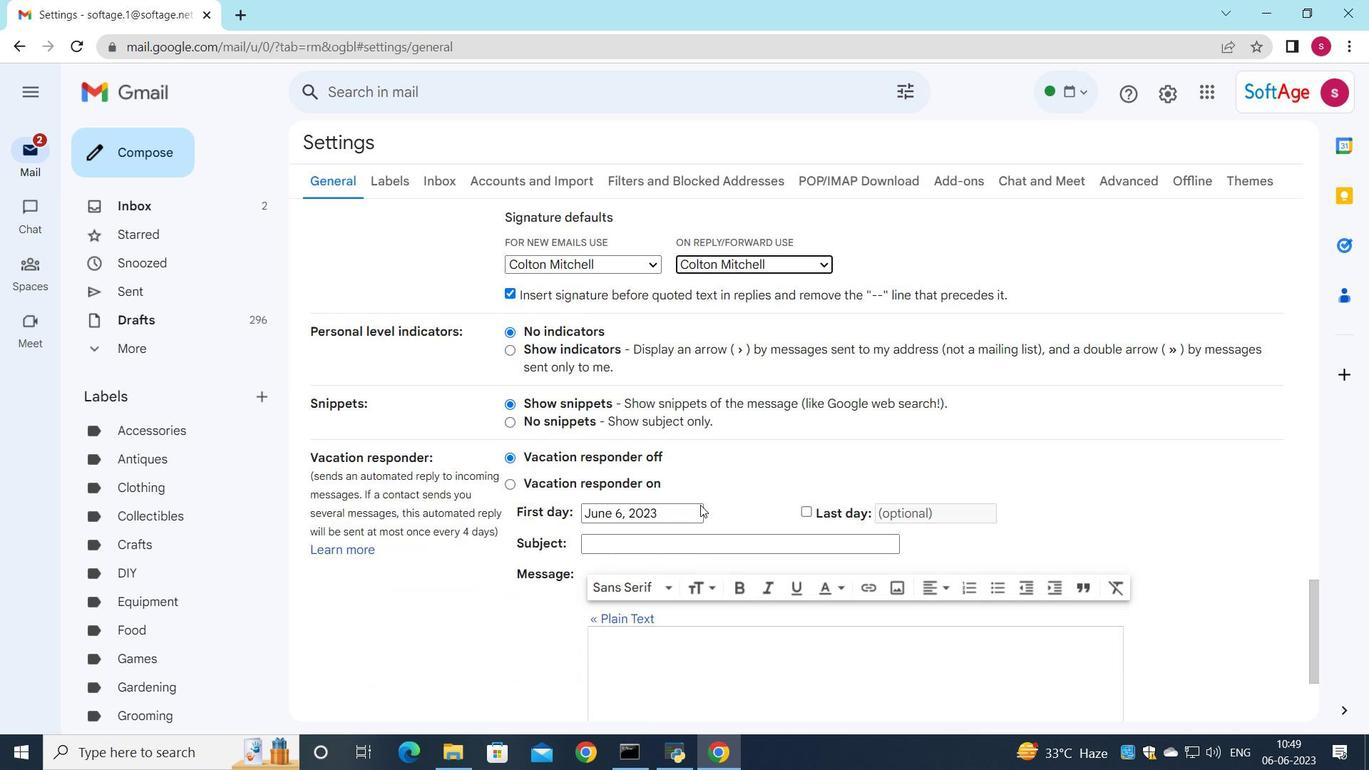 
Action: Mouse scrolled (701, 504) with delta (0, 0)
Screenshot: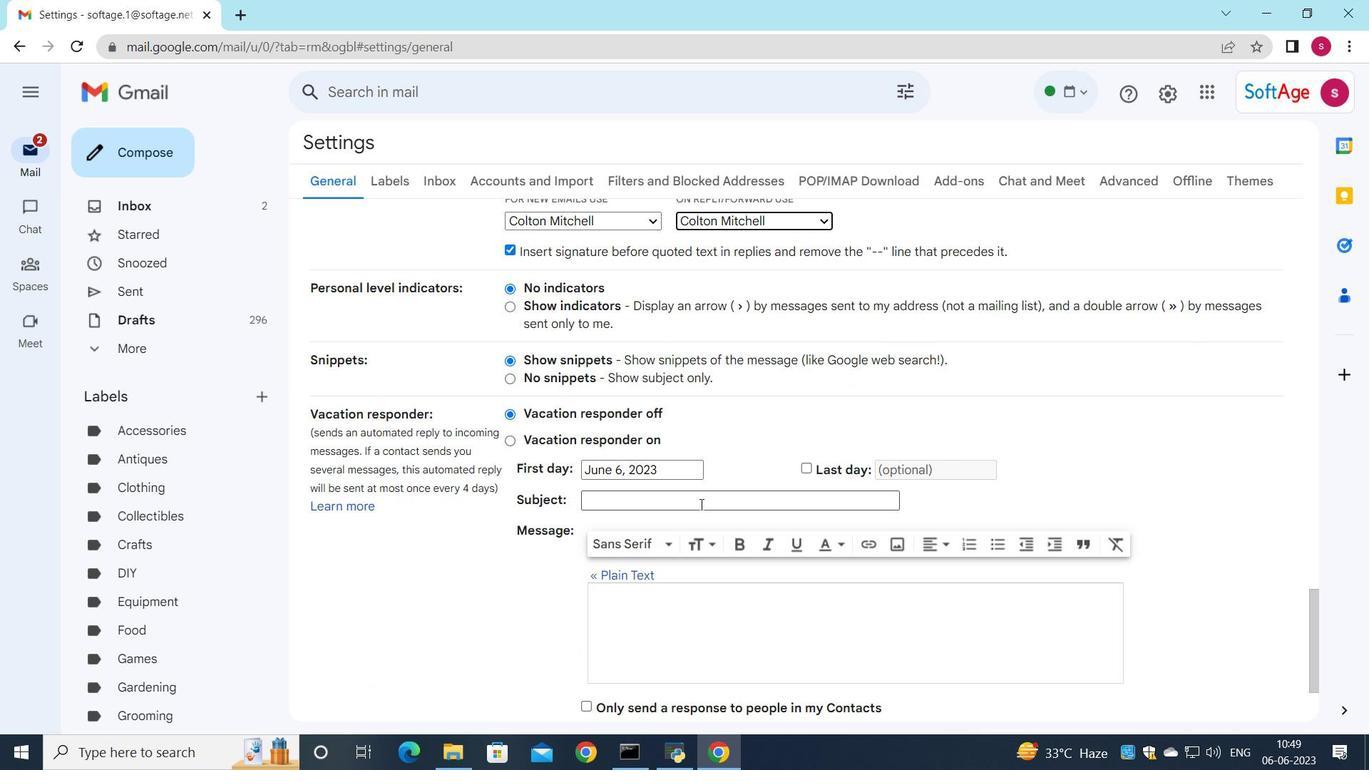 
Action: Mouse scrolled (701, 504) with delta (0, 0)
Screenshot: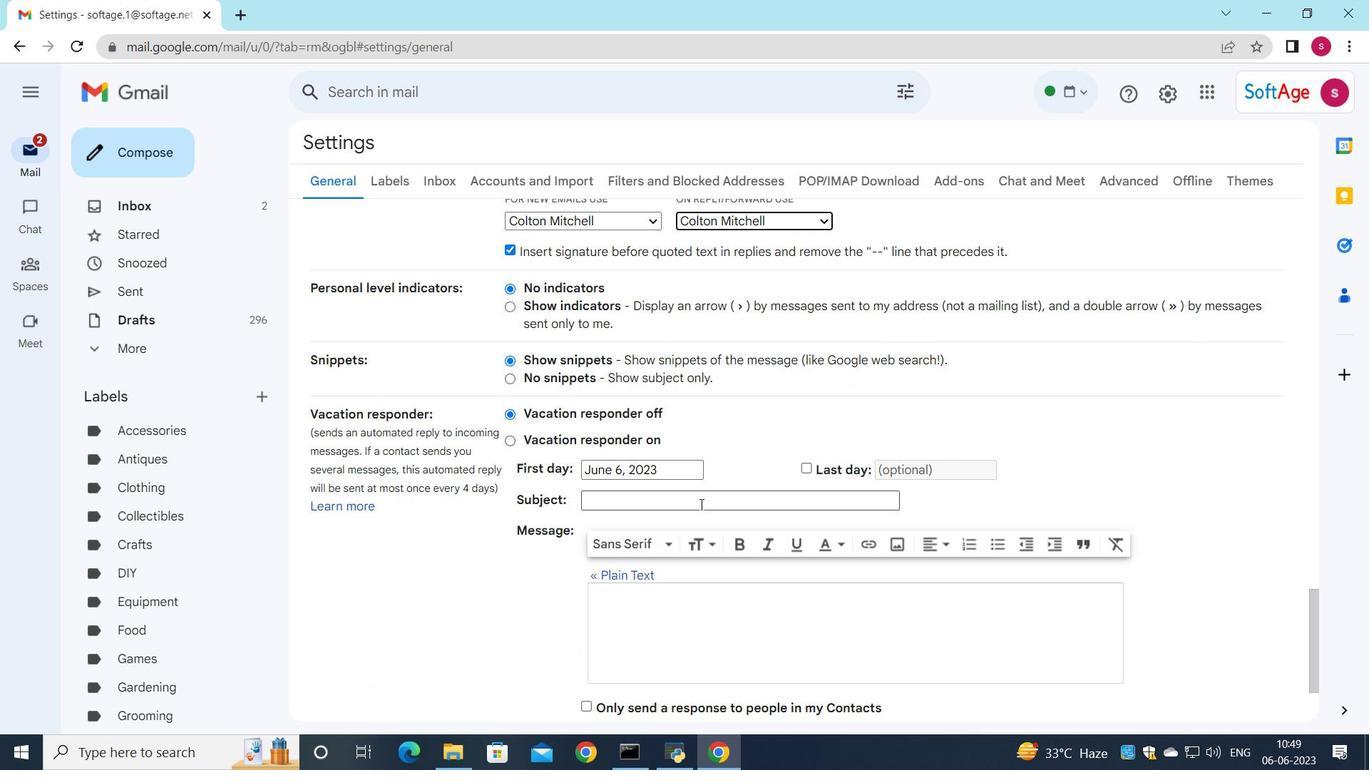 
Action: Mouse moved to (701, 505)
Screenshot: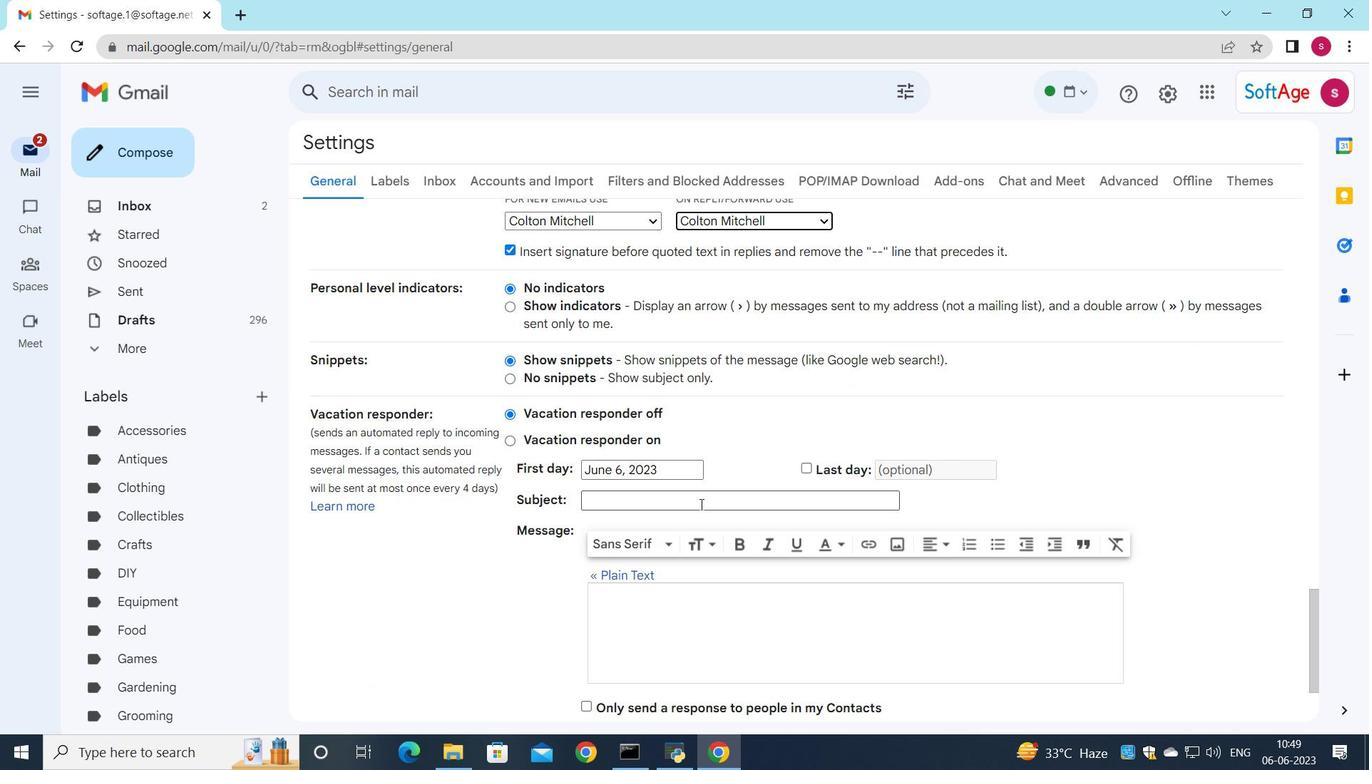 
Action: Mouse scrolled (701, 504) with delta (0, 0)
Screenshot: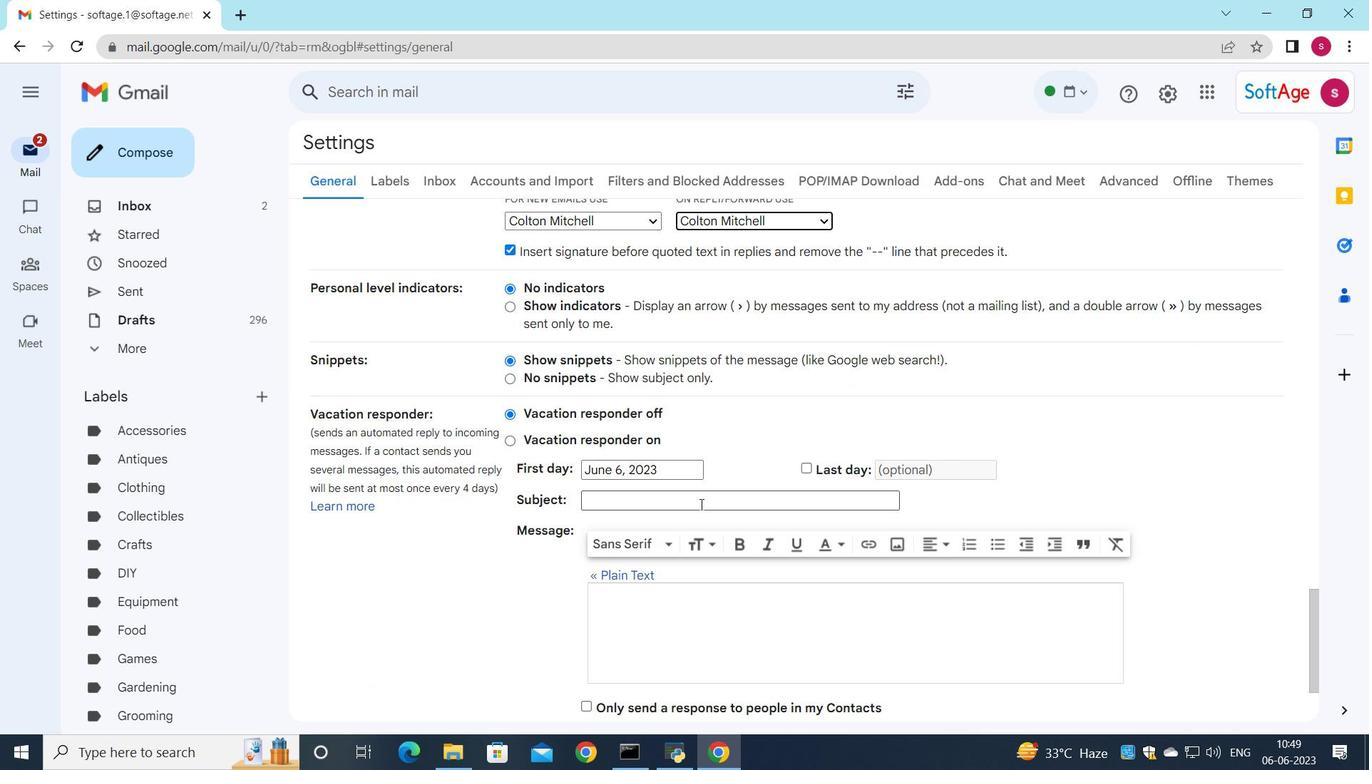 
Action: Mouse moved to (701, 512)
Screenshot: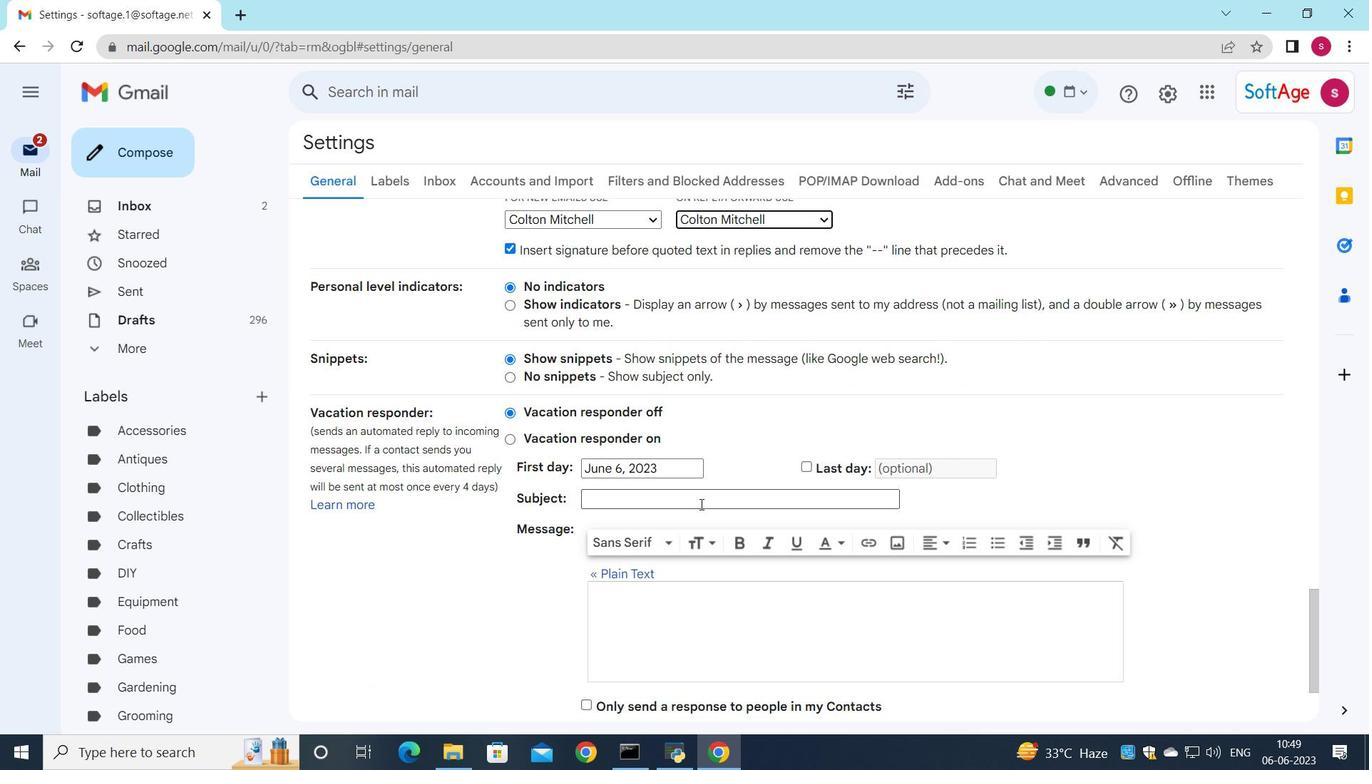 
Action: Mouse scrolled (701, 512) with delta (0, 0)
Screenshot: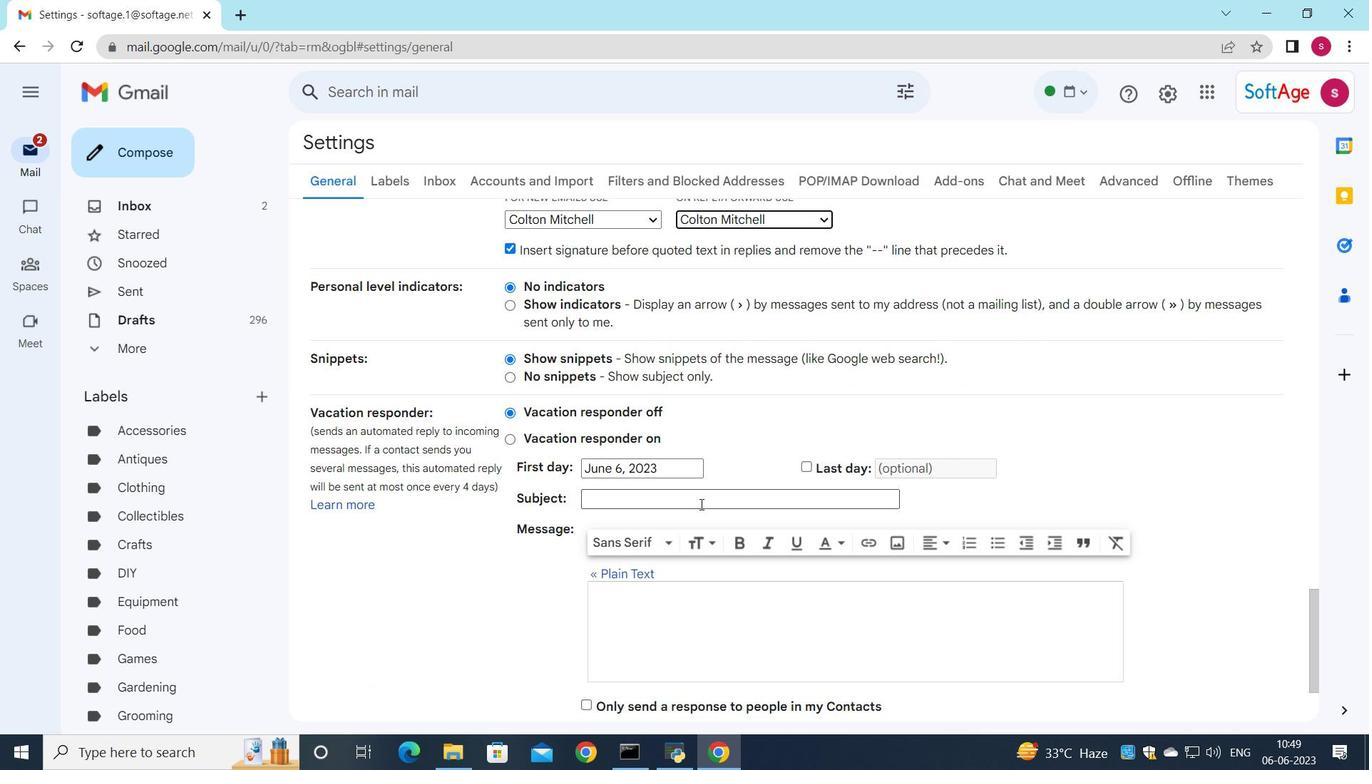 
Action: Mouse moved to (743, 619)
Screenshot: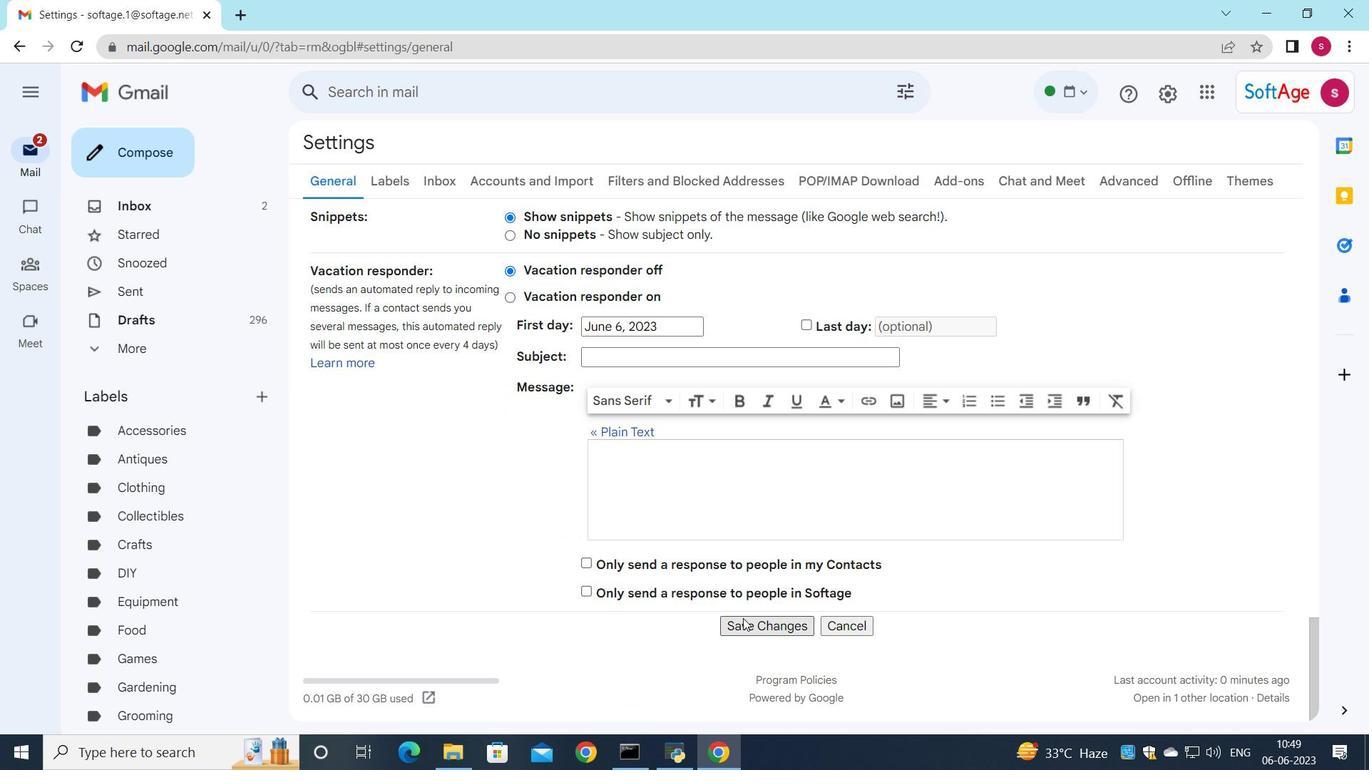 
Action: Mouse pressed left at (743, 619)
Screenshot: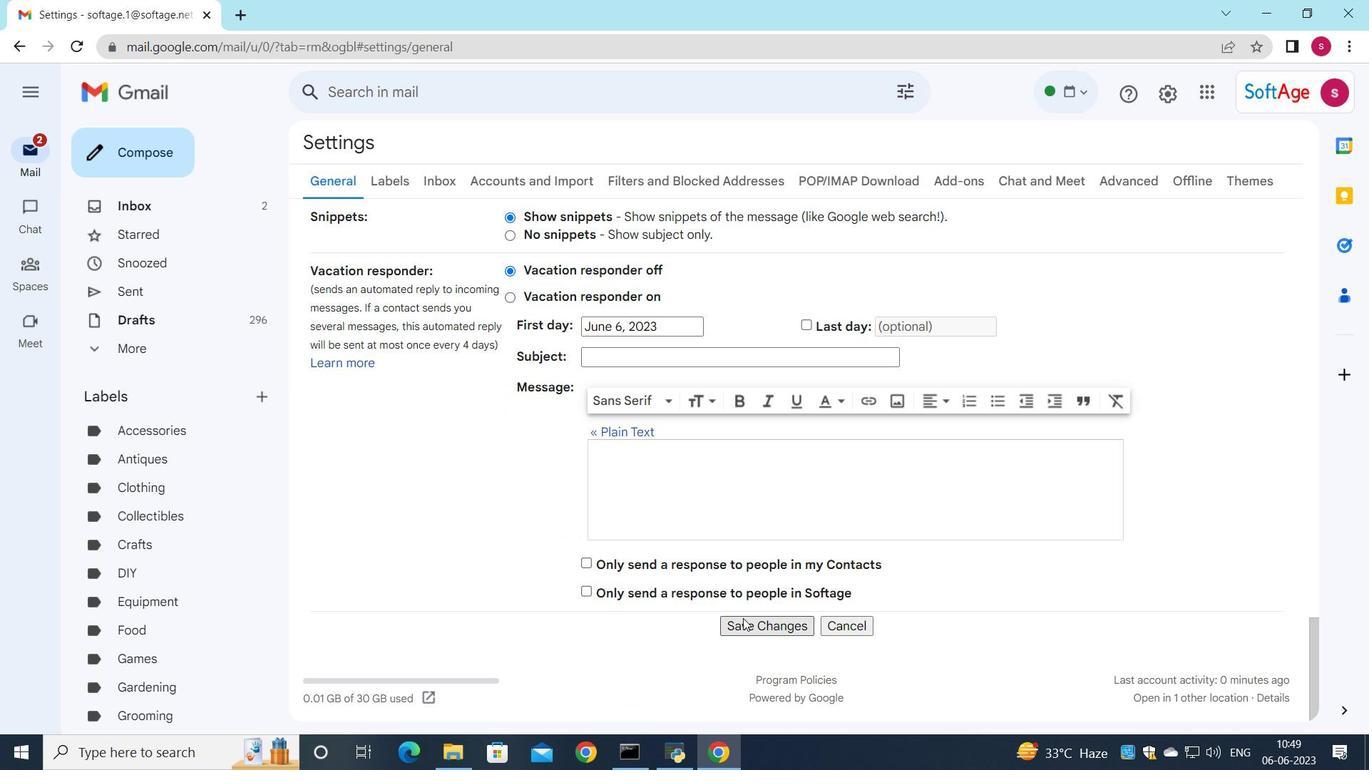 
Action: Mouse moved to (311, 500)
Screenshot: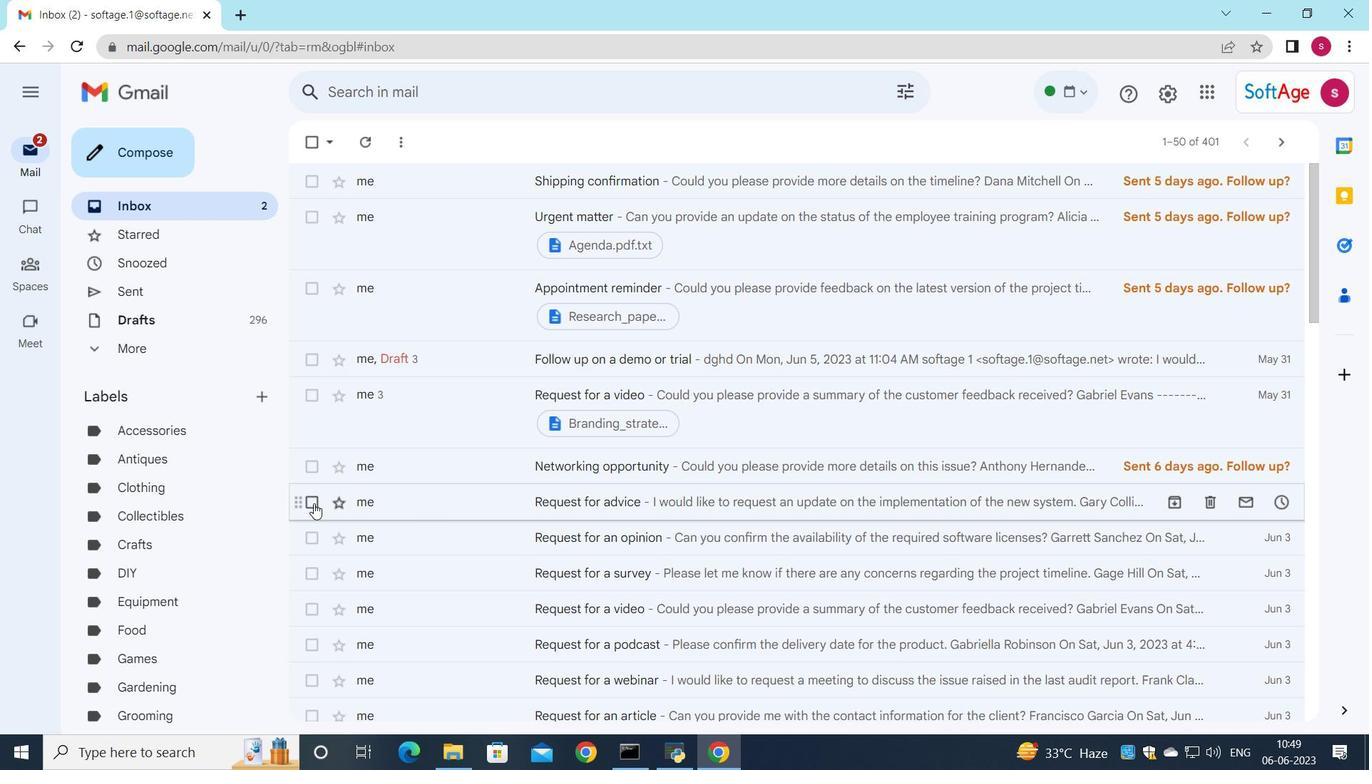 
Action: Mouse pressed left at (311, 500)
Screenshot: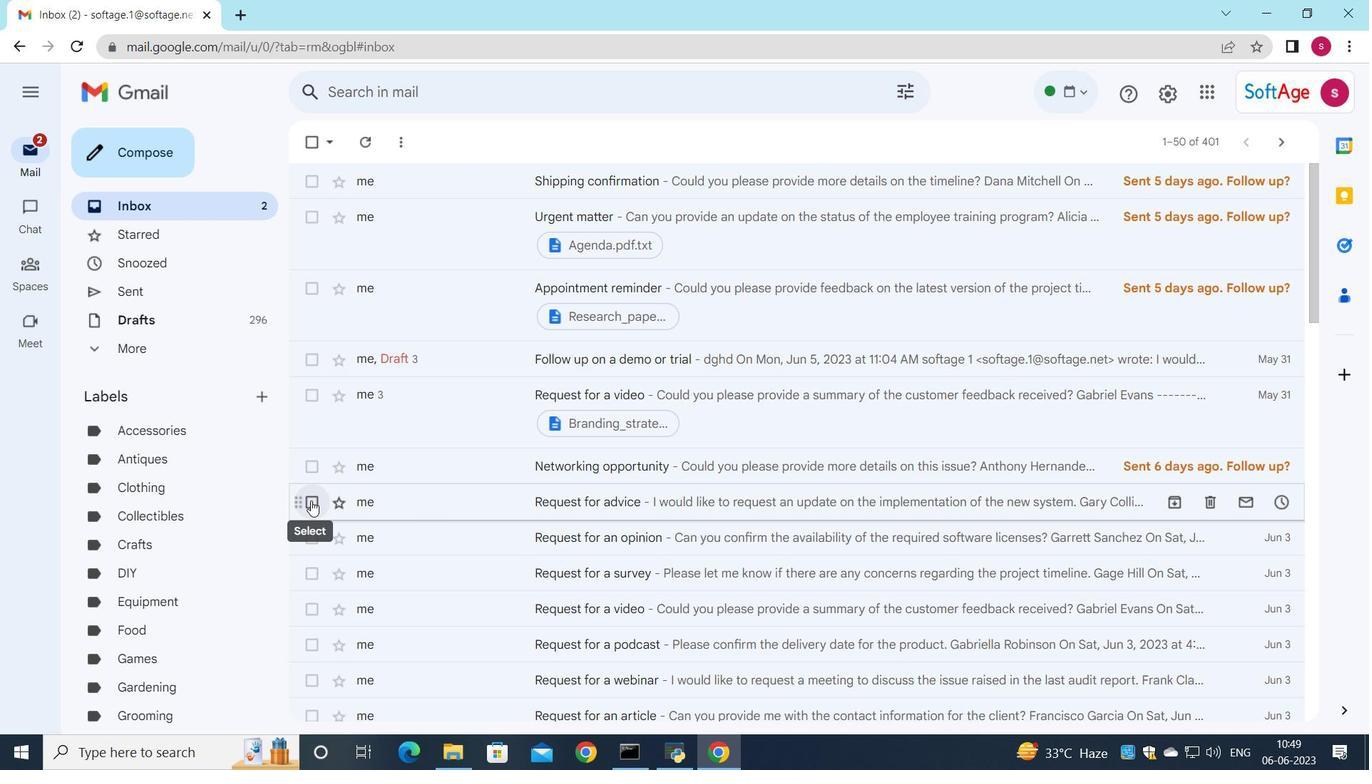 
Action: Mouse moved to (702, 136)
Screenshot: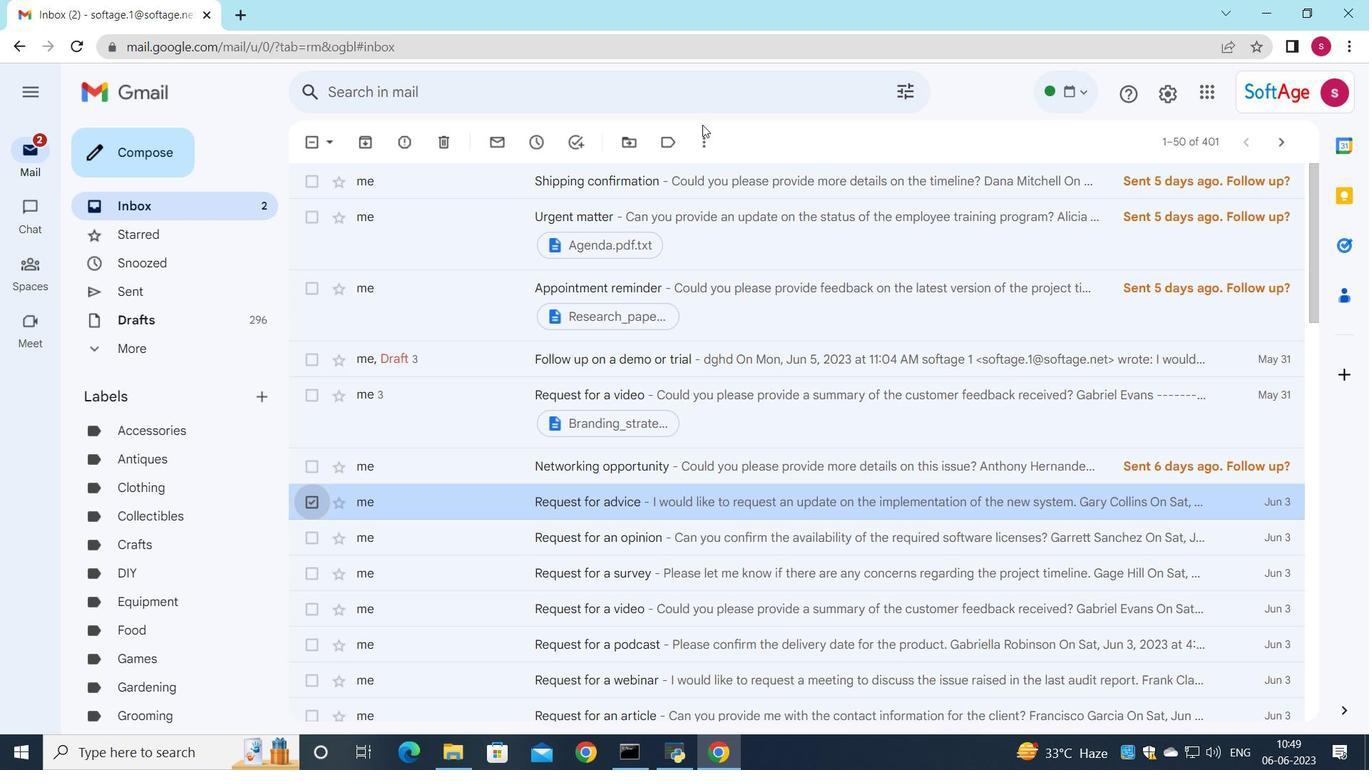 
Action: Mouse pressed left at (702, 136)
Screenshot: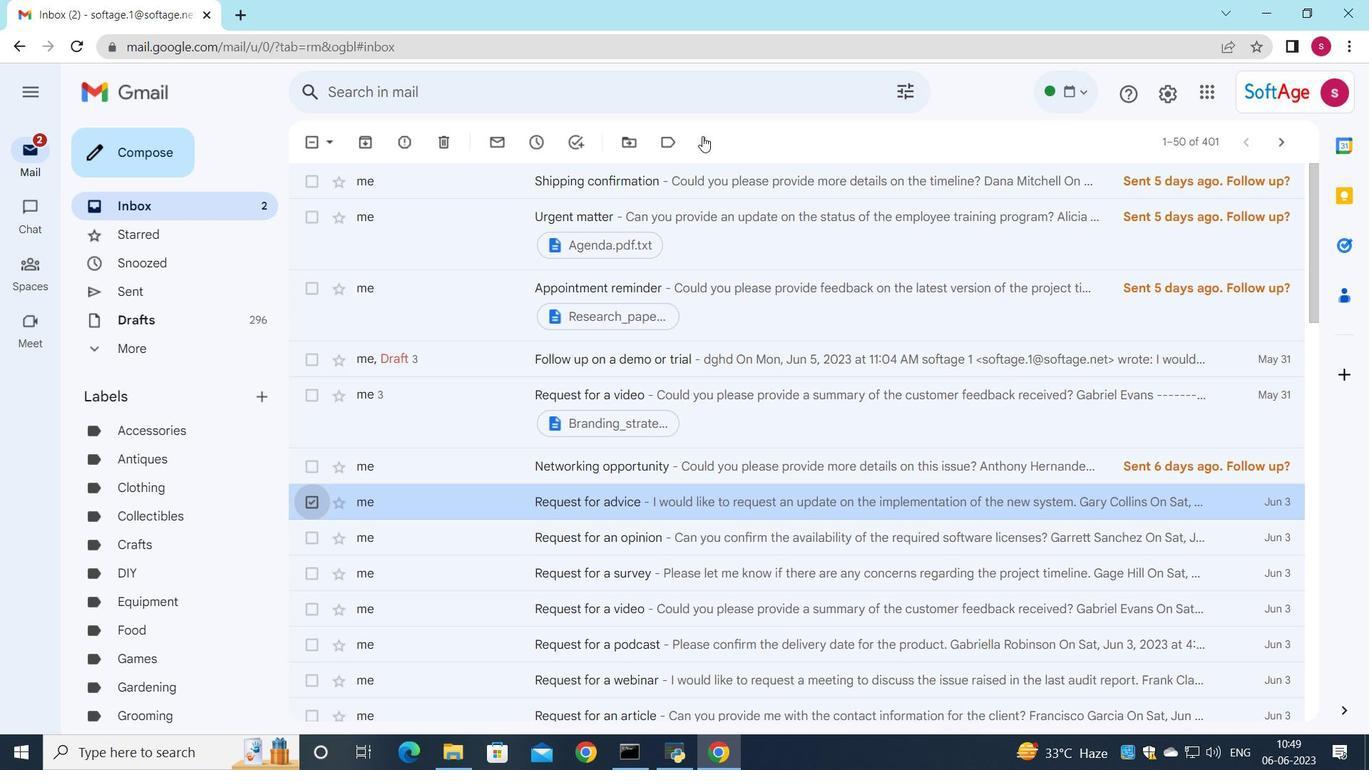 
Action: Mouse moved to (755, 309)
Screenshot: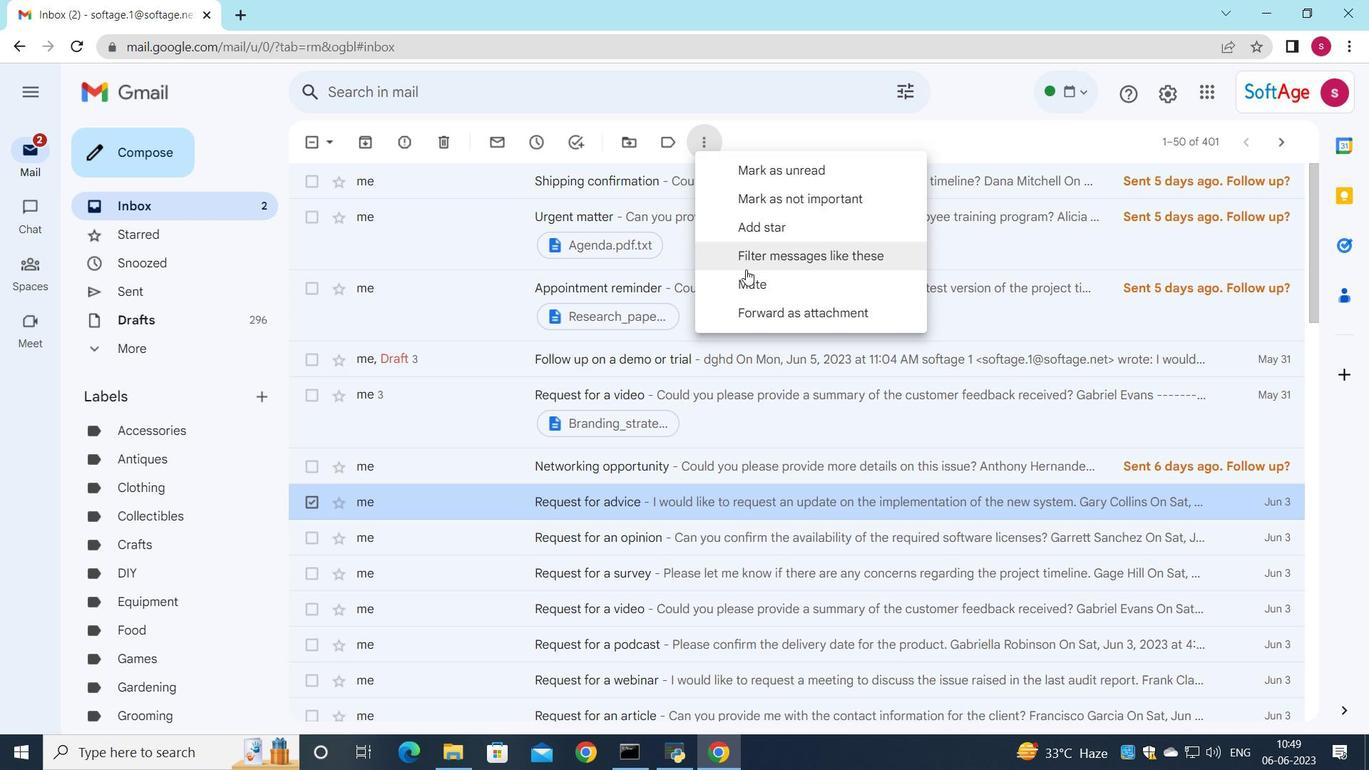 
Action: Mouse pressed left at (755, 309)
Screenshot: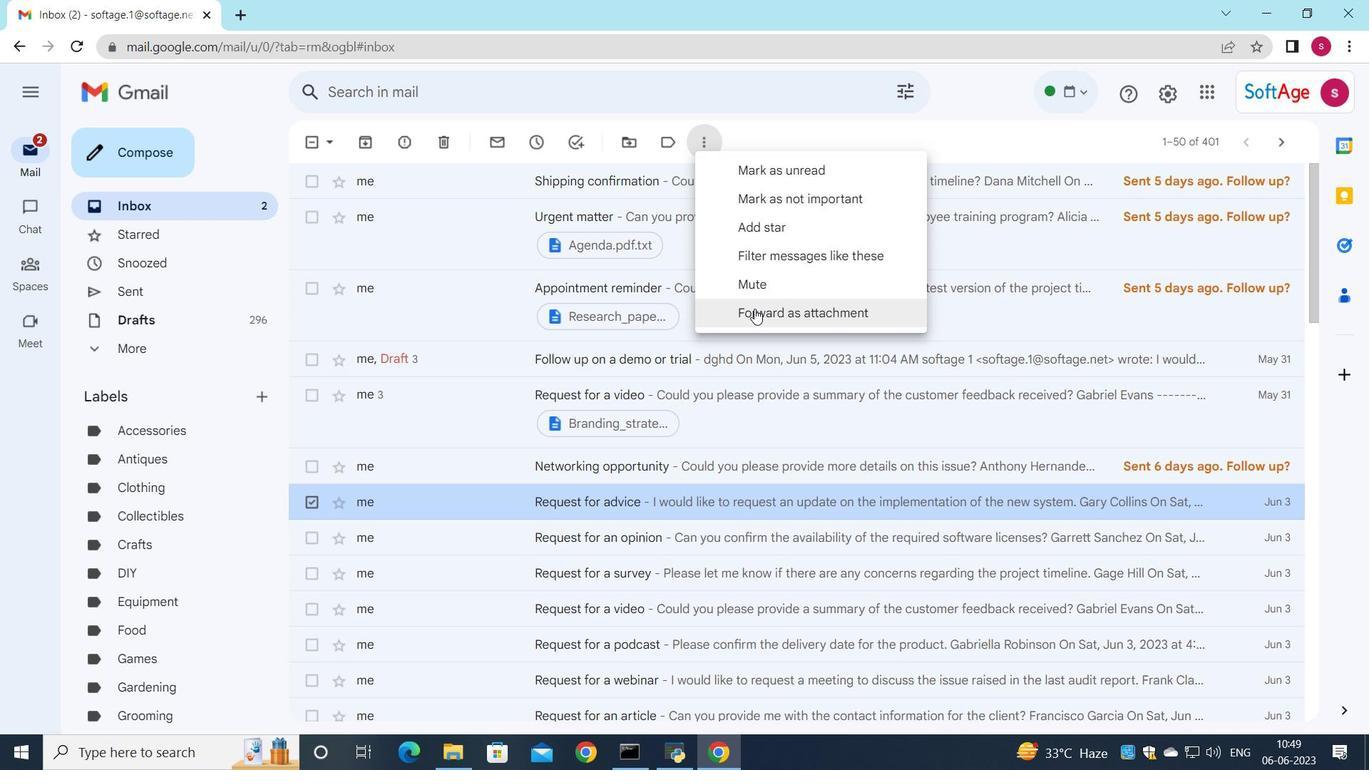 
Action: Mouse moved to (865, 304)
Screenshot: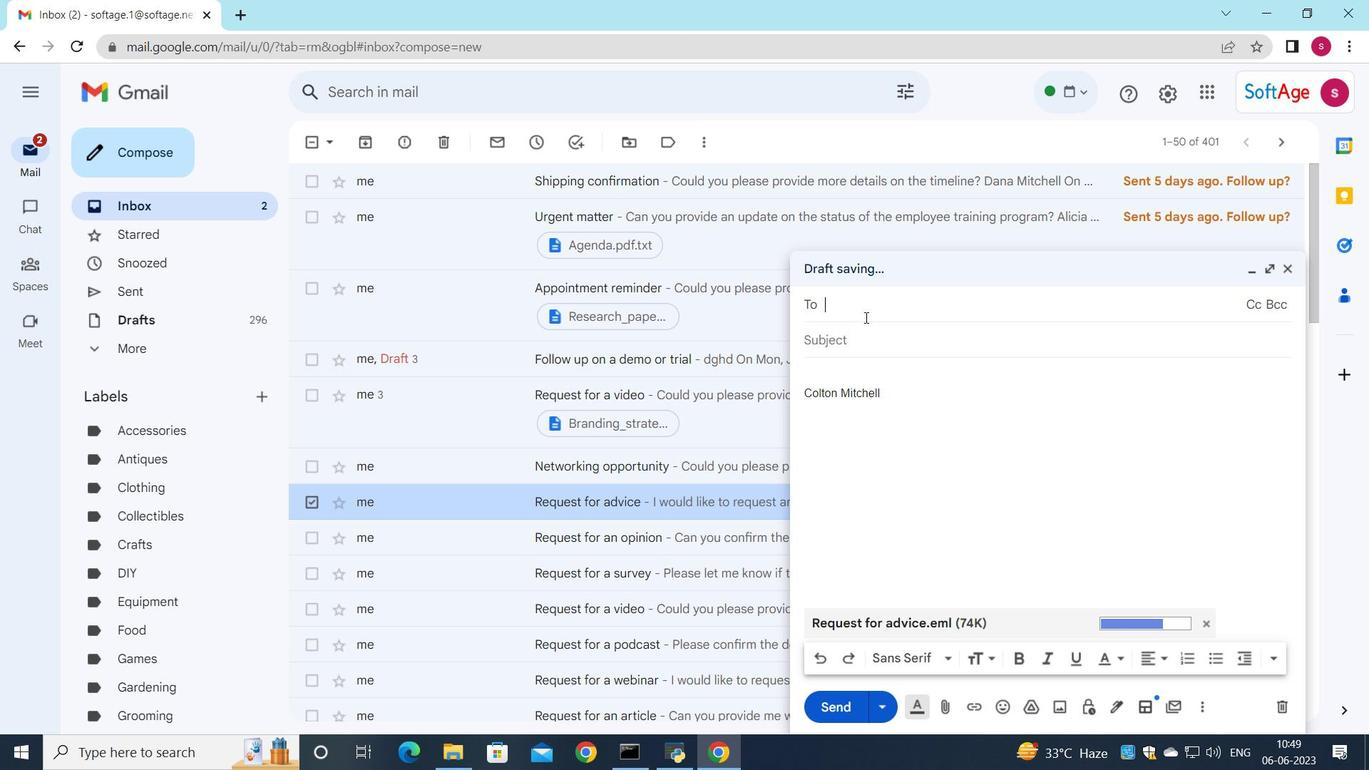 
Action: Key pressed softage.8<Key.enter>
Screenshot: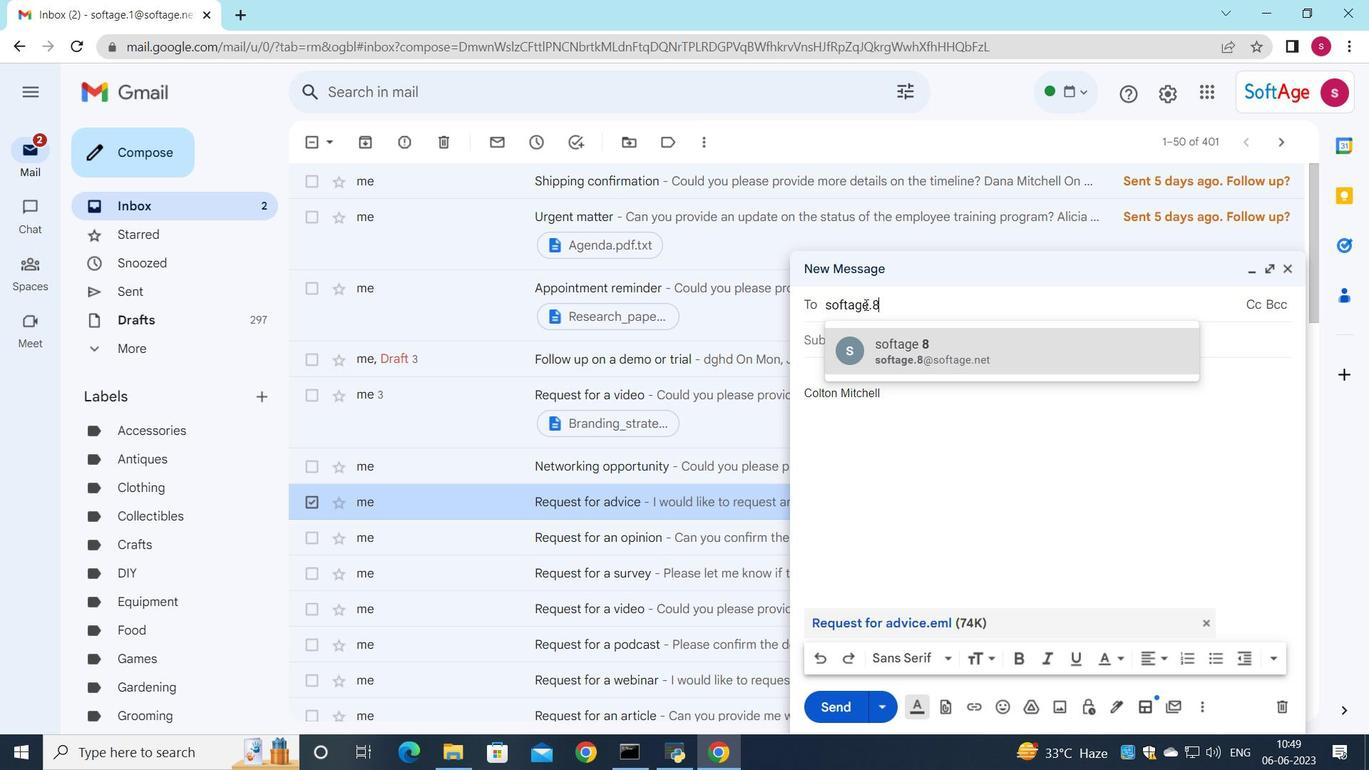 
Action: Mouse moved to (845, 358)
Screenshot: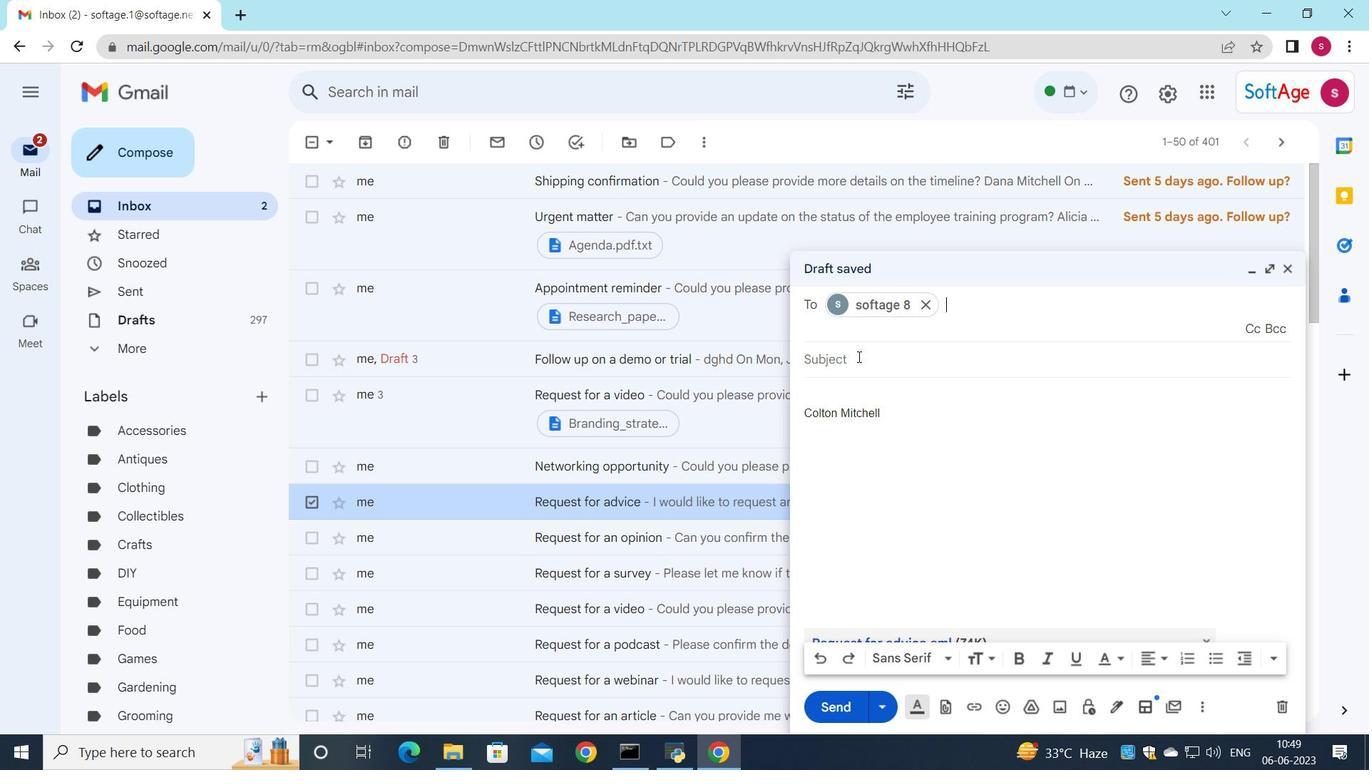 
Action: Mouse pressed left at (845, 358)
Screenshot: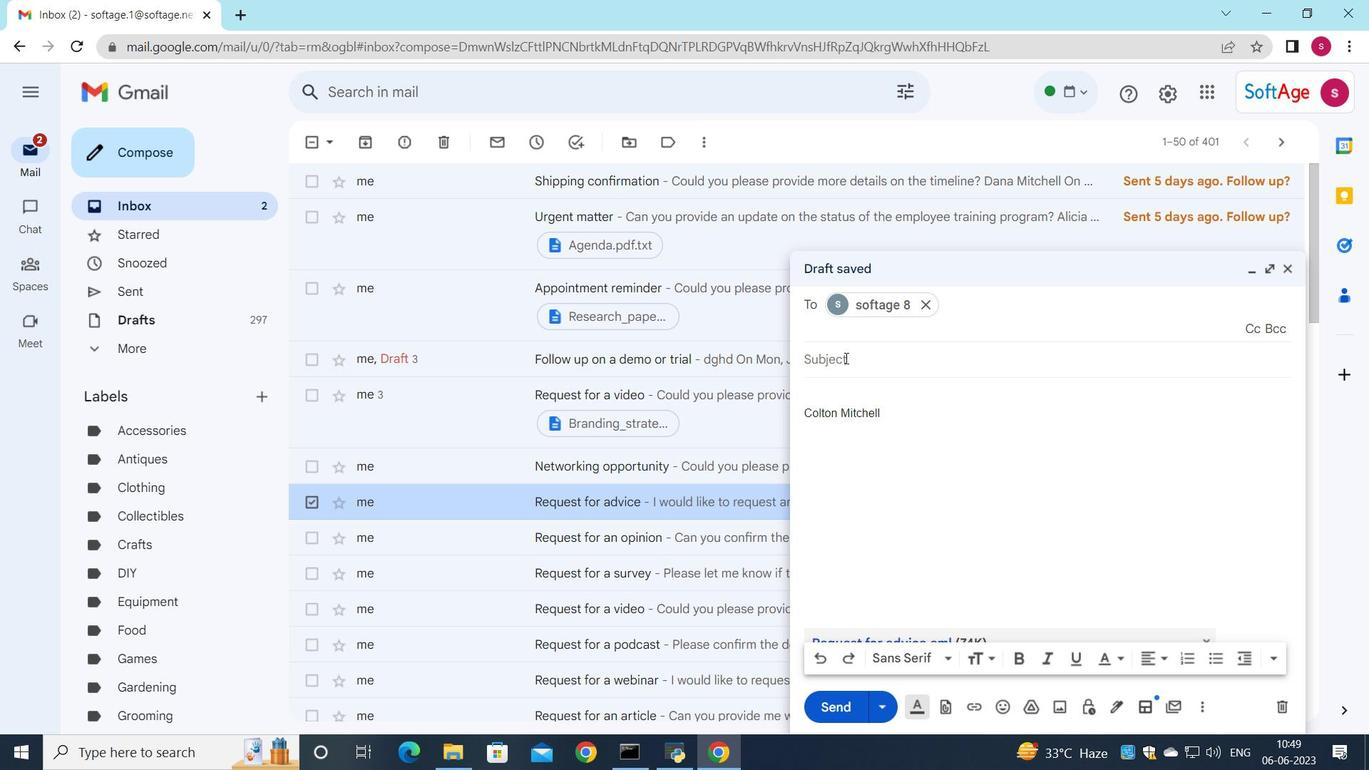 
Action: Mouse moved to (843, 281)
Screenshot: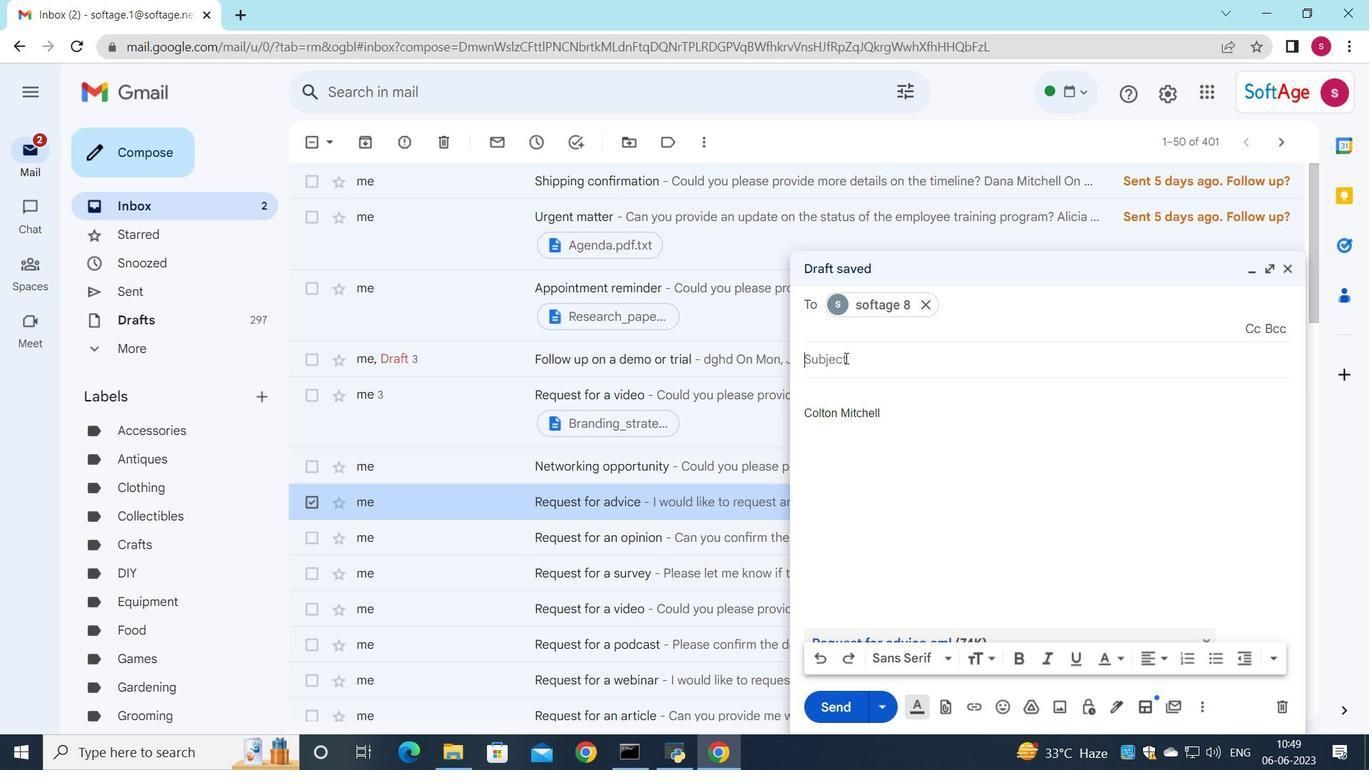 
Action: Key pressed <Key.shift><Key.shift>Follow<Key.space>up<Key.space>on<Key.space>a<Key.space>demo<Key.space>or<Key.space>trial<Key.space>
Screenshot: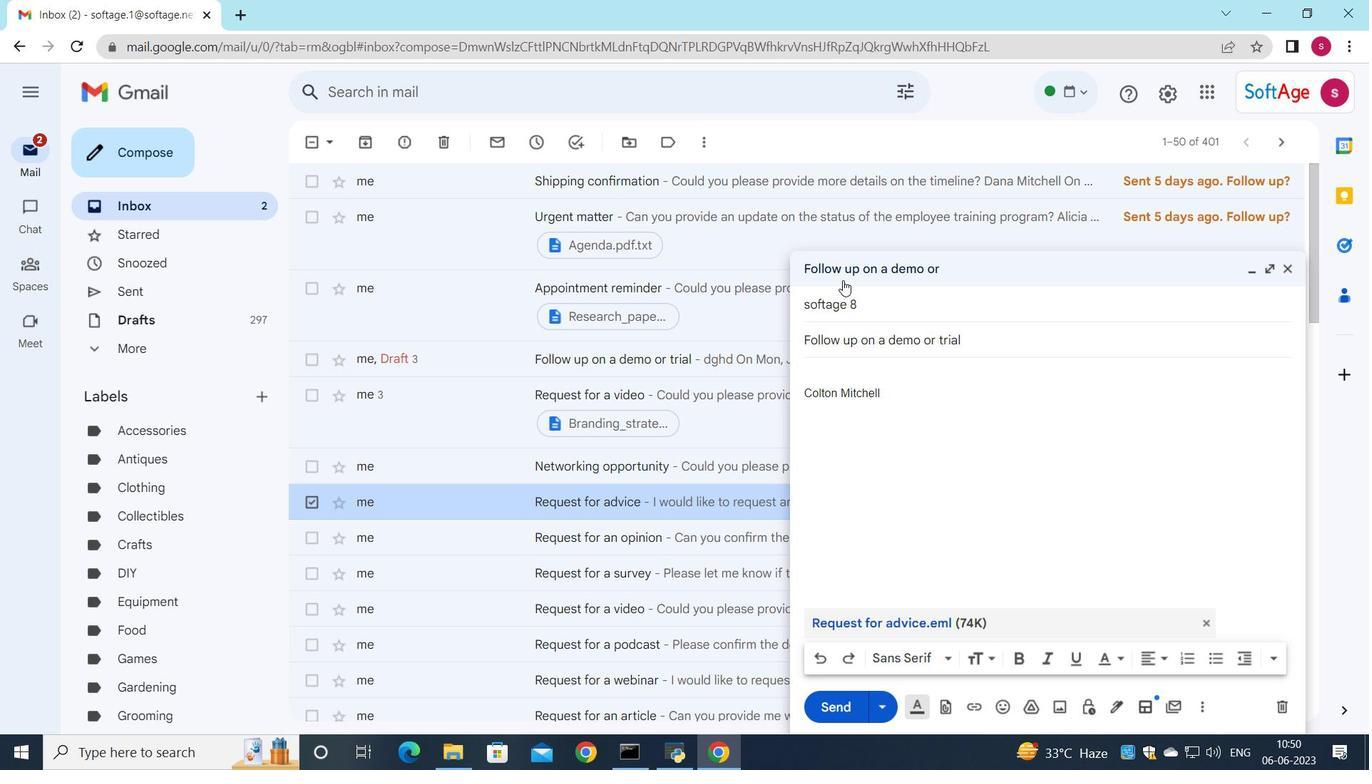 
Action: Mouse moved to (828, 370)
Screenshot: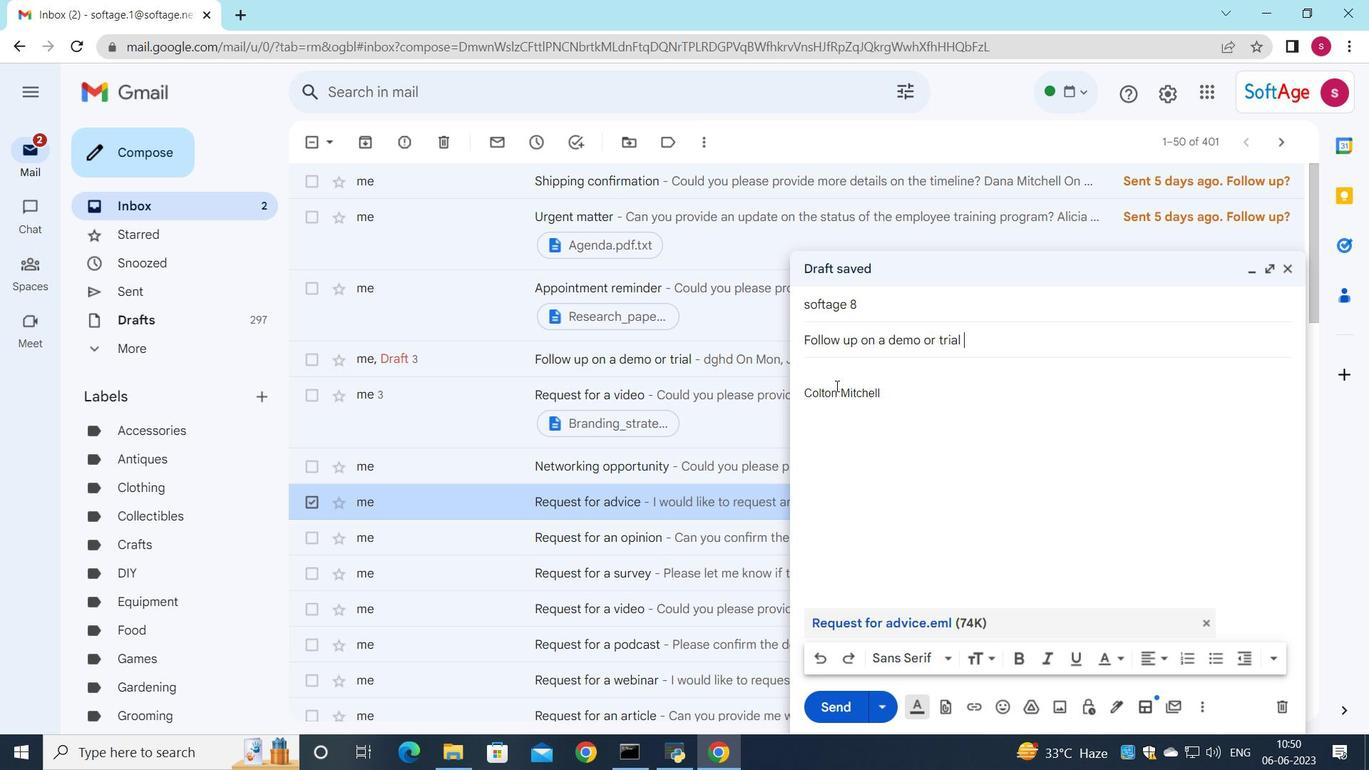 
Action: Mouse pressed left at (828, 370)
Screenshot: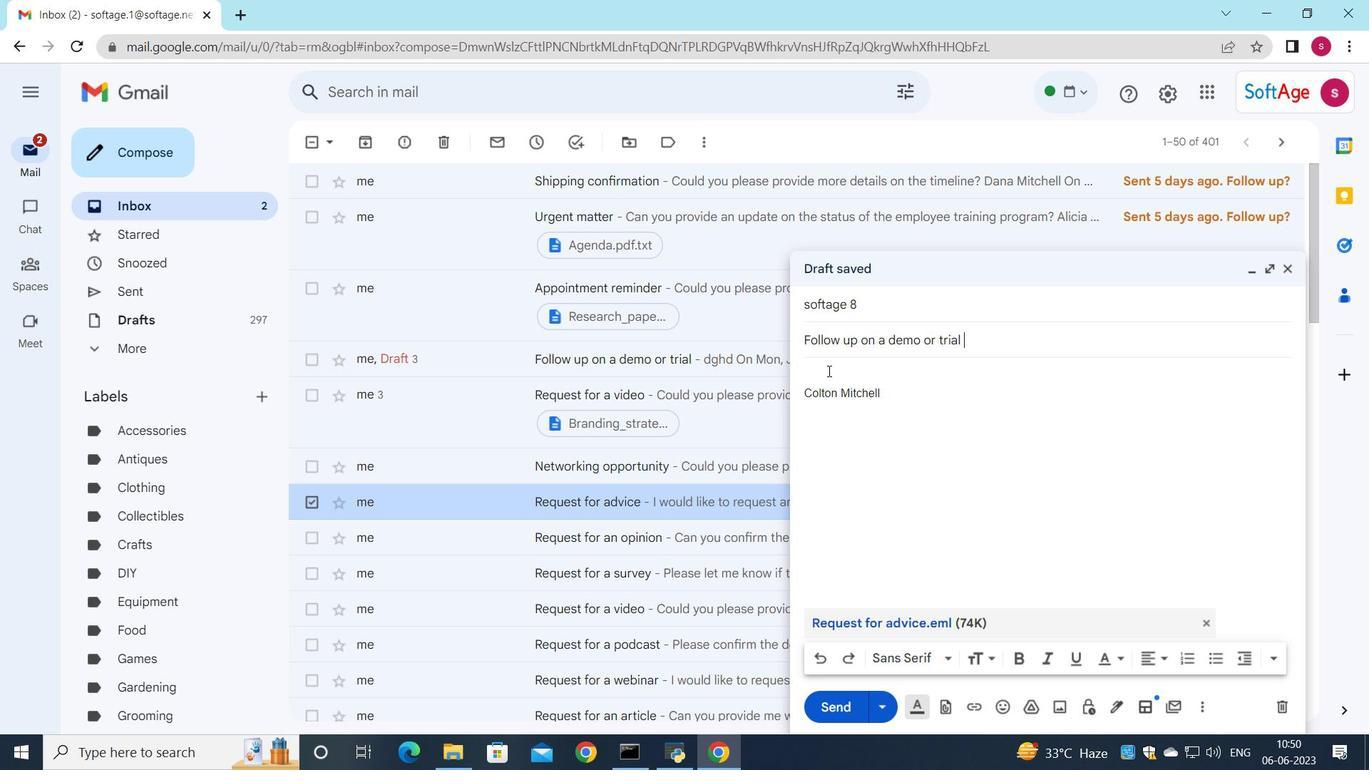 
Action: Key pressed <Key.shift><Key.shift><Key.shift><Key.shift>Would<Key.space>it<Key.space>be<Key.space>possible<Key.space>to<Key.space>provide<Key.space>a<Key.space>progress<Key.space>report<Key.space>on<Key.space>the<Key.space>project<Key.space>by<Key.space>the<Key.tab>
Screenshot: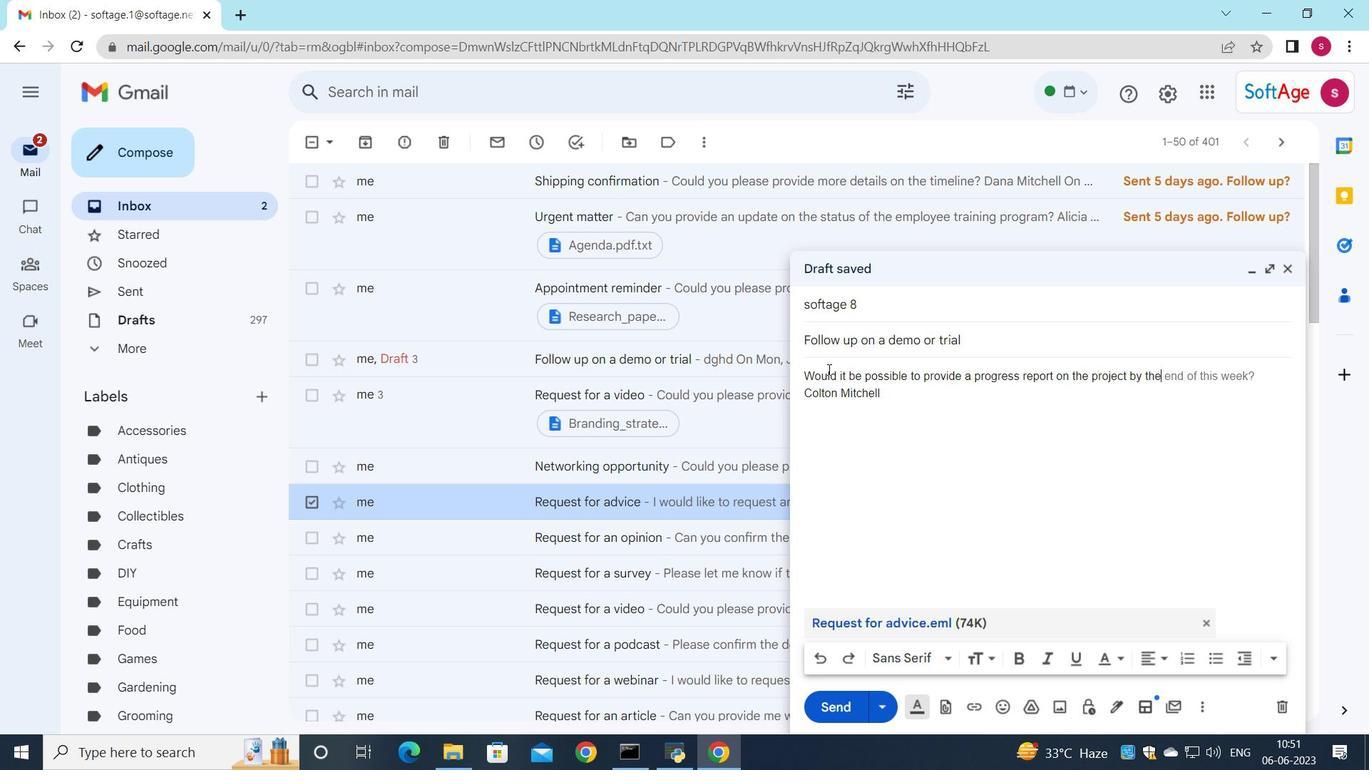 
Action: Mouse moved to (828, 706)
Screenshot: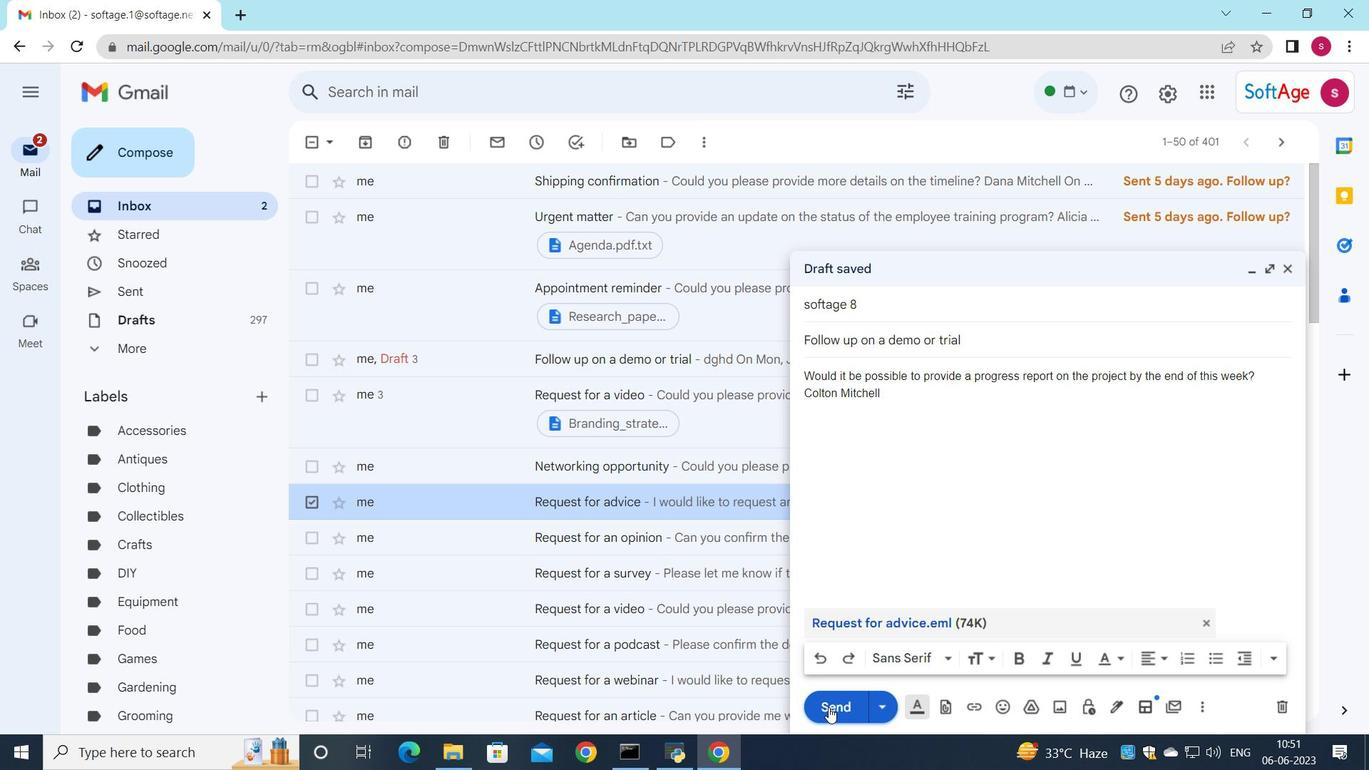 
Action: Mouse pressed left at (828, 706)
Screenshot: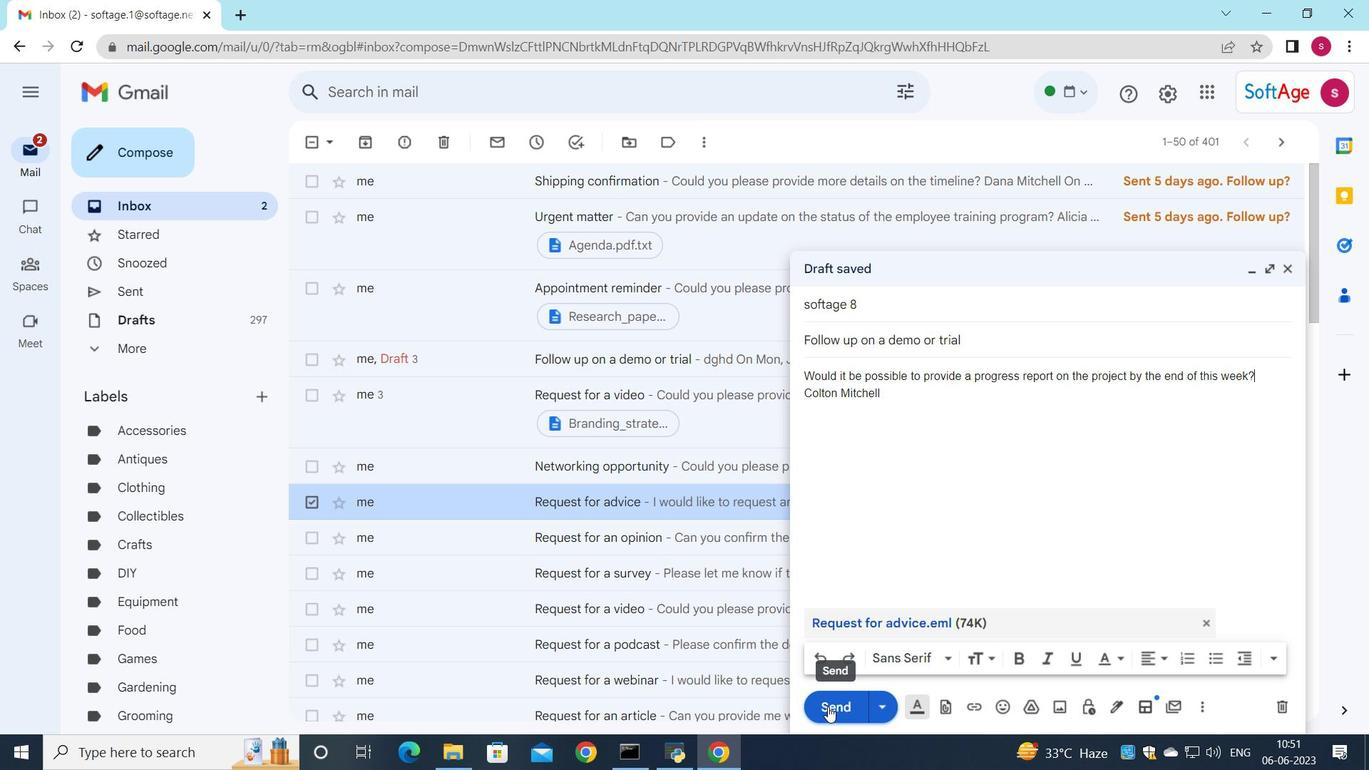 
Action: Mouse moved to (923, 497)
Screenshot: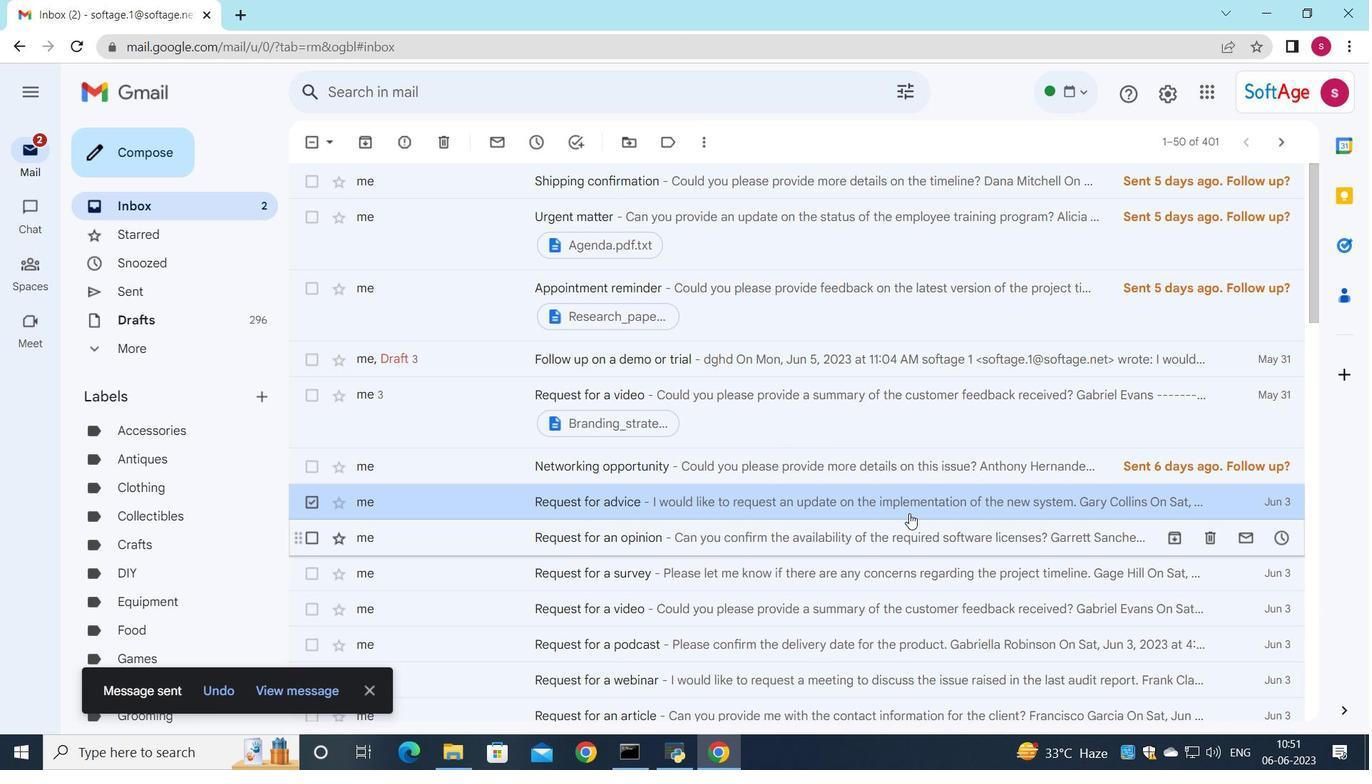 
